 Task: Search one way flight ticket for 5 adults, 2 children, 1 infant in seat and 1 infant on lap in economy from Chattanooga: Lovell Field to Jackson: Jackson Hole Airport on 5-2-2023. Choice of flights is Emirates. Number of bags: 2 carry on bags. Price is upto 78000. Outbound departure time preference is 21:45.
Action: Mouse moved to (394, 147)
Screenshot: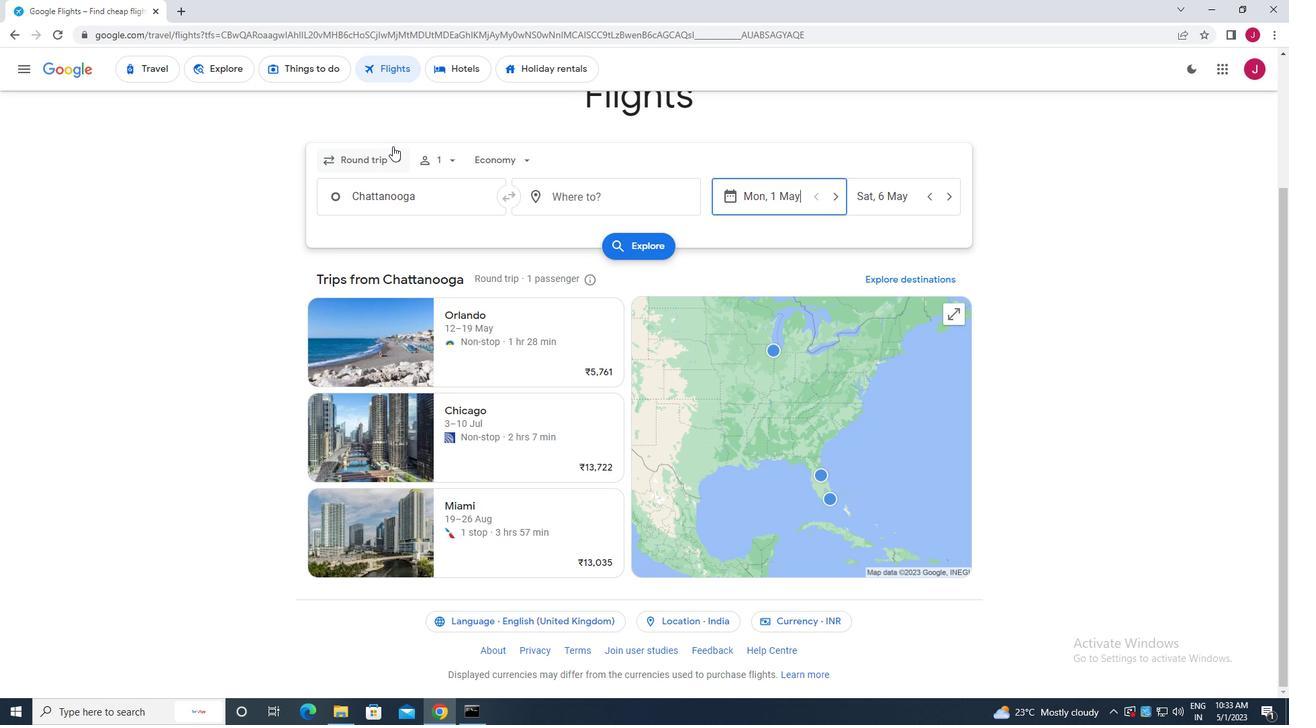 
Action: Mouse pressed left at (394, 147)
Screenshot: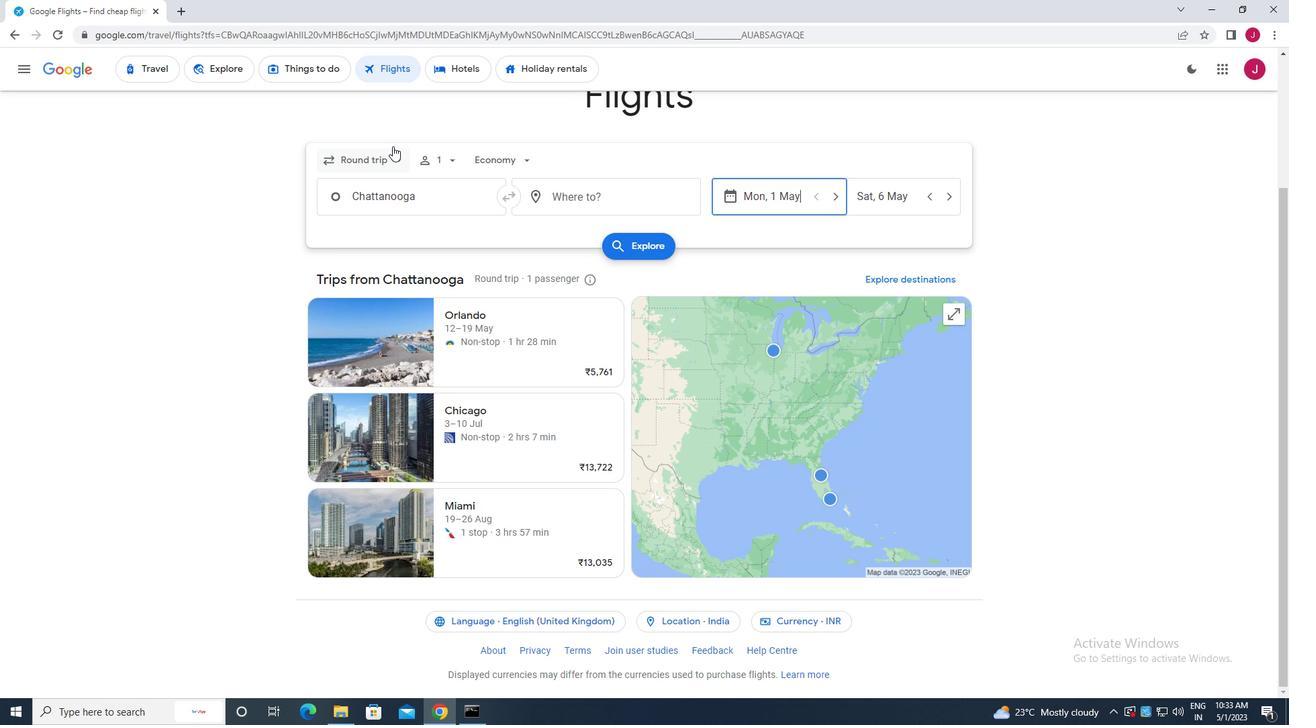
Action: Mouse moved to (384, 222)
Screenshot: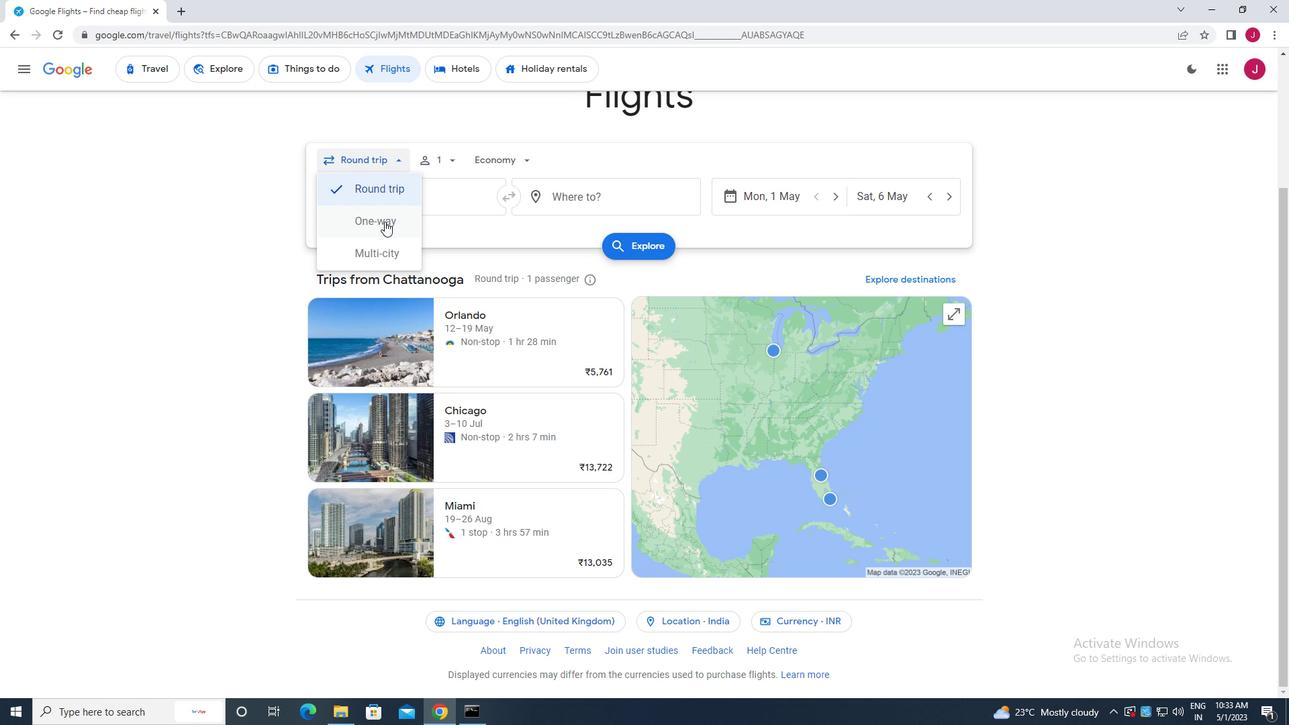 
Action: Mouse pressed left at (384, 222)
Screenshot: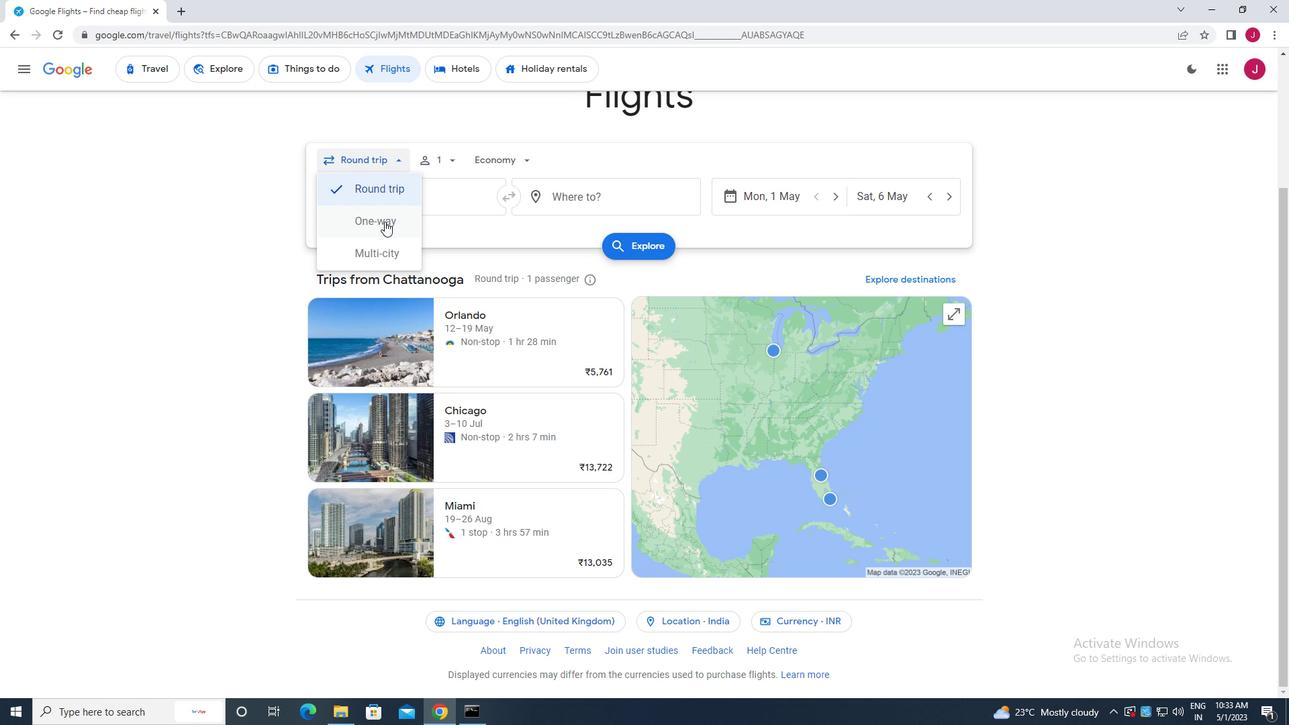 
Action: Mouse moved to (431, 157)
Screenshot: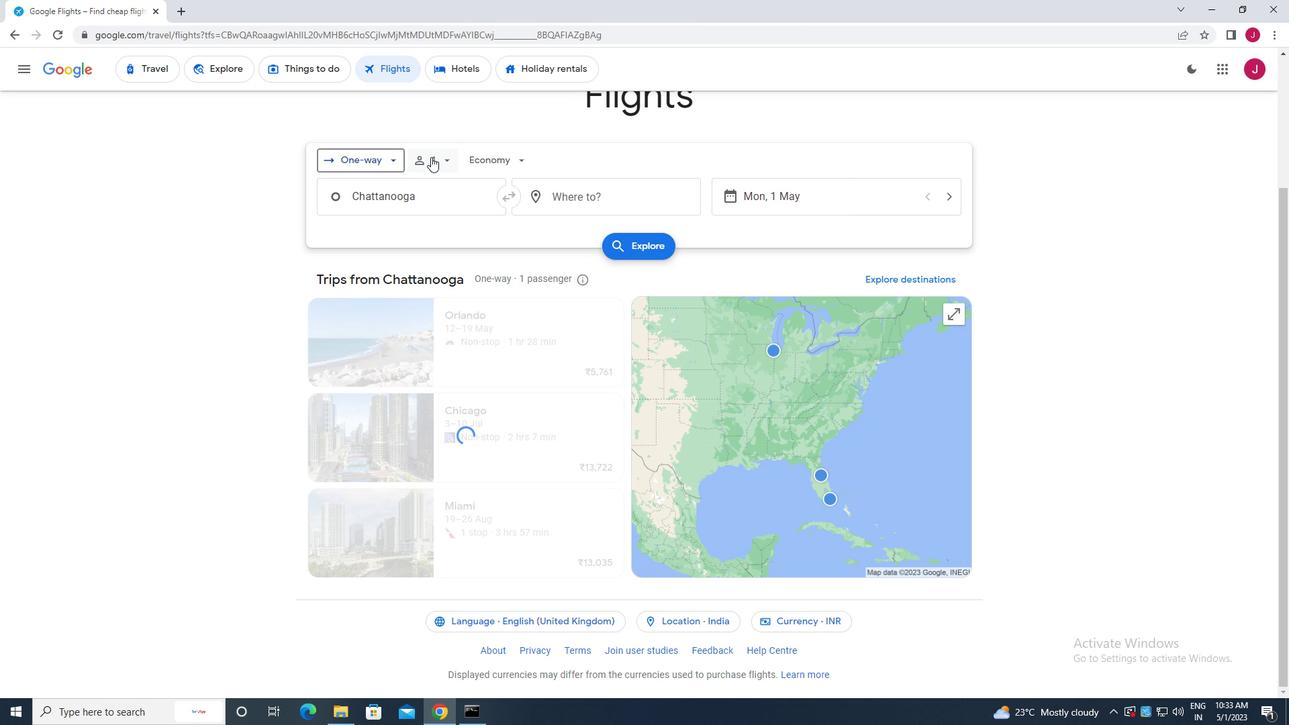 
Action: Mouse pressed left at (431, 157)
Screenshot: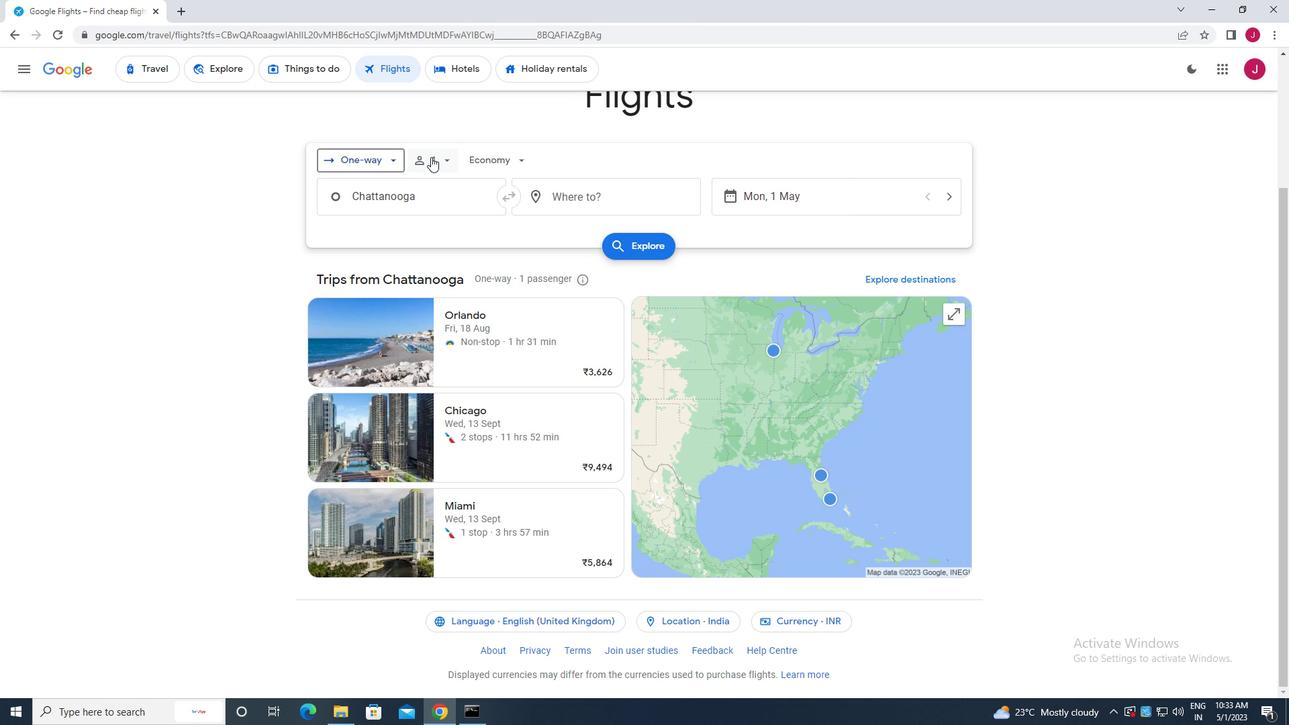 
Action: Mouse moved to (554, 194)
Screenshot: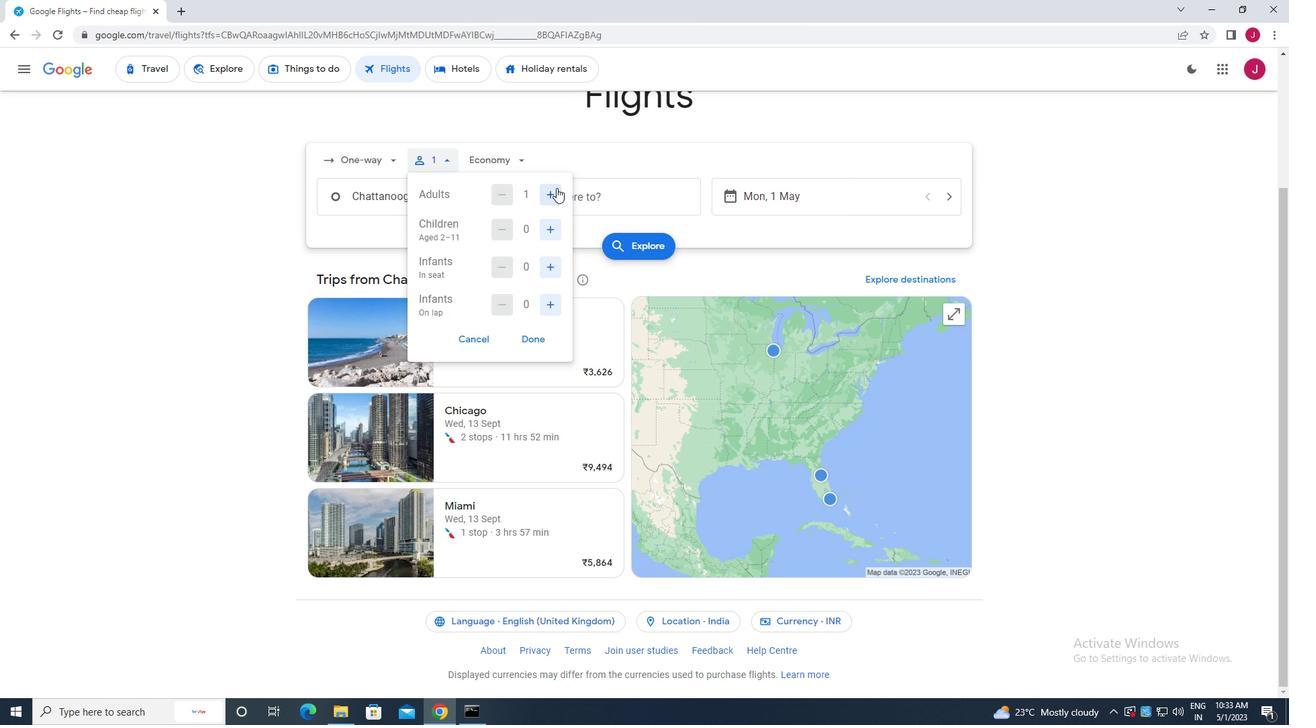 
Action: Mouse pressed left at (554, 194)
Screenshot: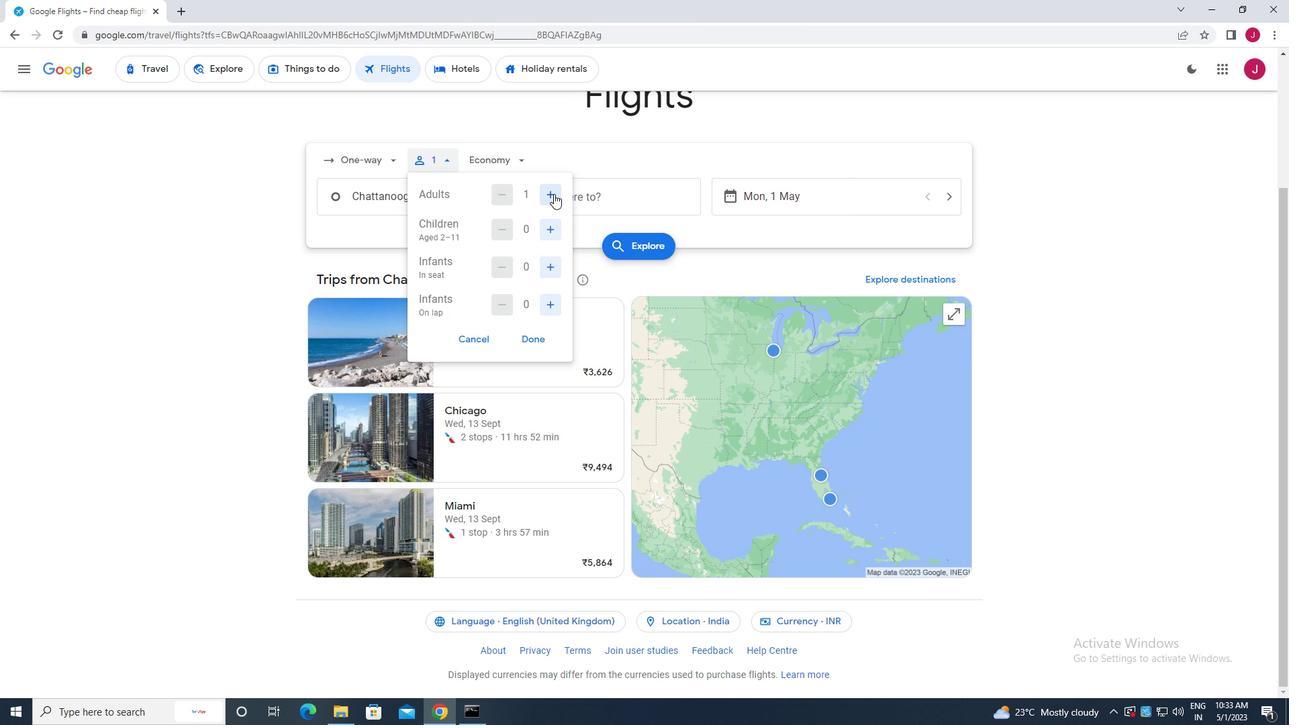 
Action: Mouse pressed left at (554, 194)
Screenshot: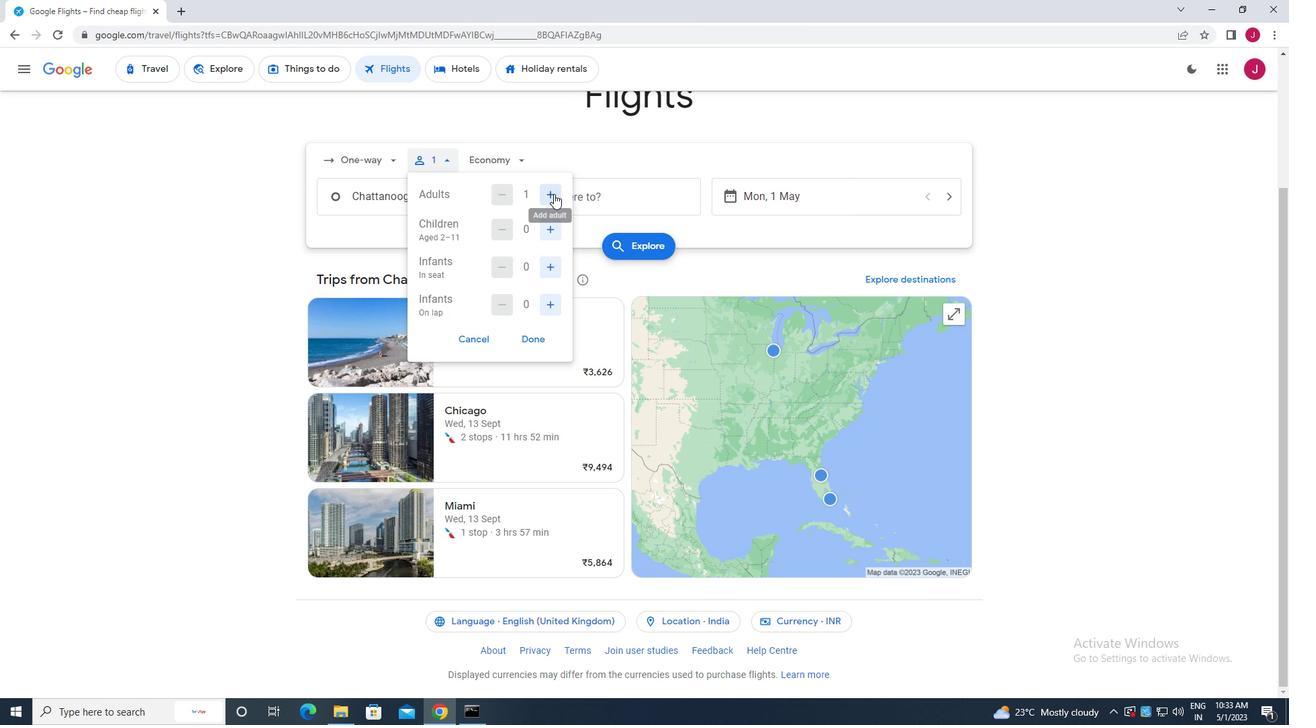 
Action: Mouse pressed left at (554, 194)
Screenshot: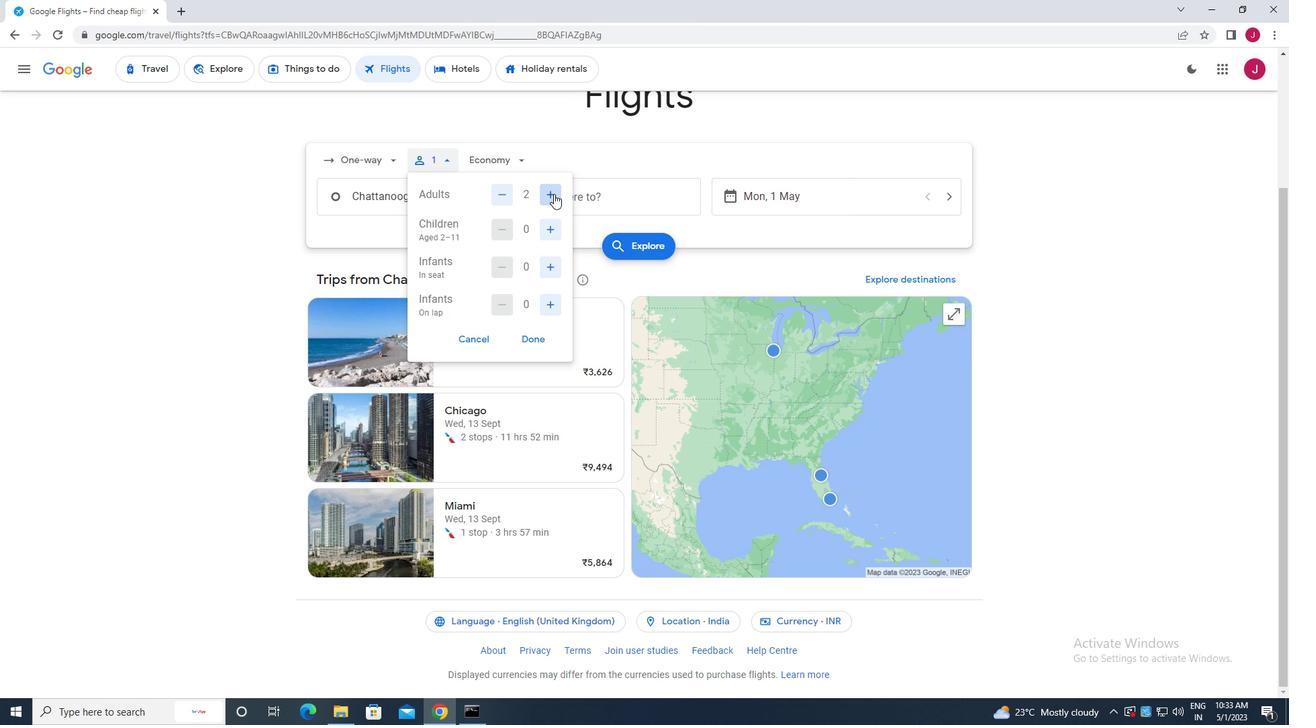 
Action: Mouse pressed left at (554, 194)
Screenshot: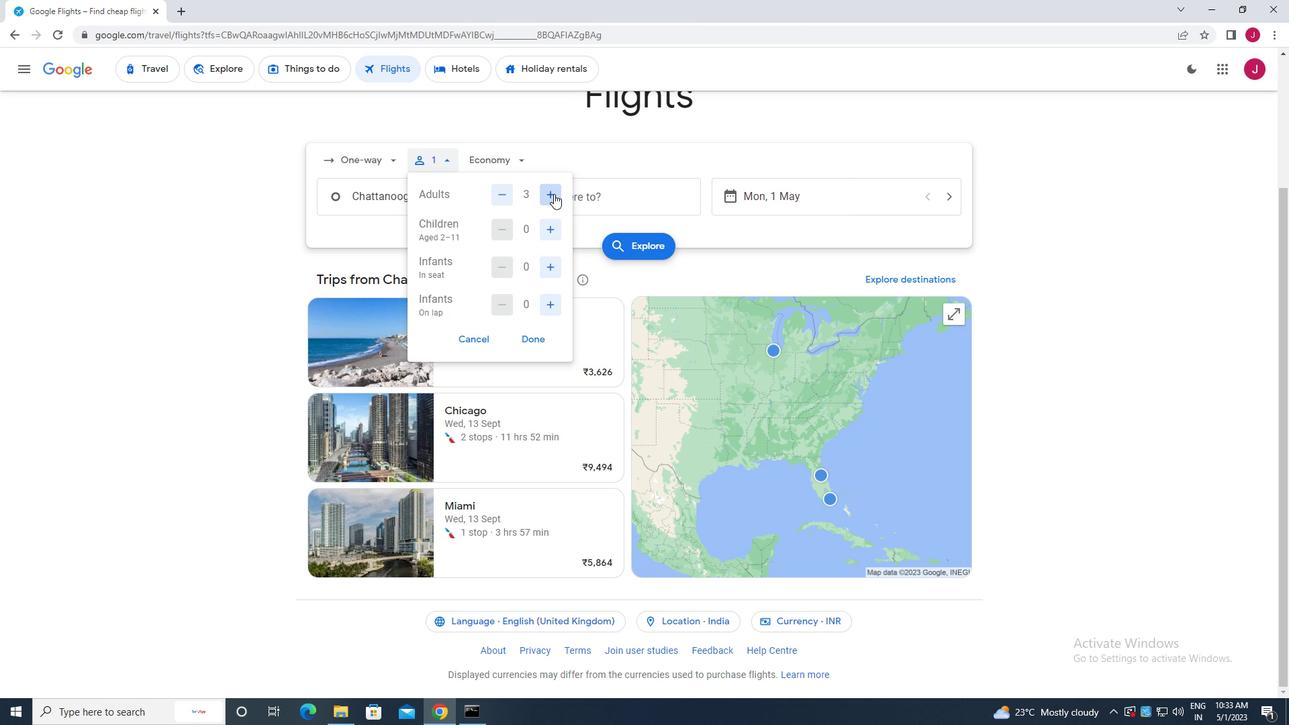 
Action: Mouse moved to (555, 231)
Screenshot: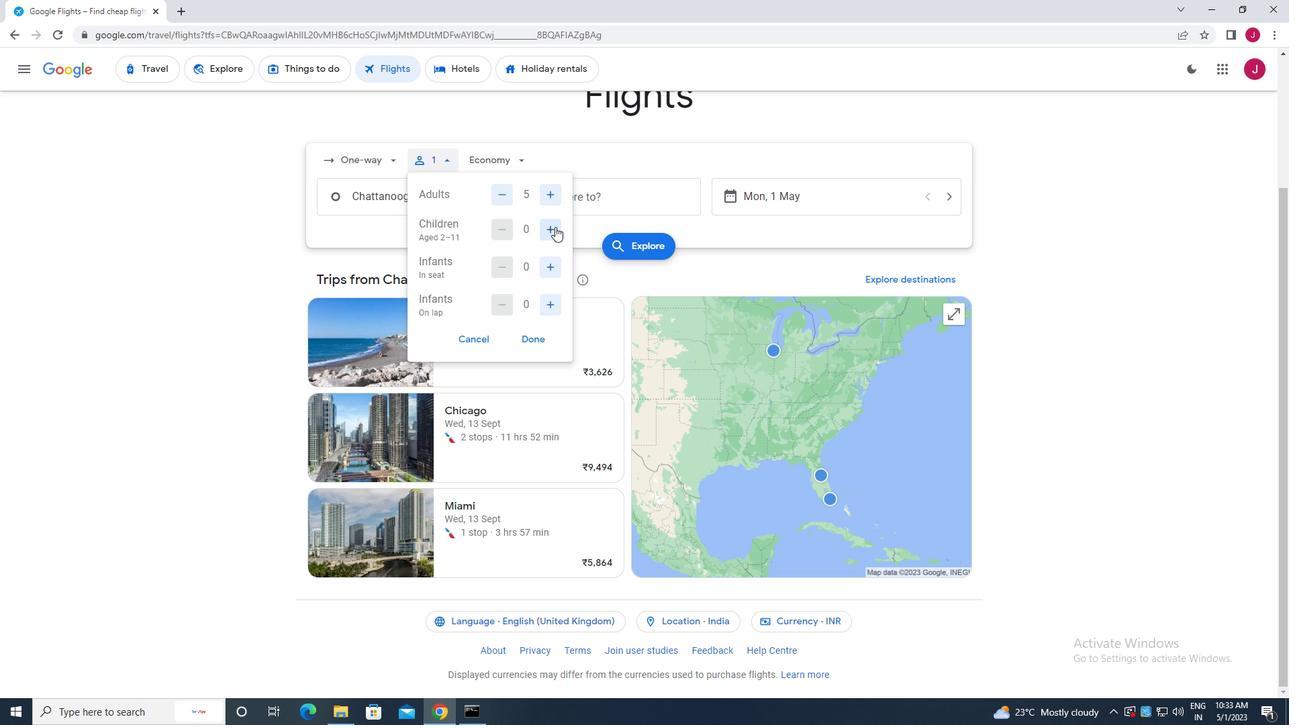 
Action: Mouse pressed left at (555, 231)
Screenshot: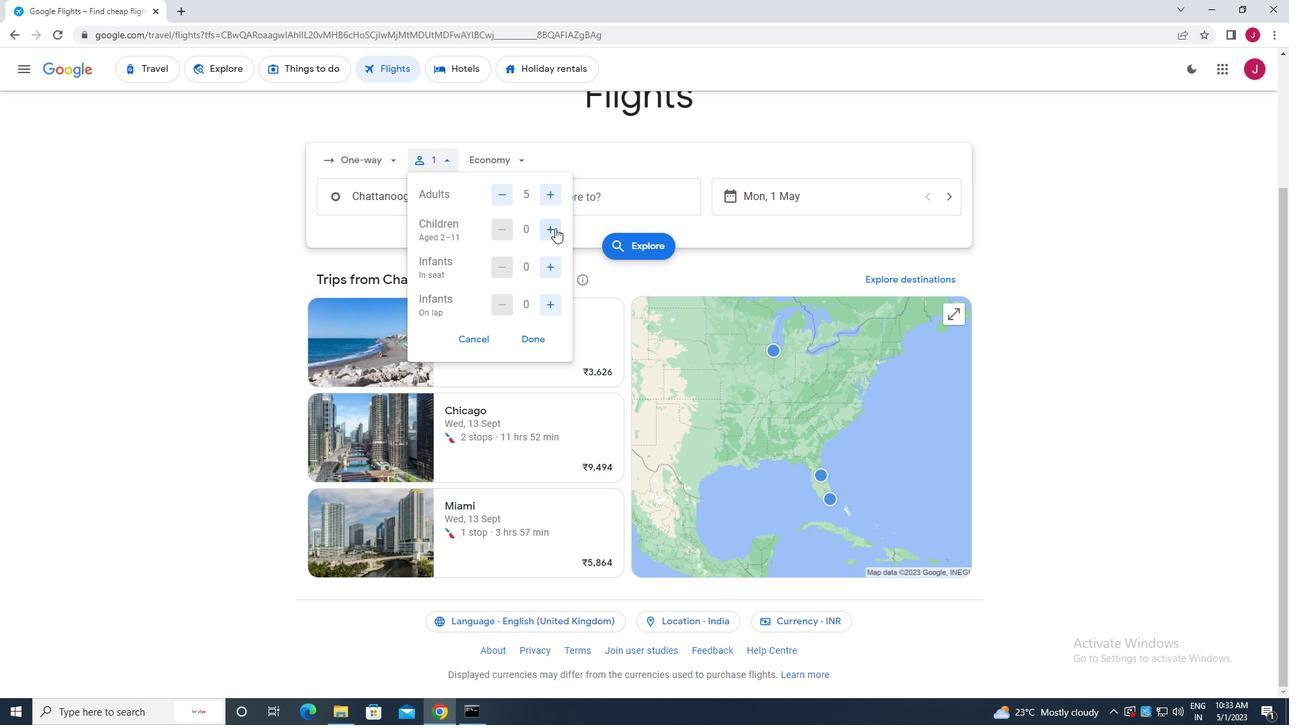 
Action: Mouse pressed left at (555, 231)
Screenshot: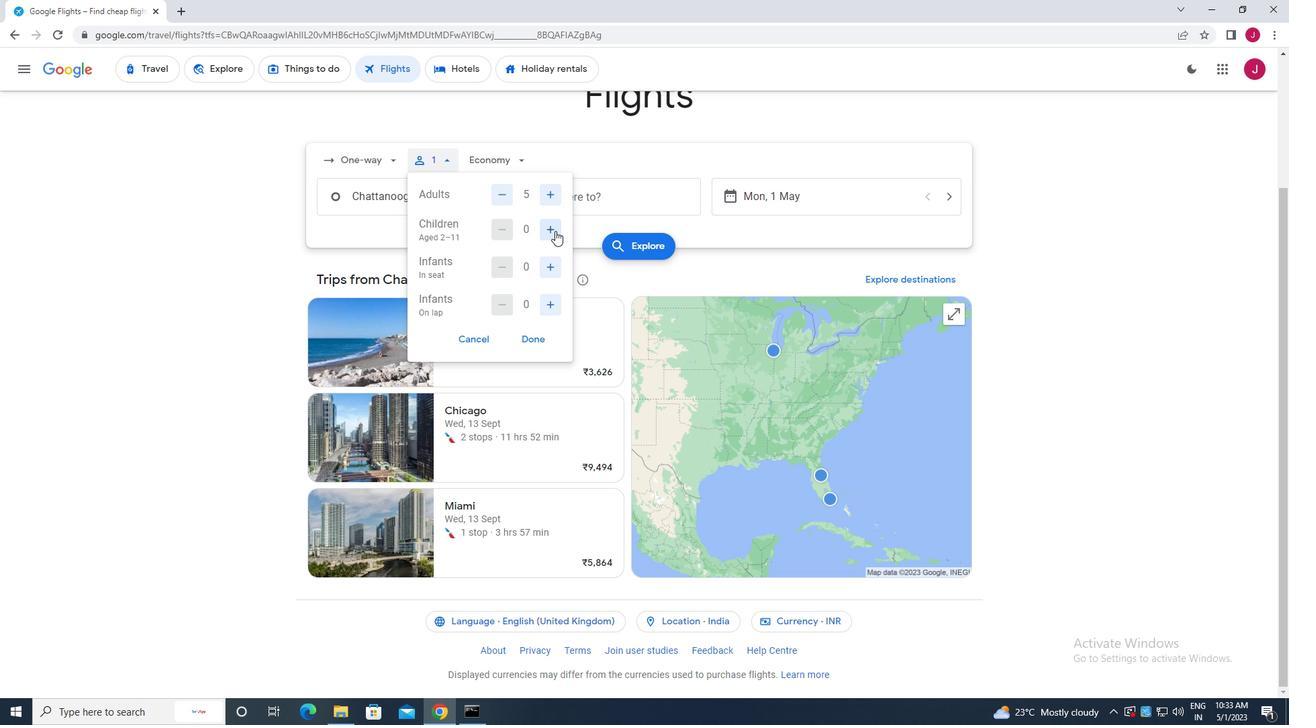 
Action: Mouse moved to (548, 271)
Screenshot: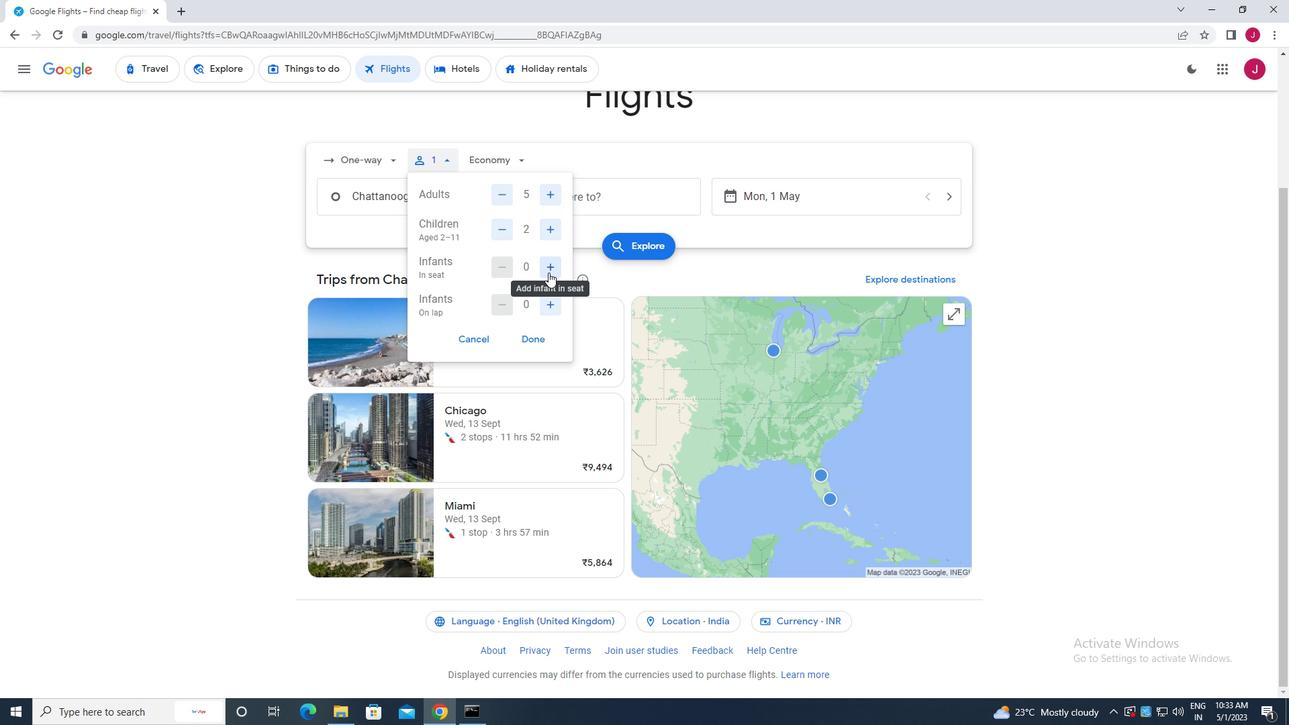 
Action: Mouse pressed left at (548, 271)
Screenshot: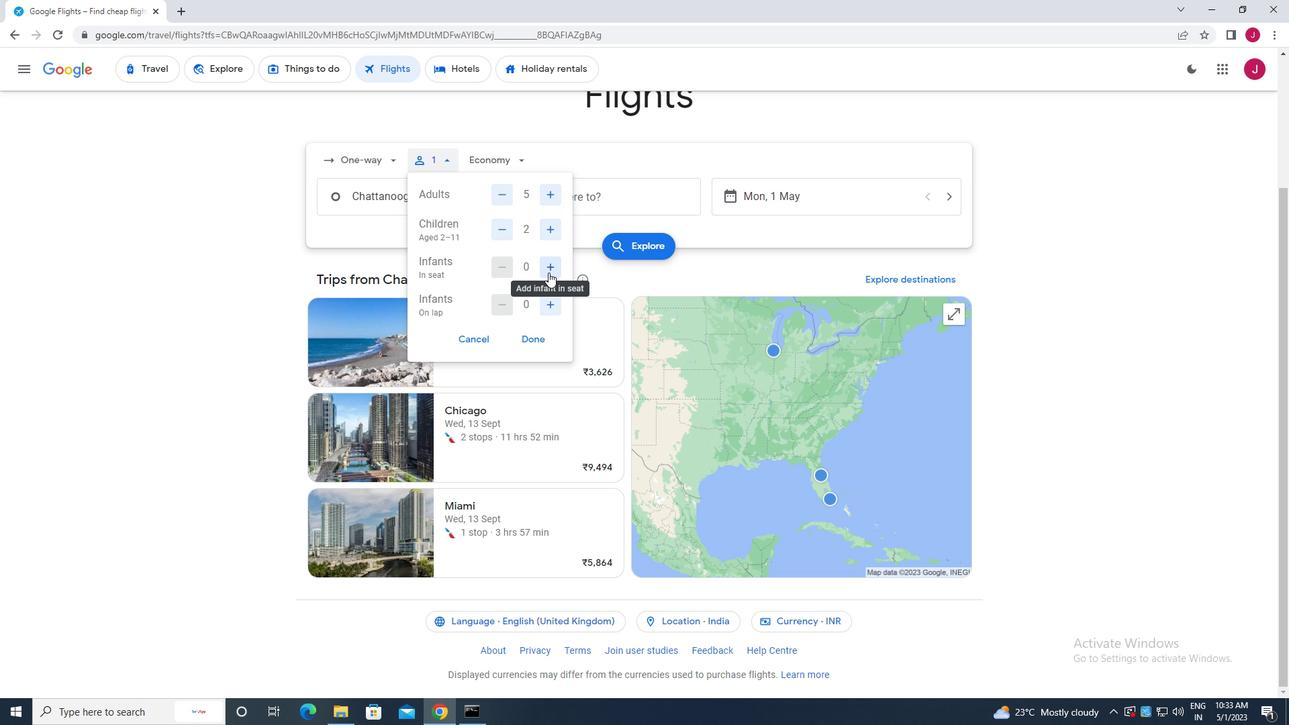 
Action: Mouse moved to (548, 306)
Screenshot: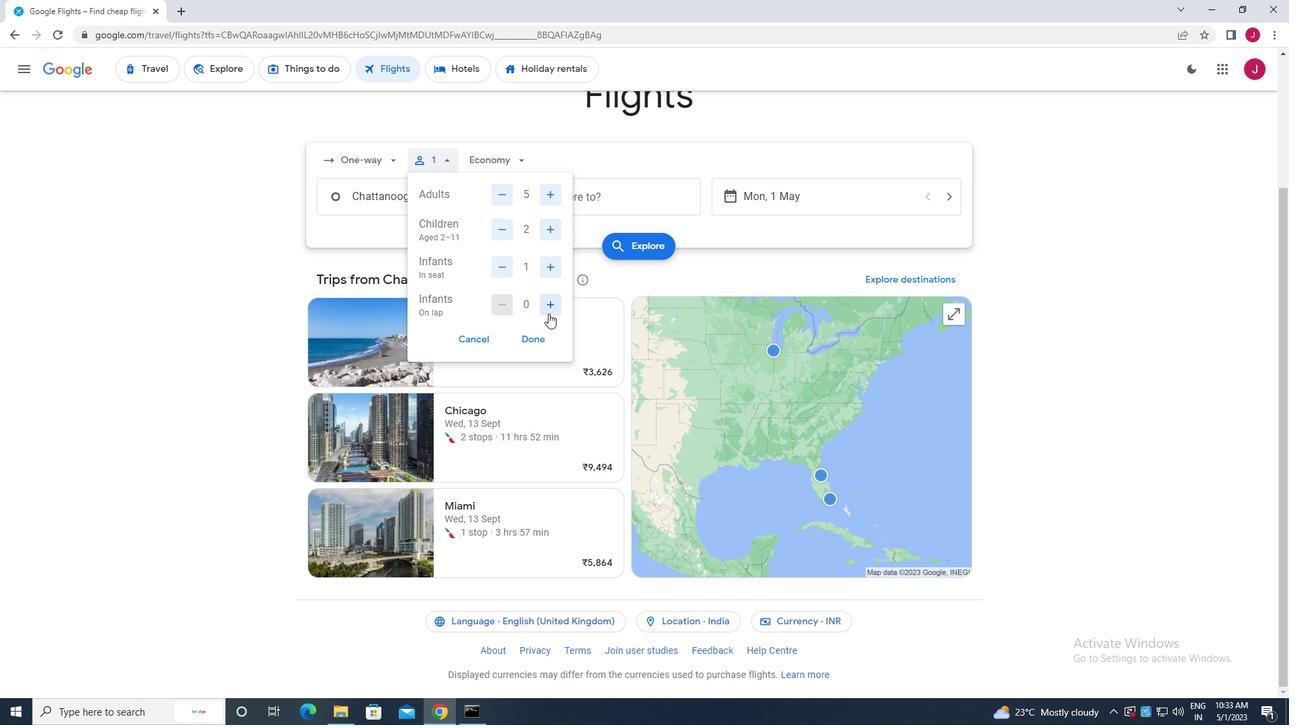
Action: Mouse pressed left at (548, 306)
Screenshot: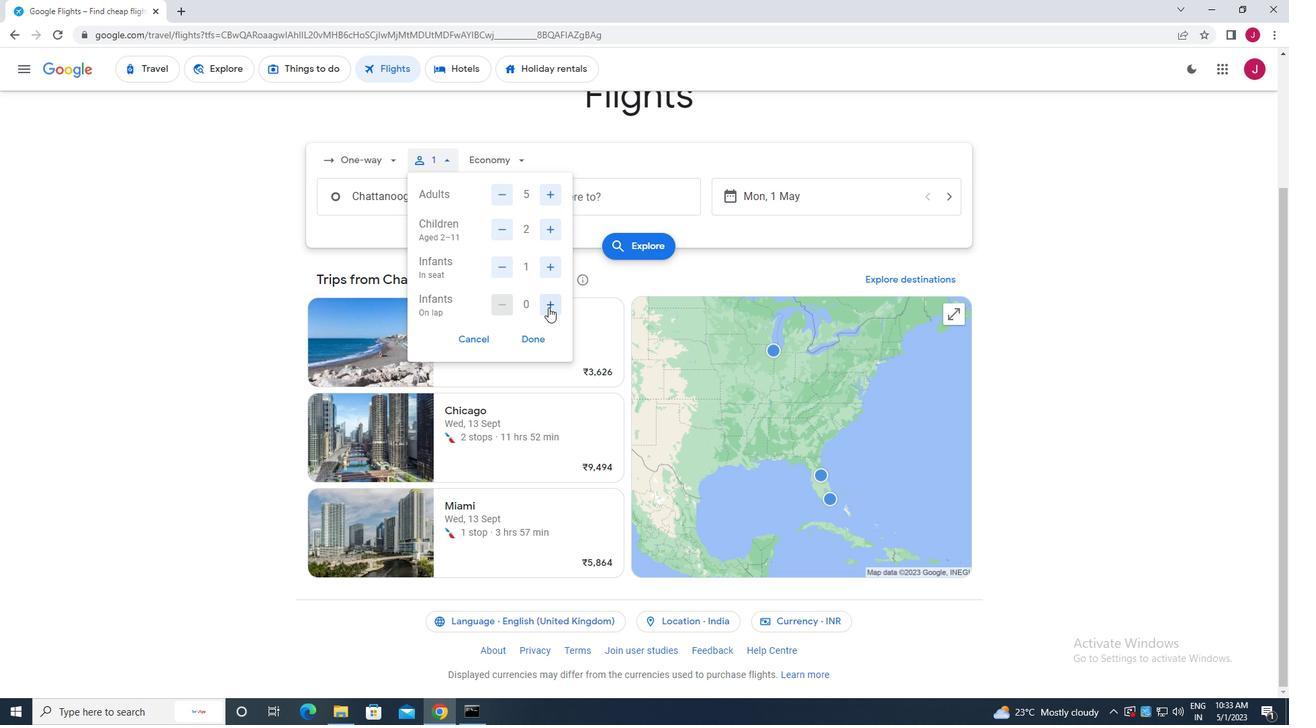 
Action: Mouse moved to (536, 337)
Screenshot: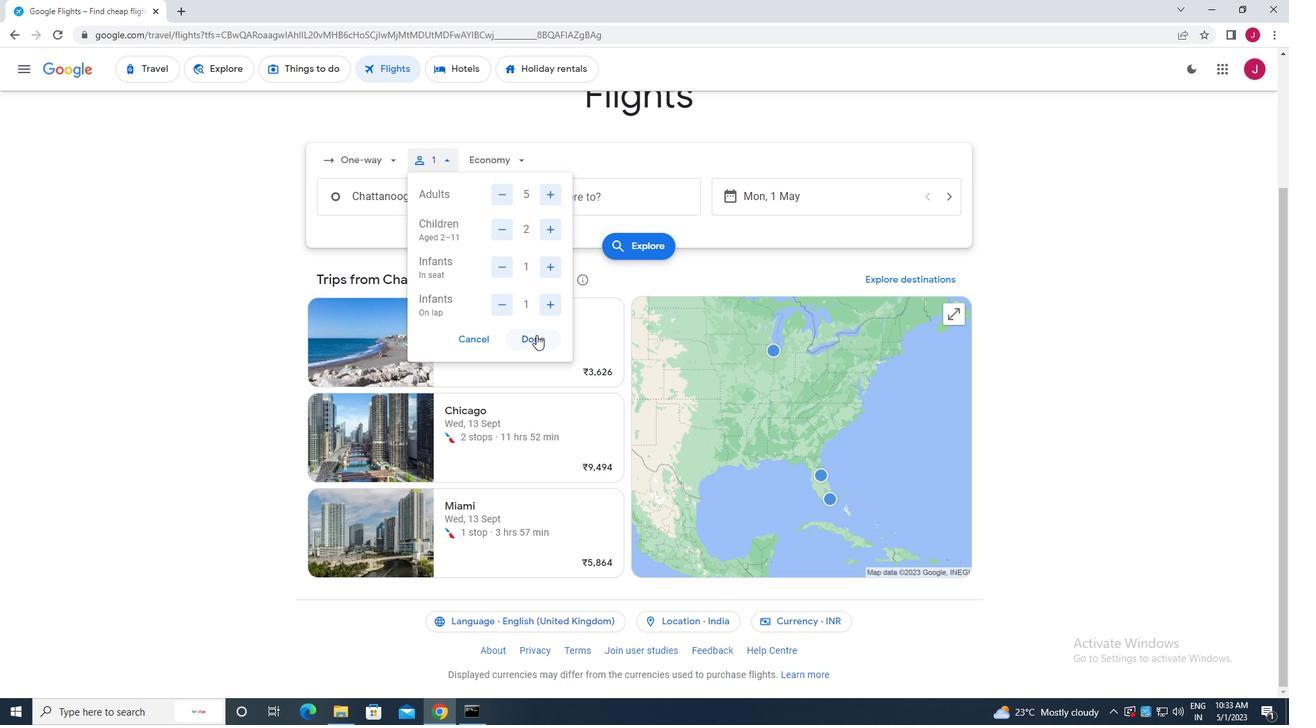 
Action: Mouse pressed left at (536, 337)
Screenshot: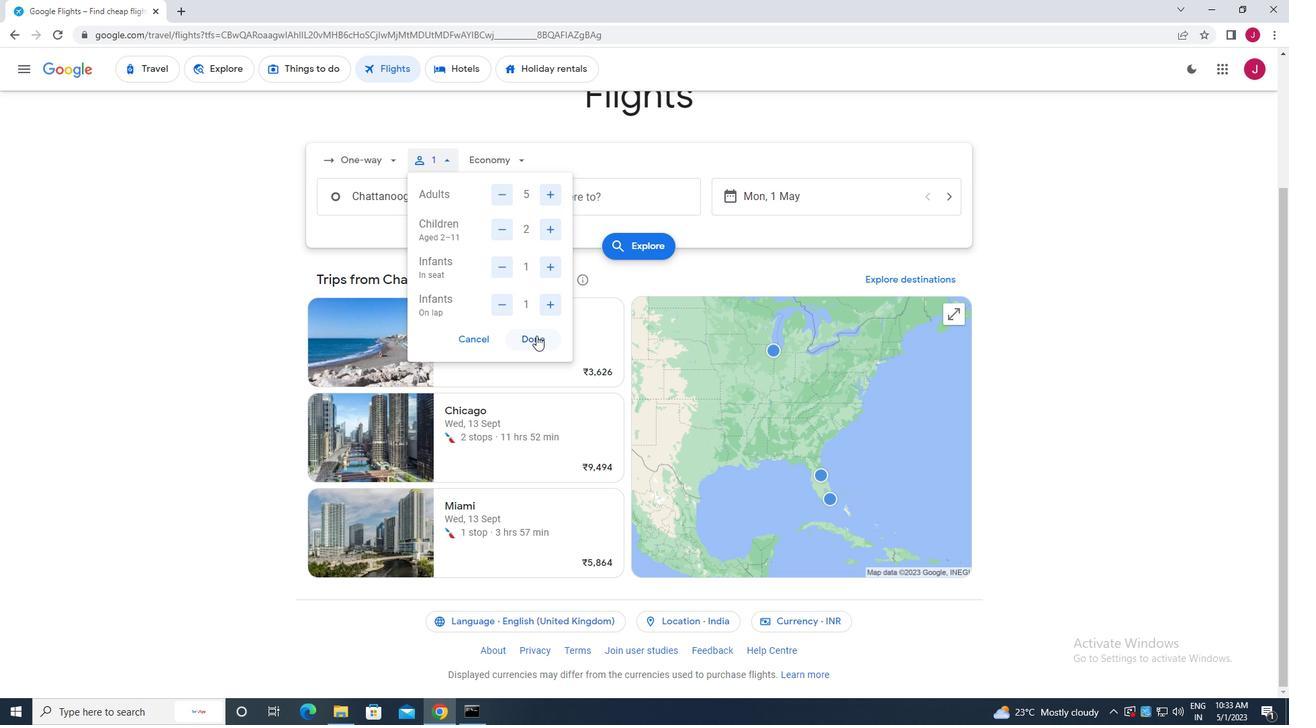 
Action: Mouse moved to (515, 160)
Screenshot: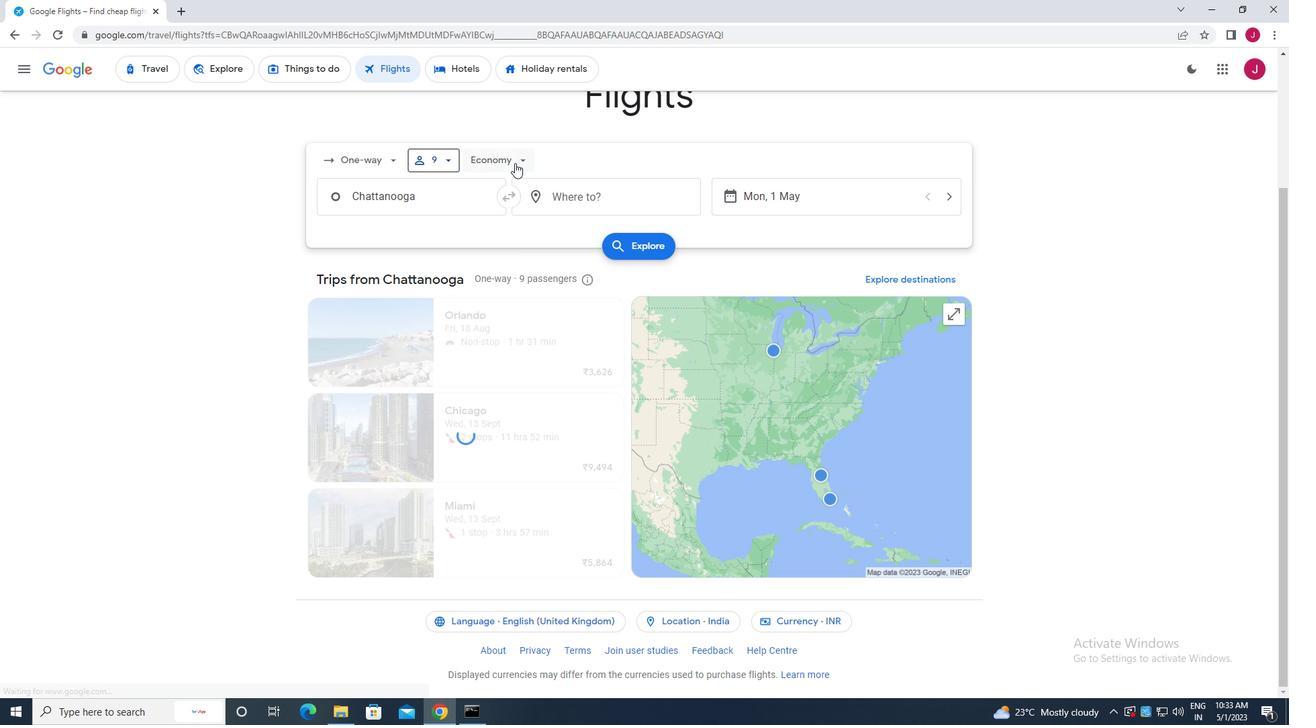 
Action: Mouse pressed left at (515, 160)
Screenshot: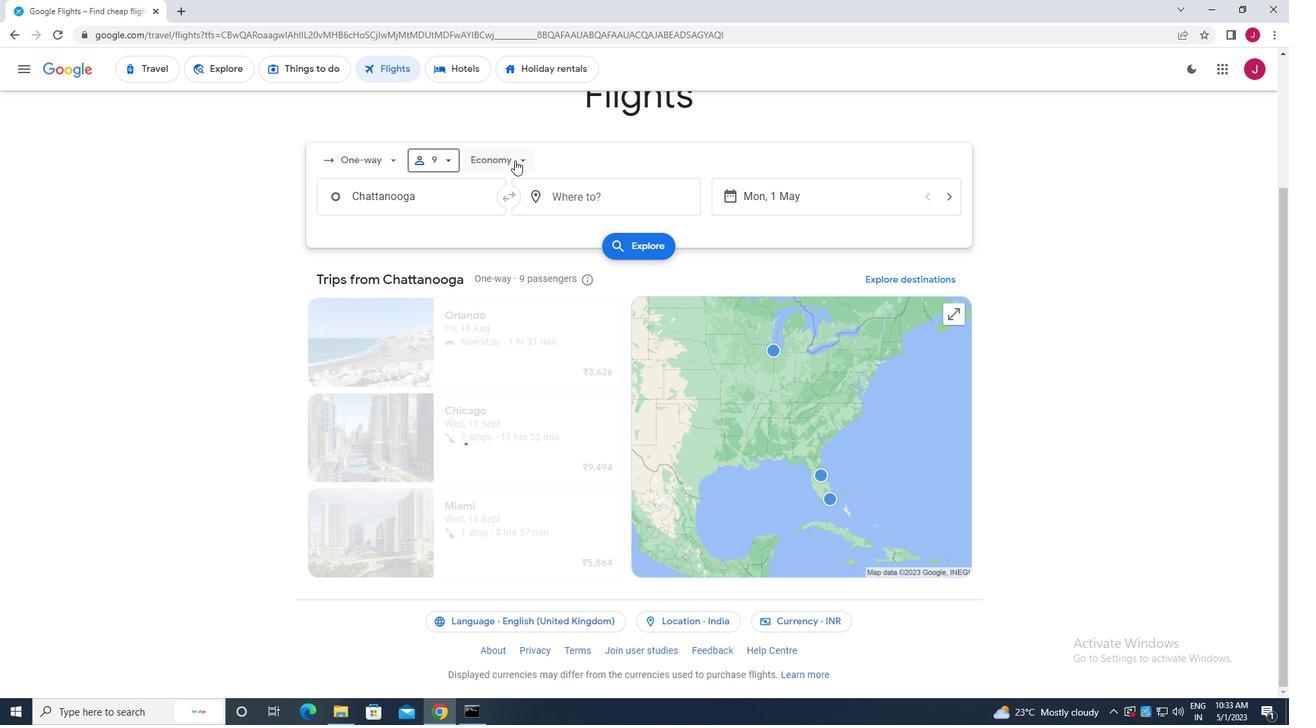 
Action: Mouse moved to (521, 188)
Screenshot: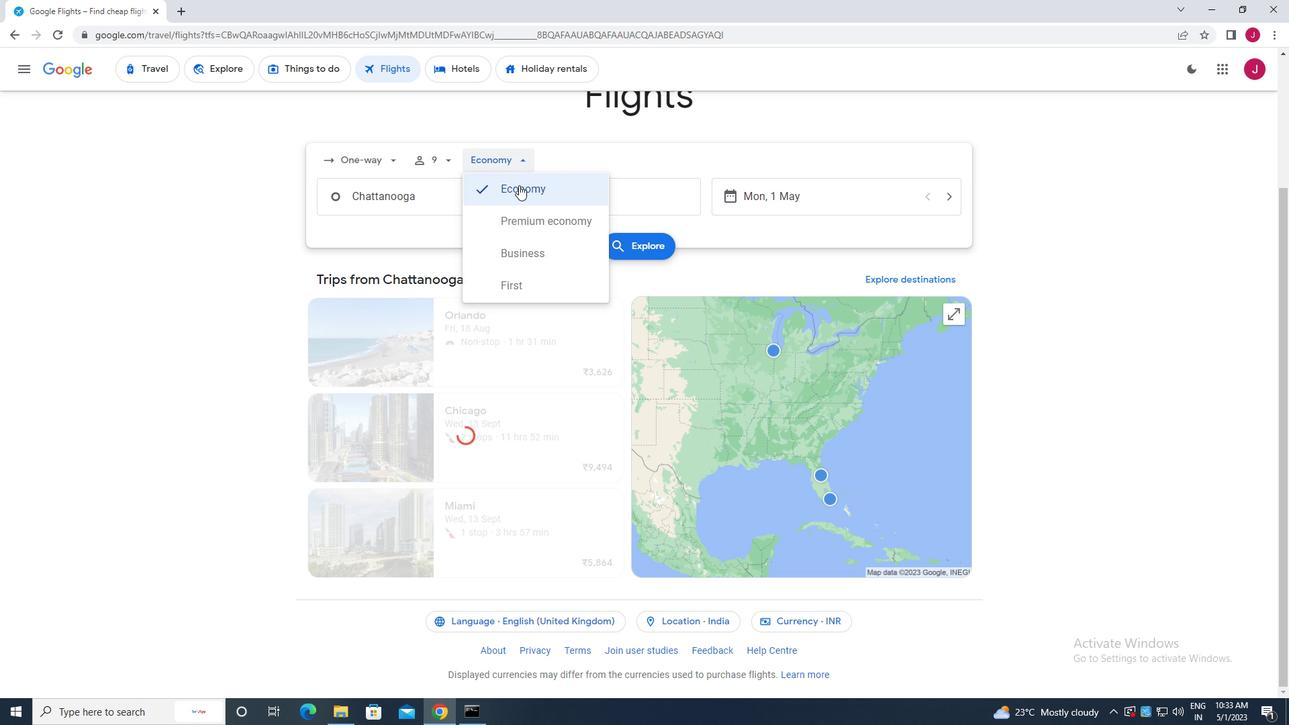 
Action: Mouse pressed left at (521, 188)
Screenshot: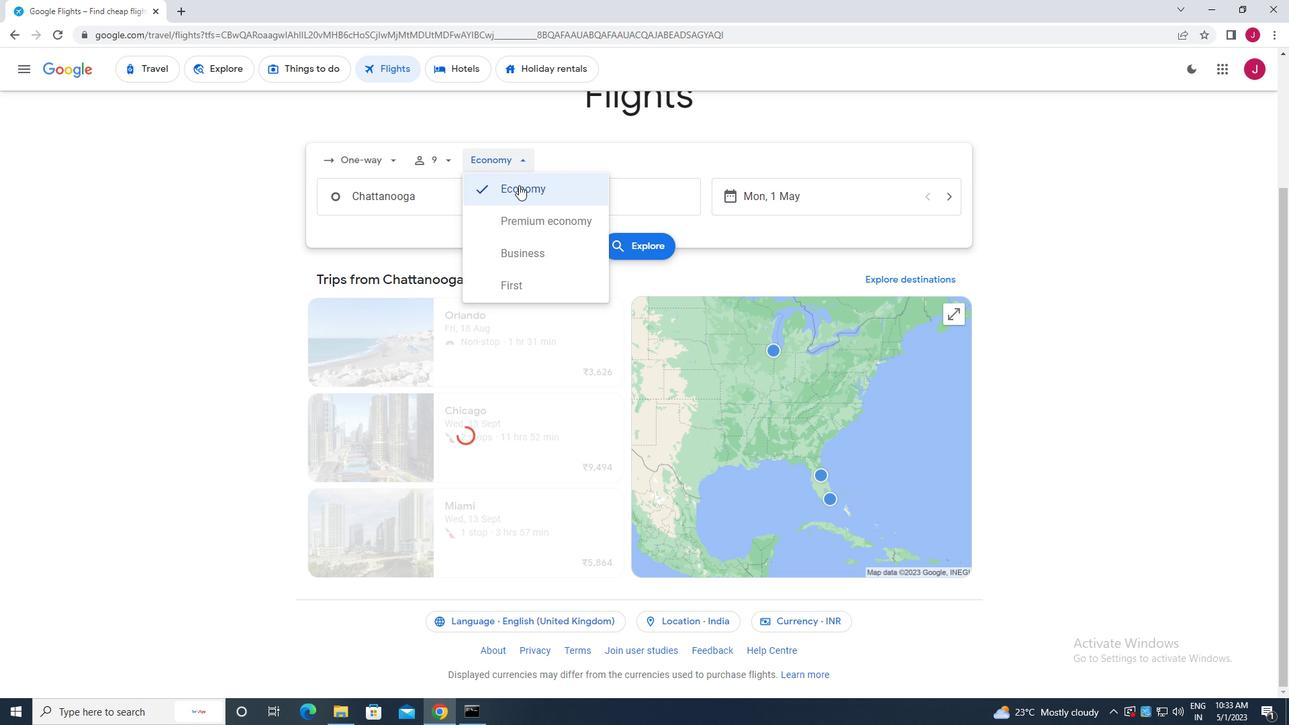 
Action: Mouse moved to (446, 194)
Screenshot: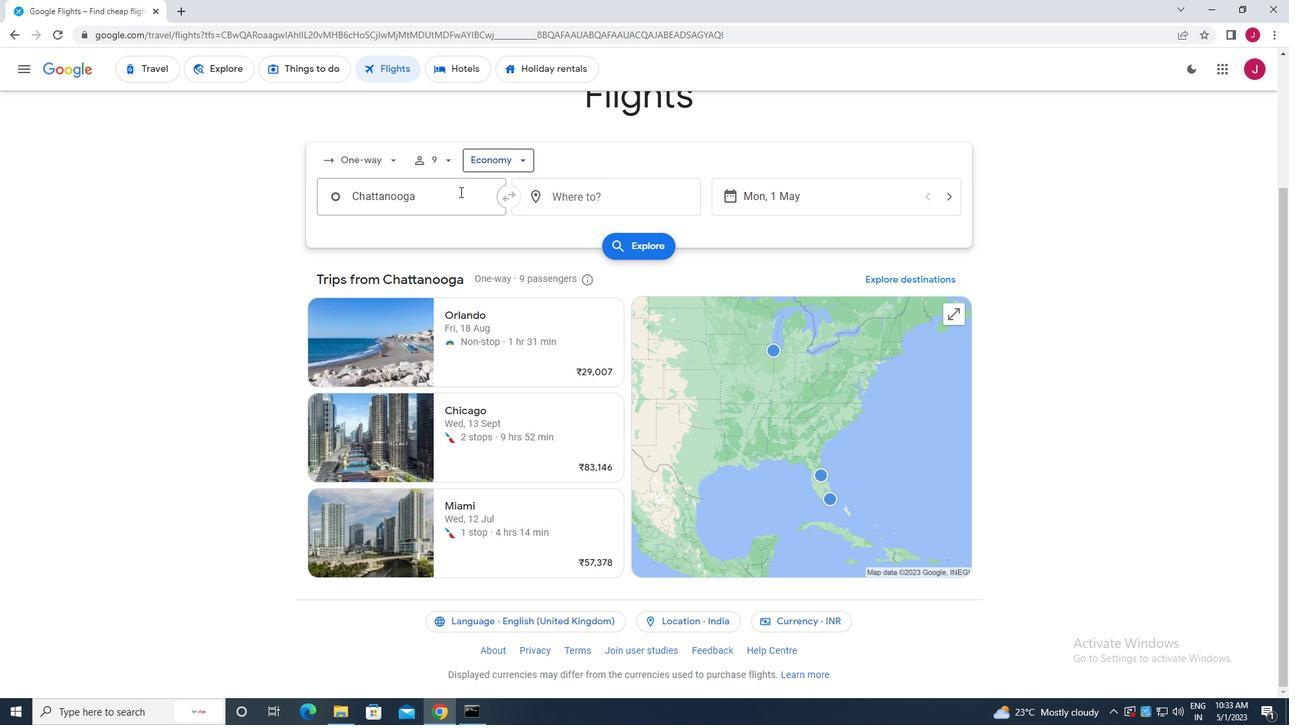 
Action: Mouse pressed left at (446, 194)
Screenshot: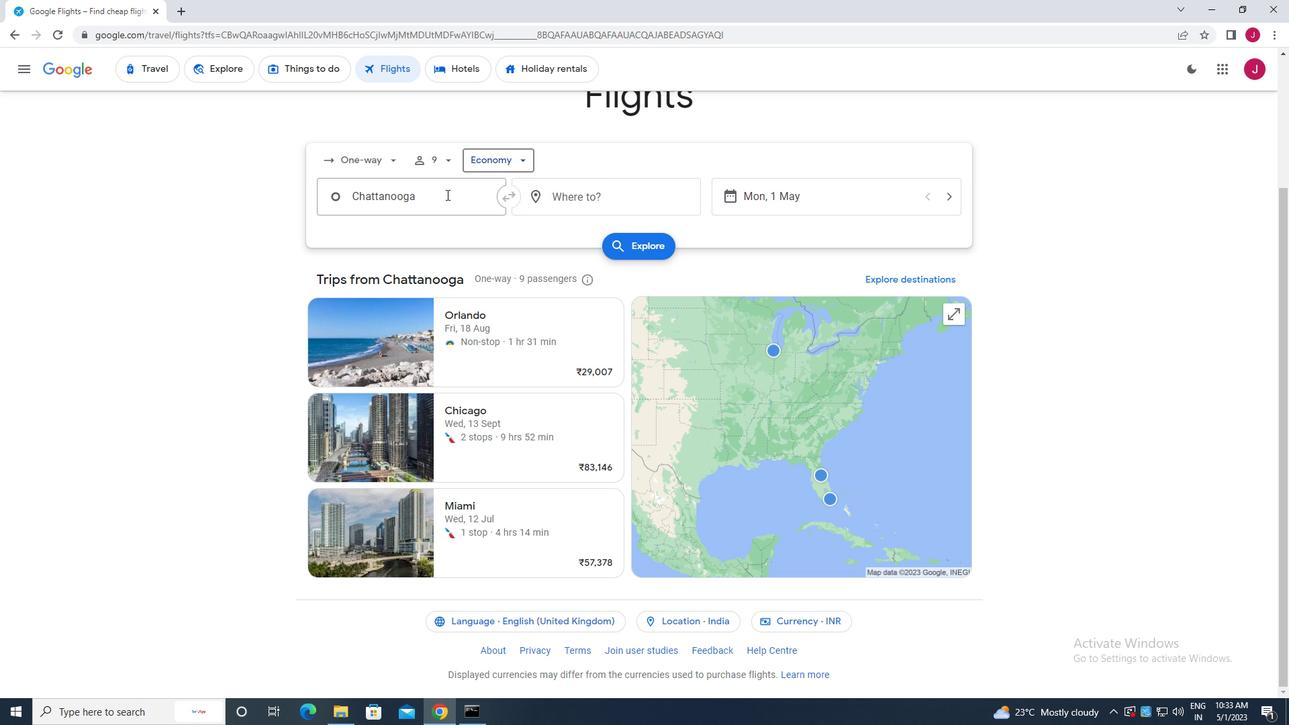 
Action: Mouse moved to (444, 194)
Screenshot: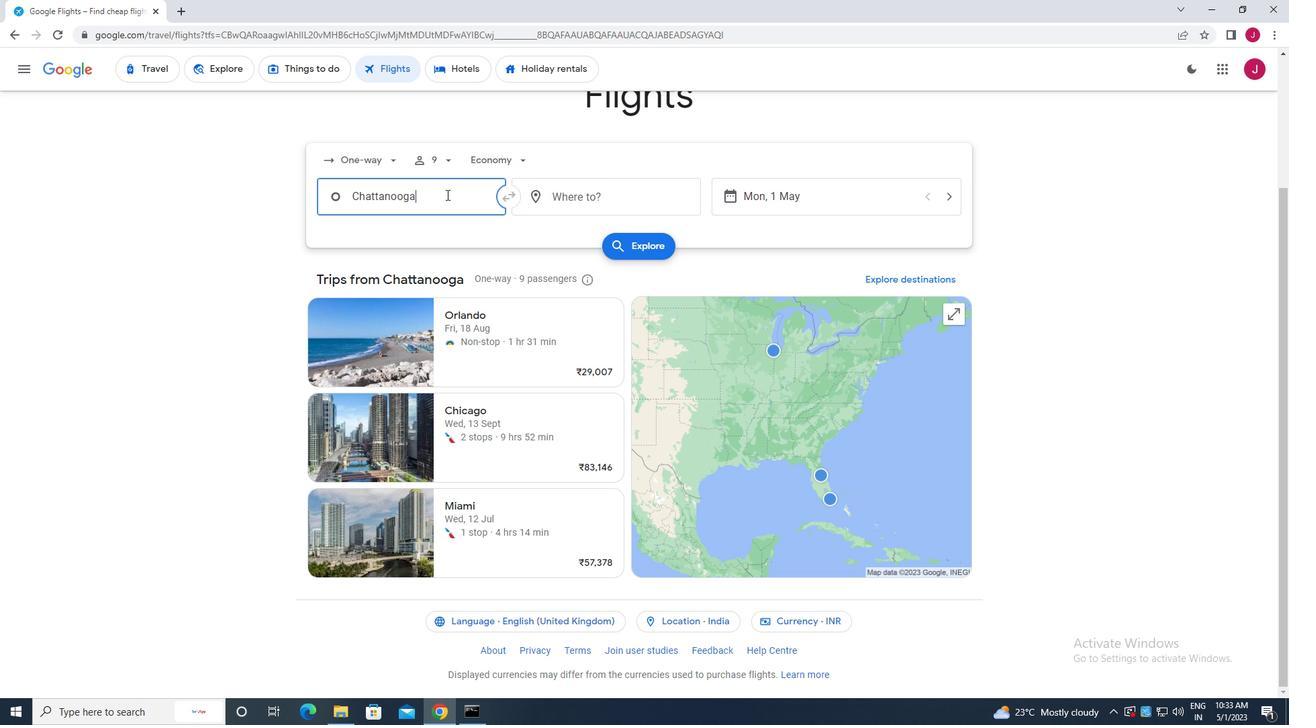 
Action: Key pressed chattanoogo<Key.enter>
Screenshot: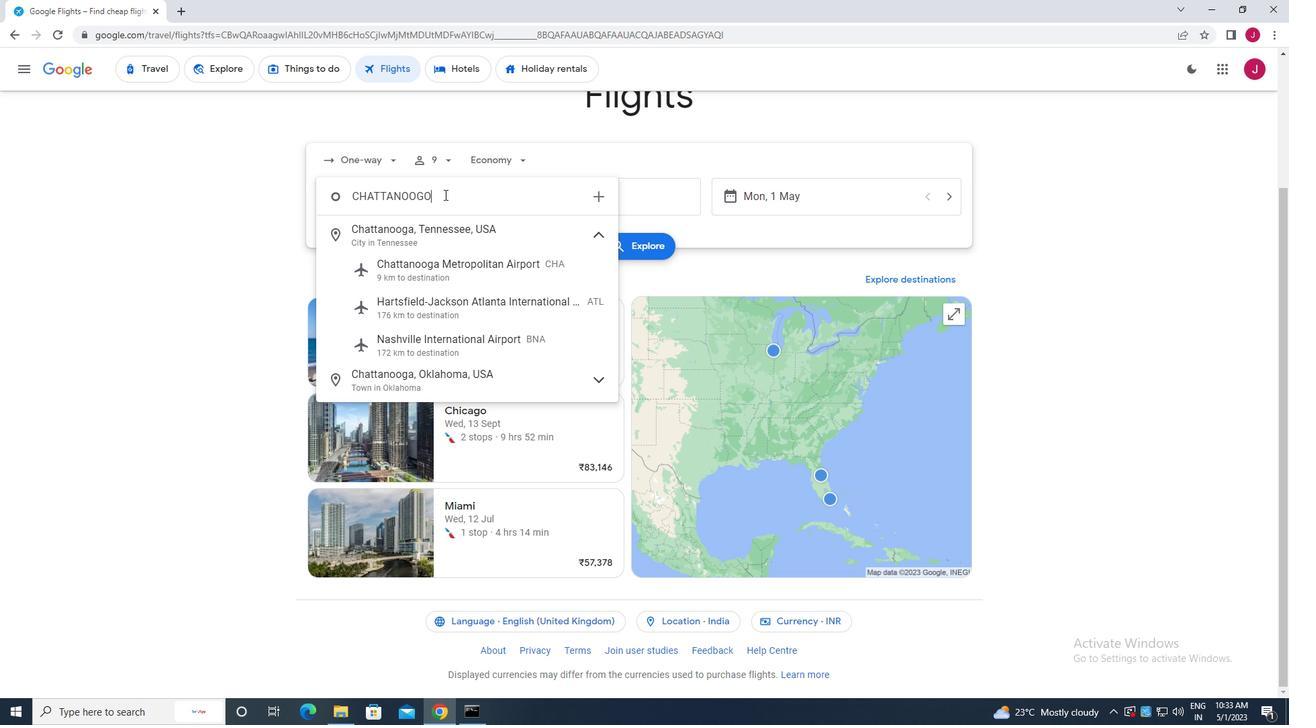 
Action: Mouse moved to (572, 196)
Screenshot: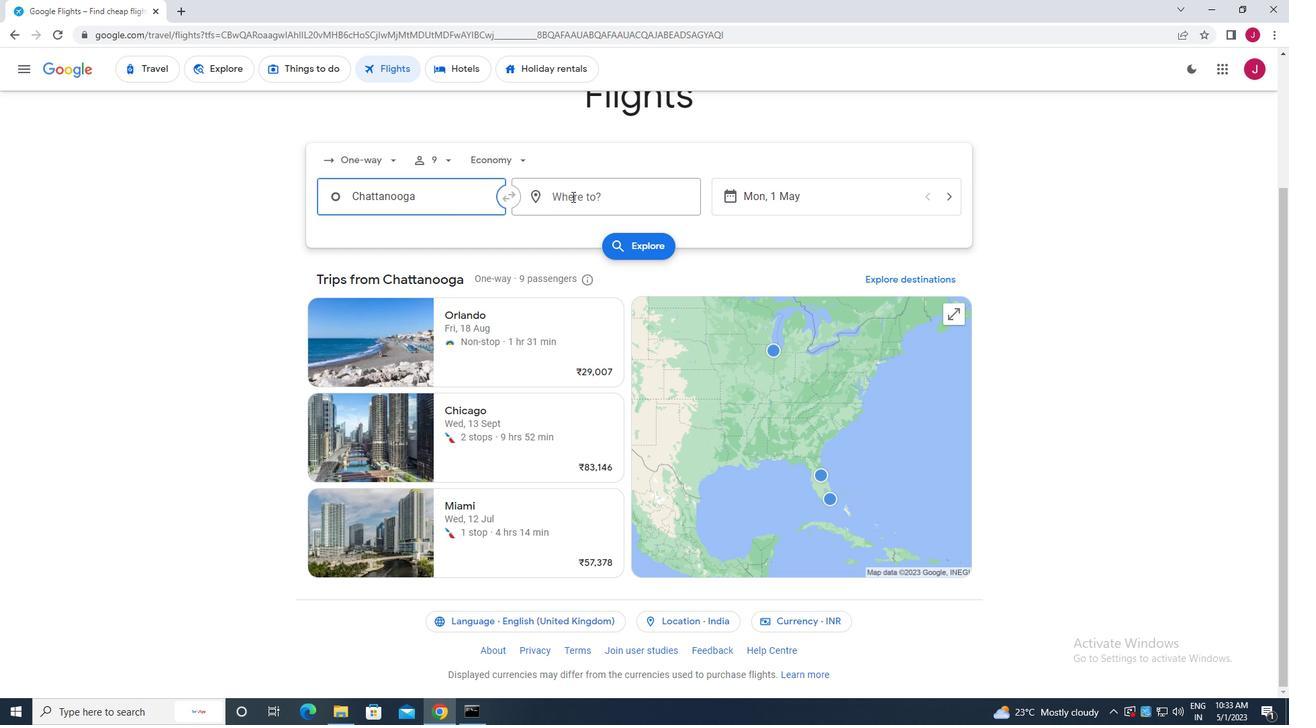 
Action: Mouse pressed left at (572, 196)
Screenshot: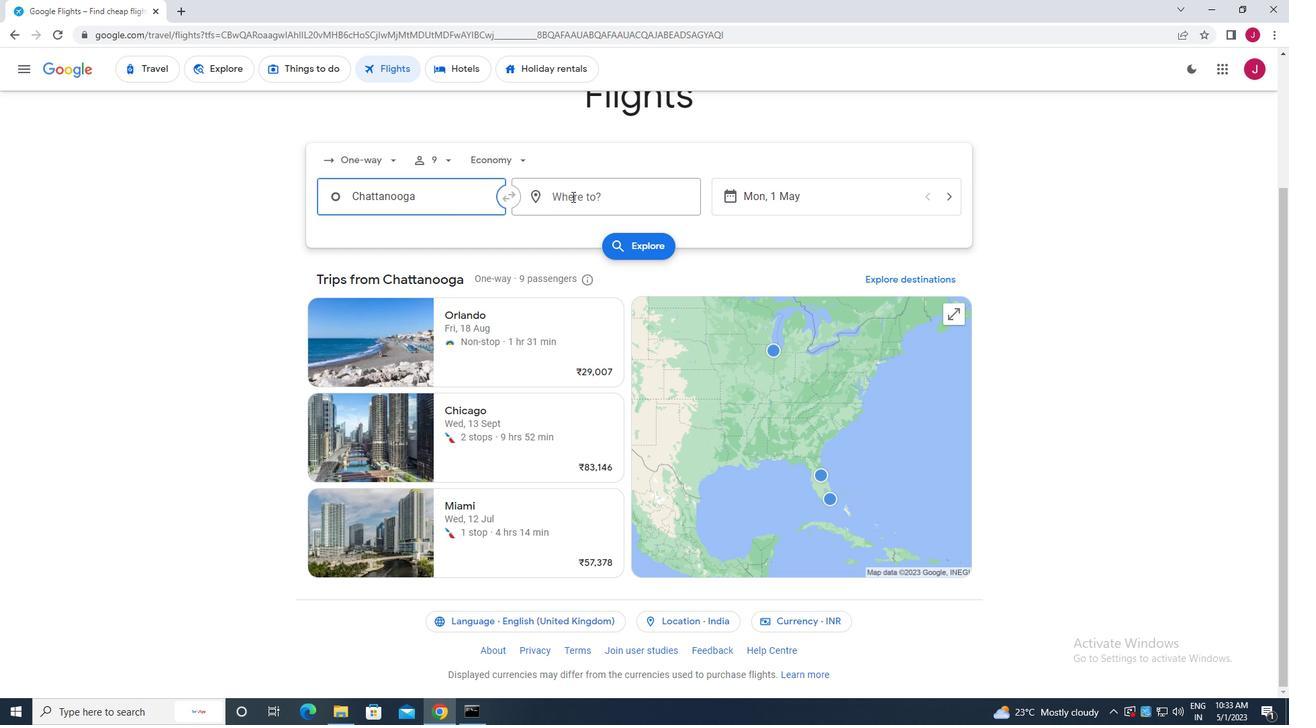 
Action: Mouse moved to (573, 196)
Screenshot: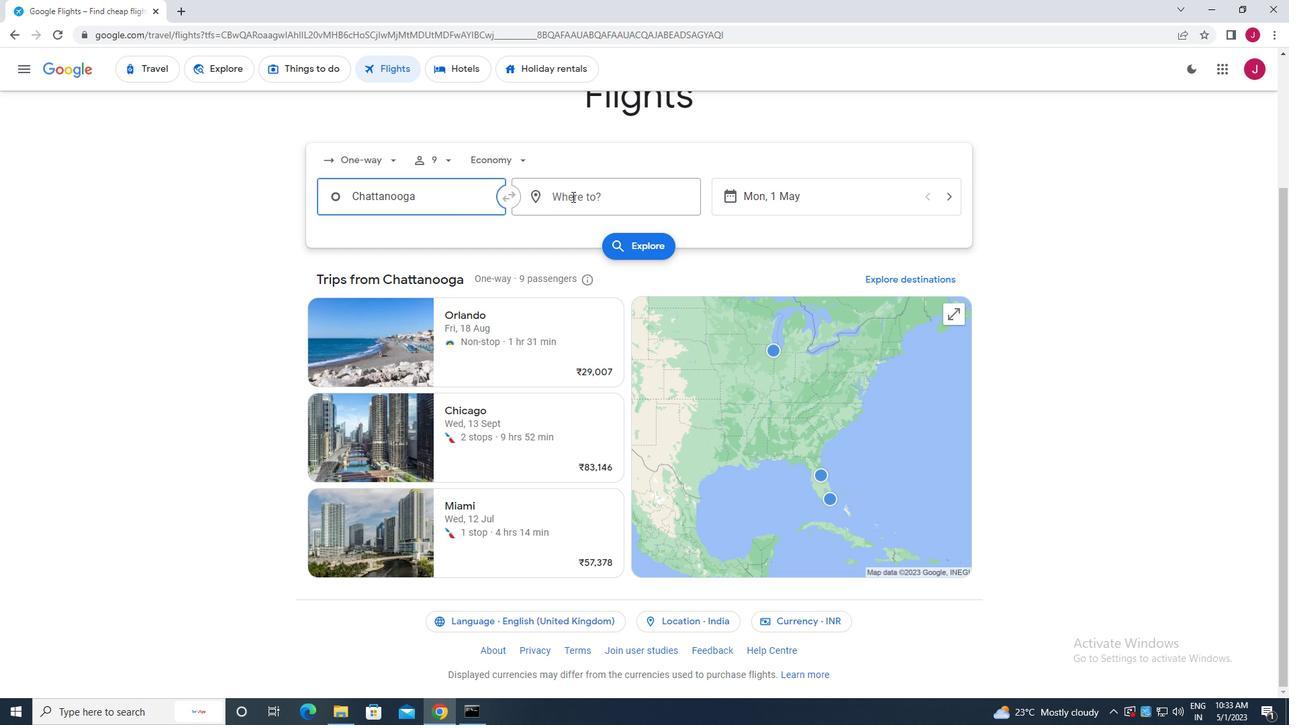 
Action: Key pressed jackson<Key.space>h
Screenshot: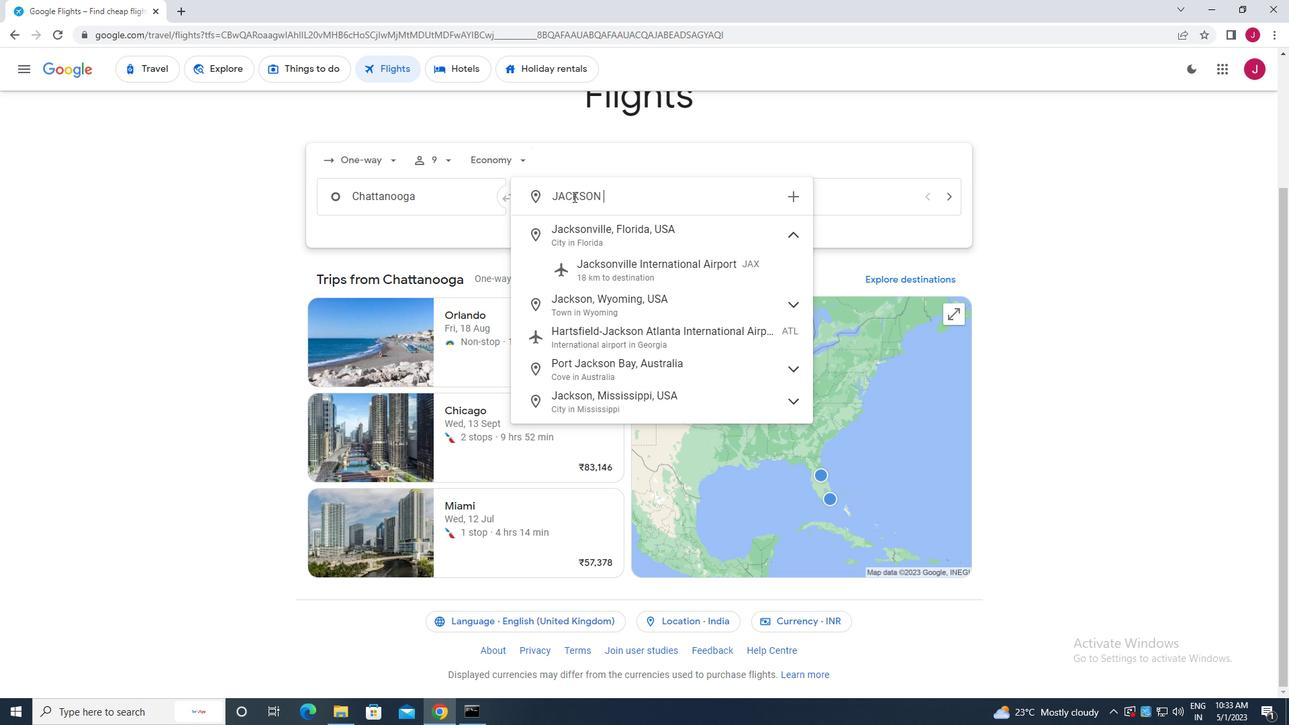 
Action: Mouse moved to (603, 266)
Screenshot: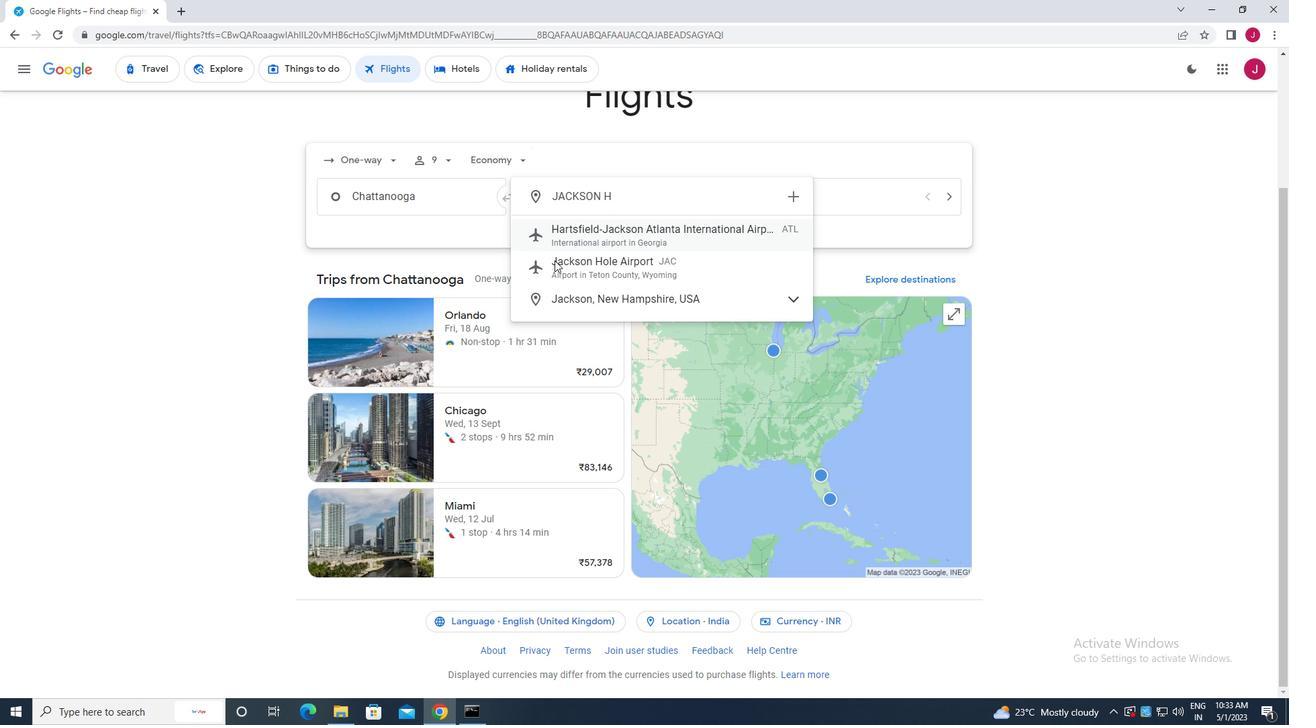 
Action: Mouse pressed left at (603, 266)
Screenshot: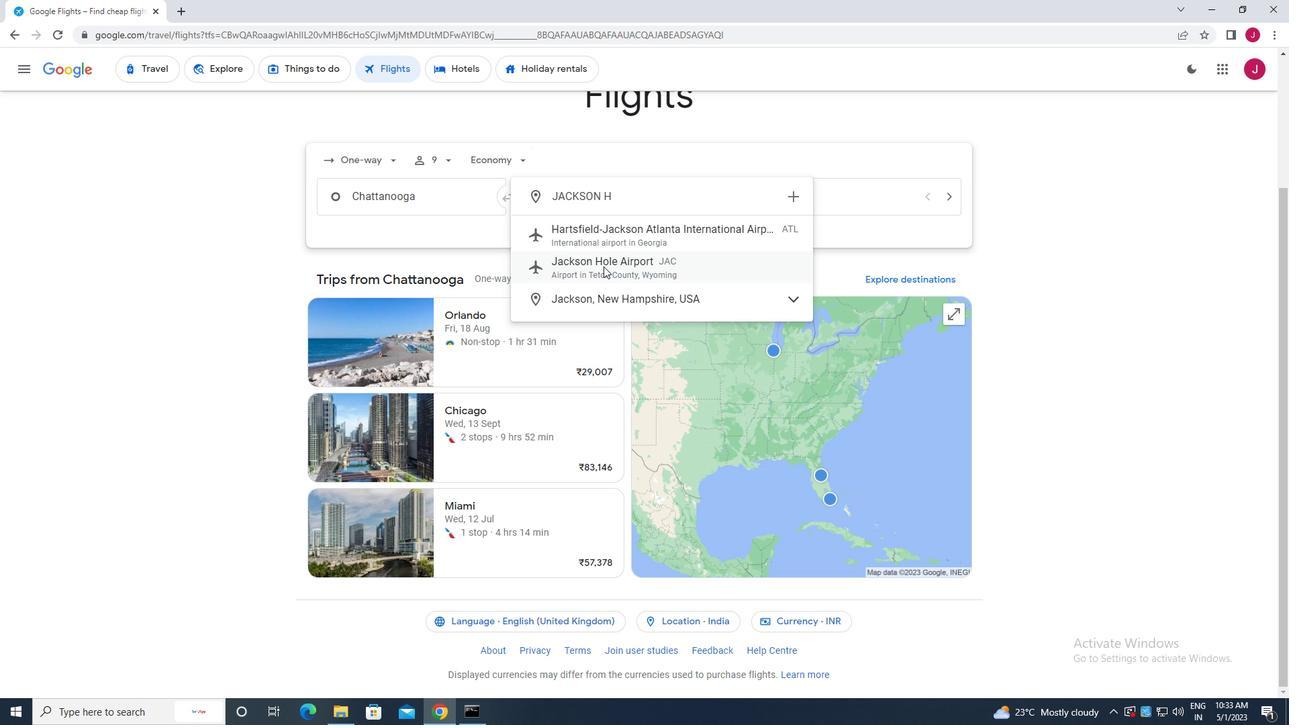 
Action: Mouse moved to (785, 197)
Screenshot: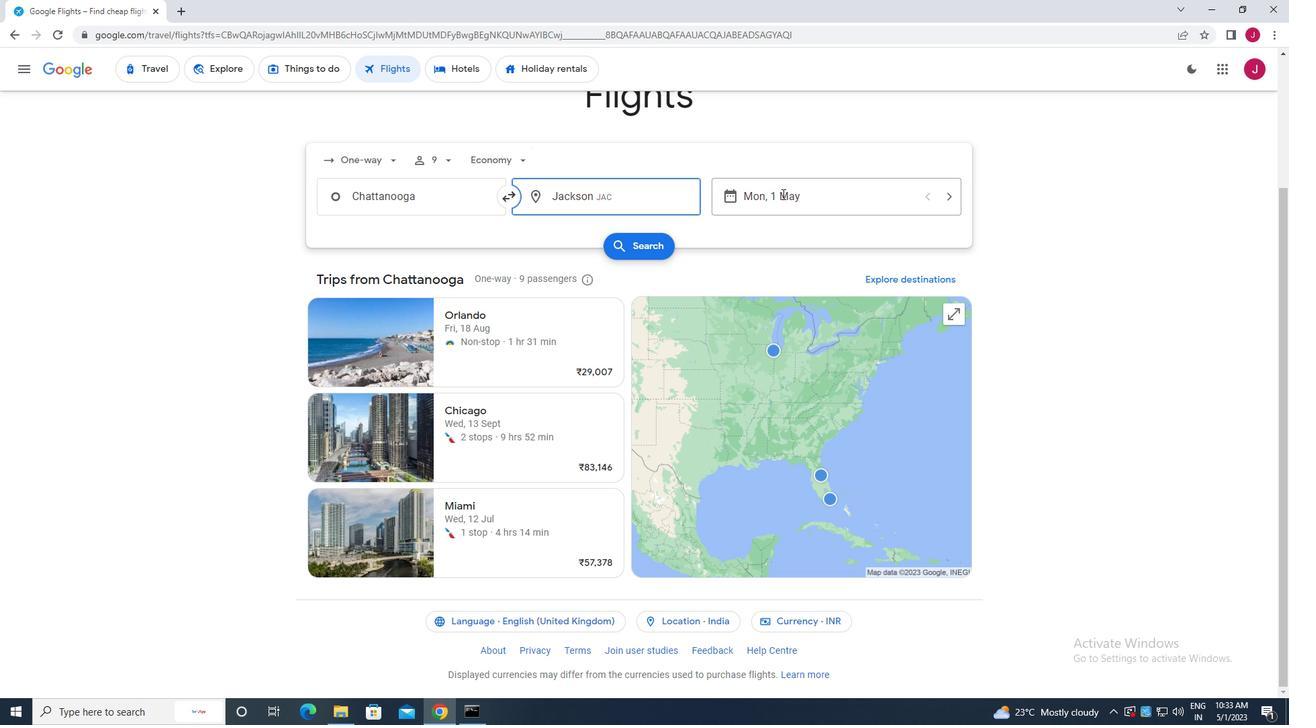 
Action: Mouse pressed left at (785, 197)
Screenshot: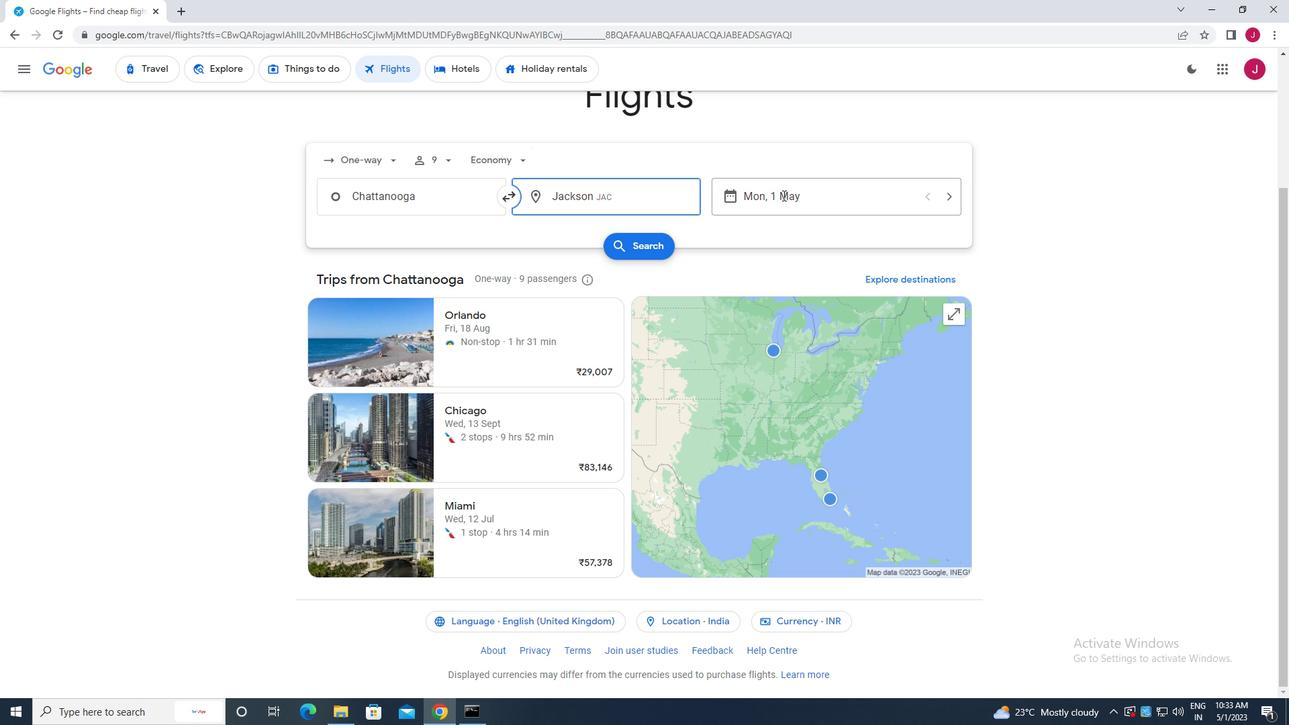 
Action: Mouse moved to (551, 299)
Screenshot: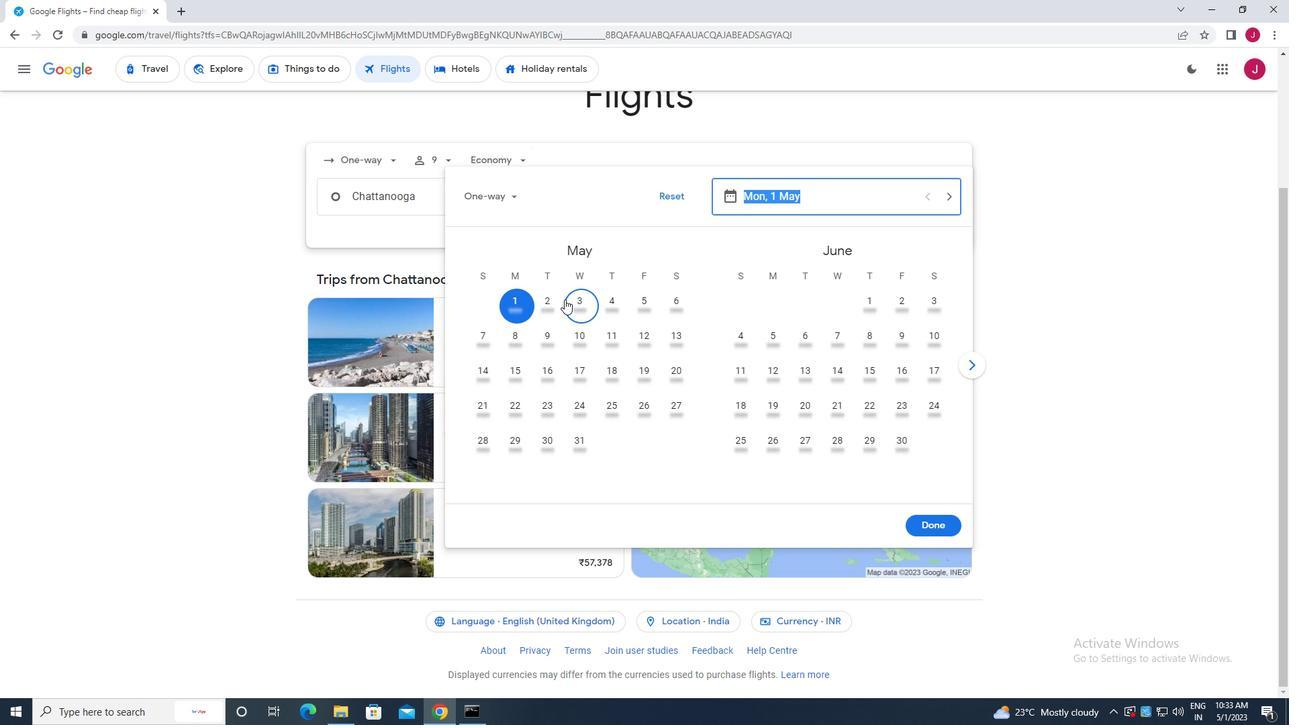 
Action: Mouse pressed left at (551, 299)
Screenshot: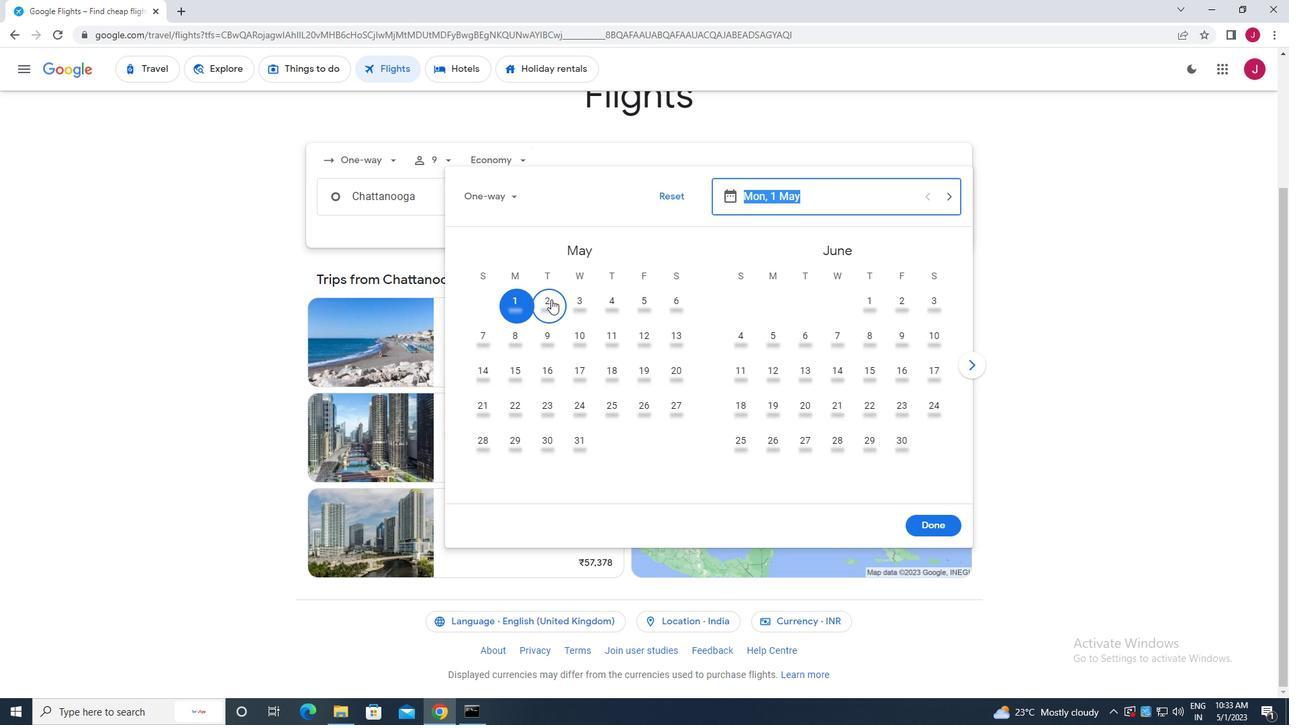 
Action: Mouse moved to (942, 519)
Screenshot: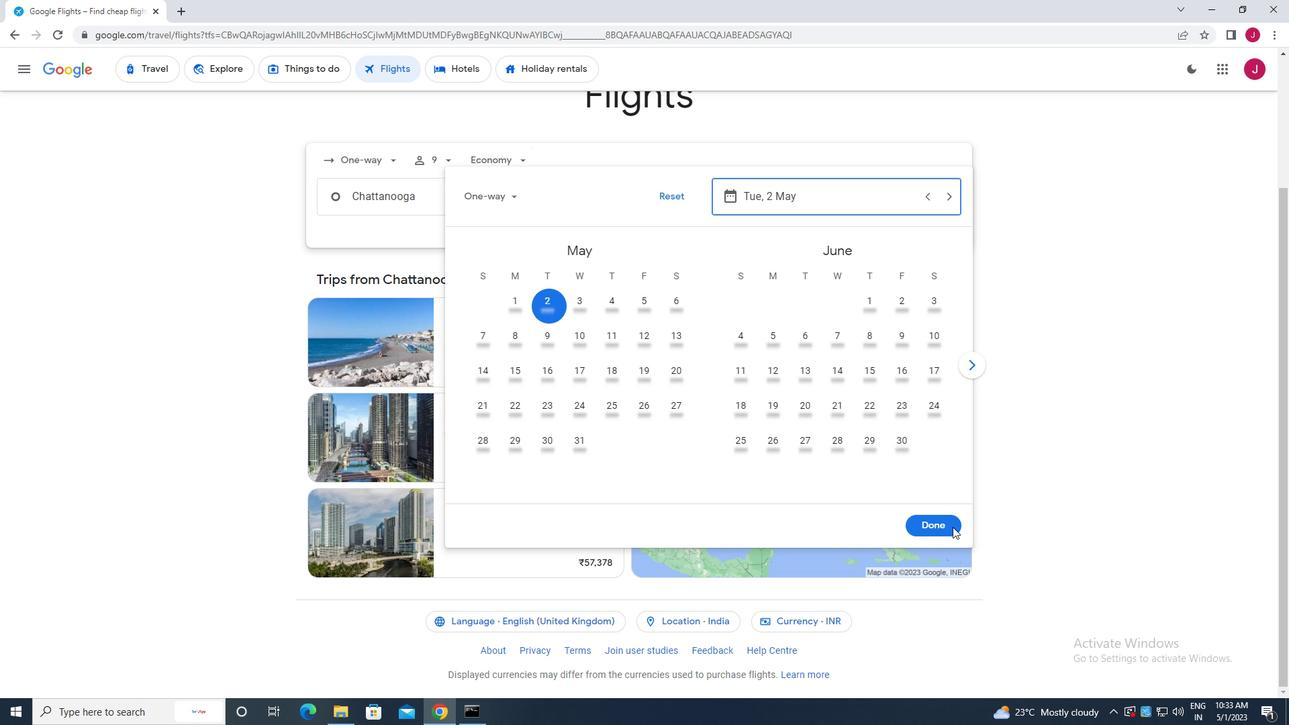 
Action: Mouse pressed left at (942, 519)
Screenshot: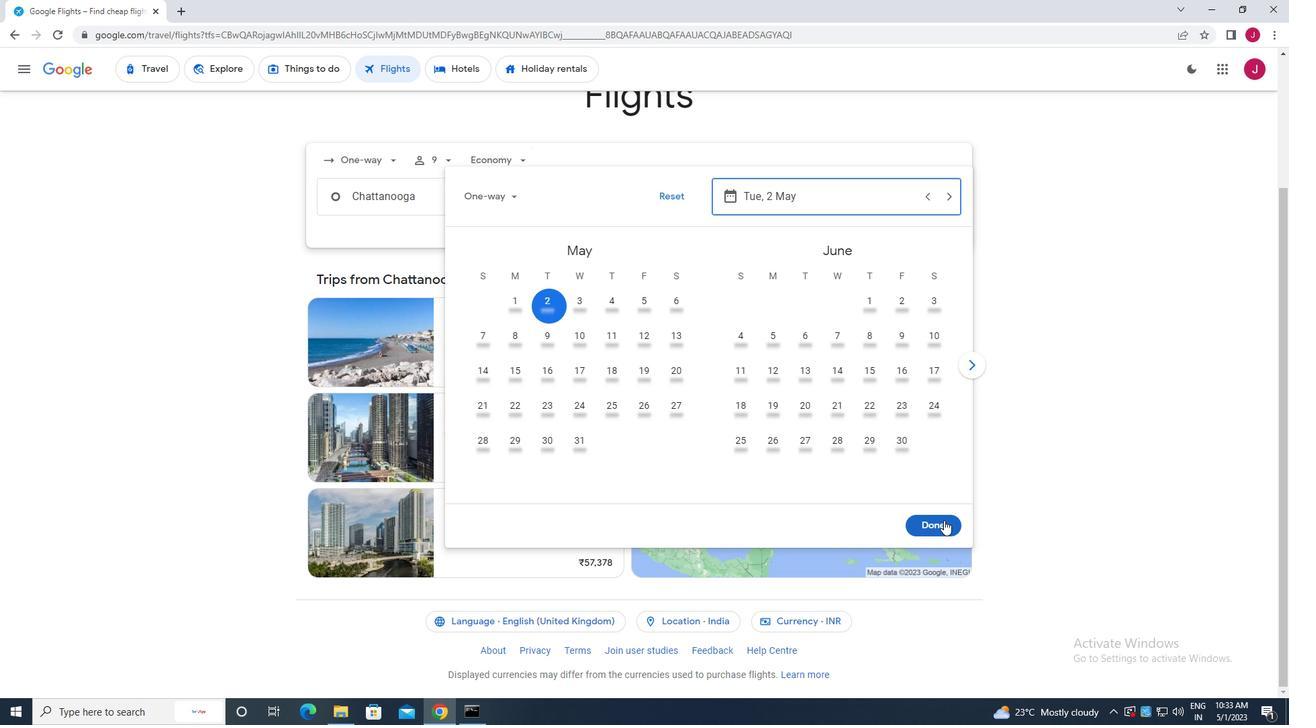 
Action: Mouse moved to (641, 250)
Screenshot: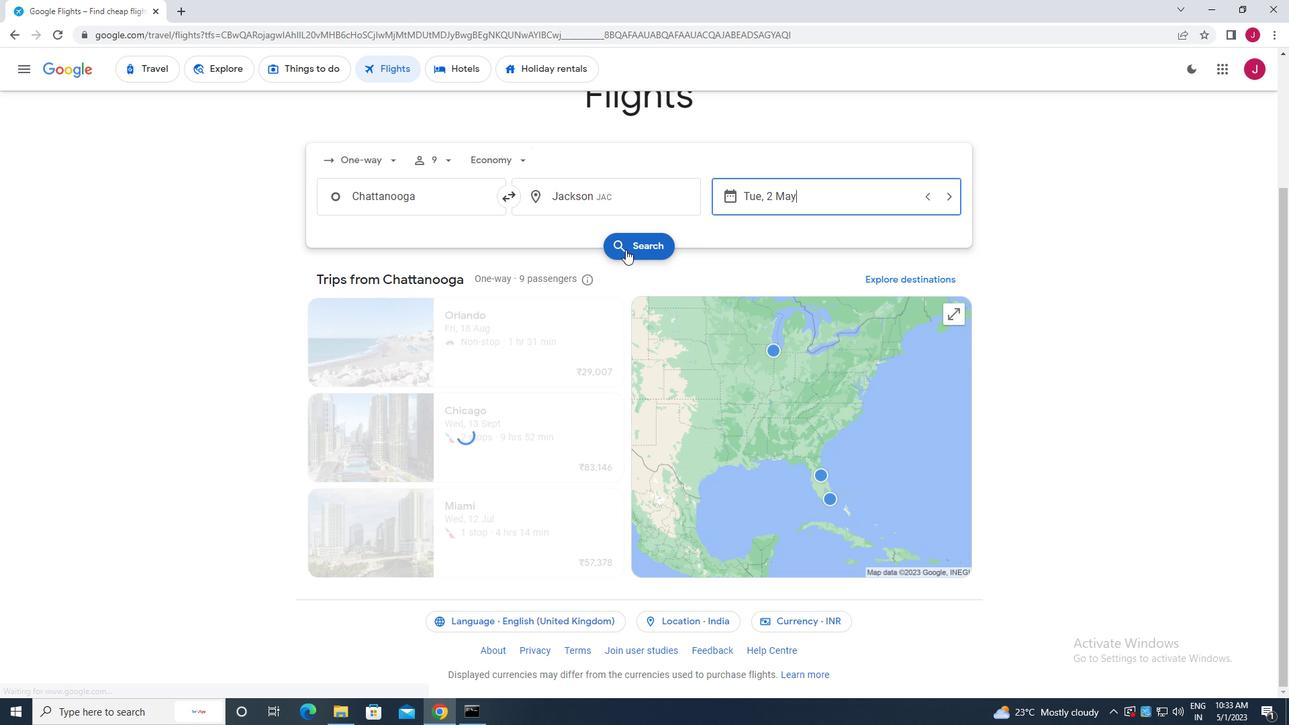 
Action: Mouse pressed left at (641, 250)
Screenshot: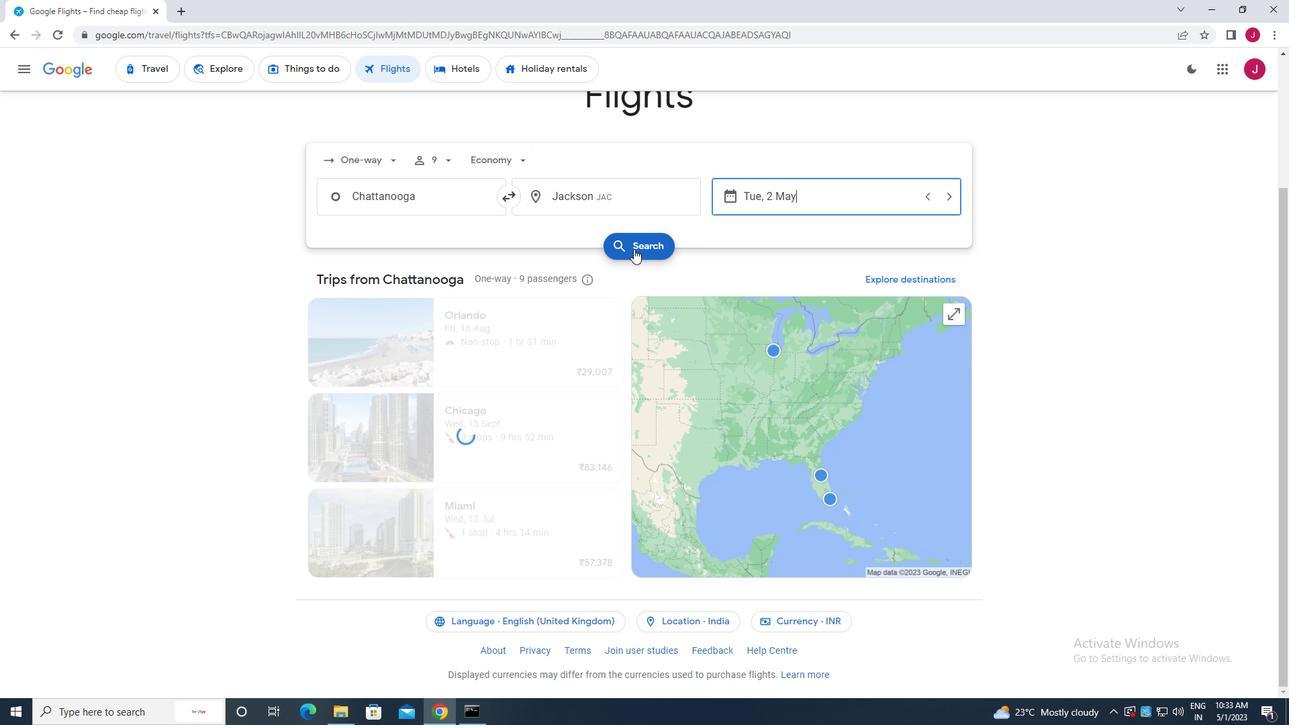 
Action: Mouse moved to (351, 188)
Screenshot: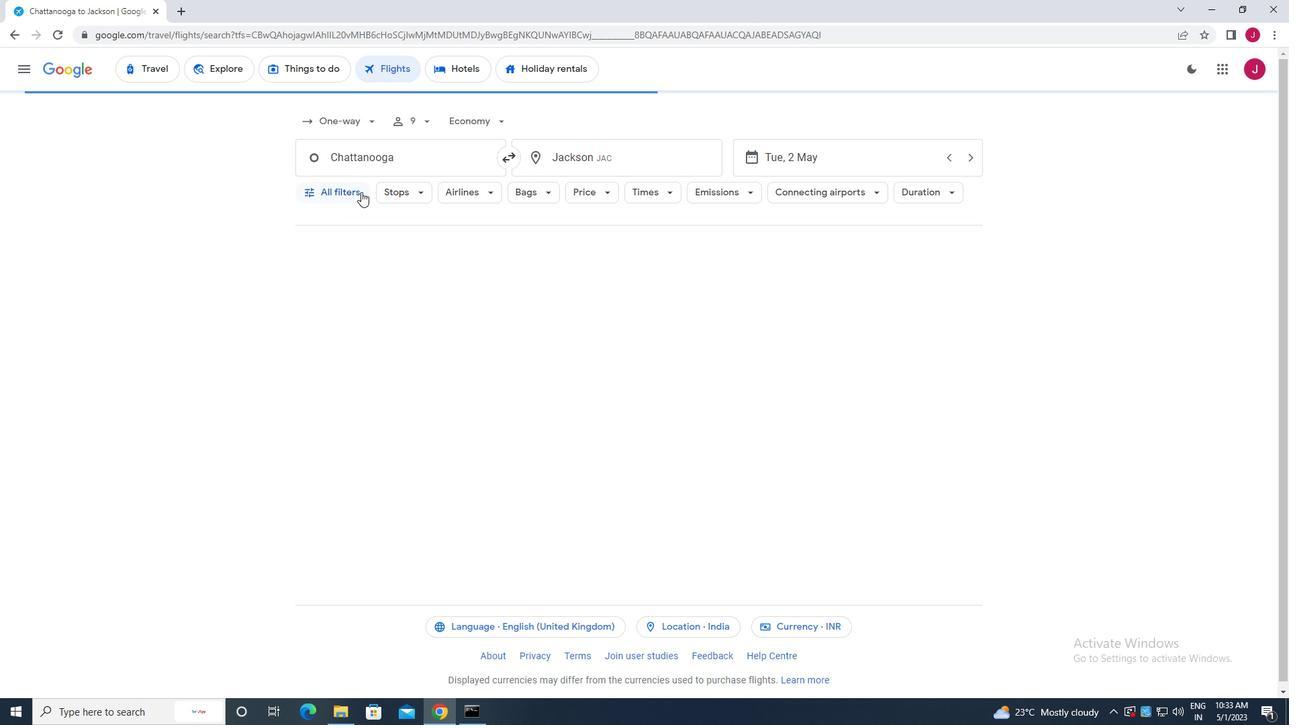 
Action: Mouse pressed left at (351, 188)
Screenshot: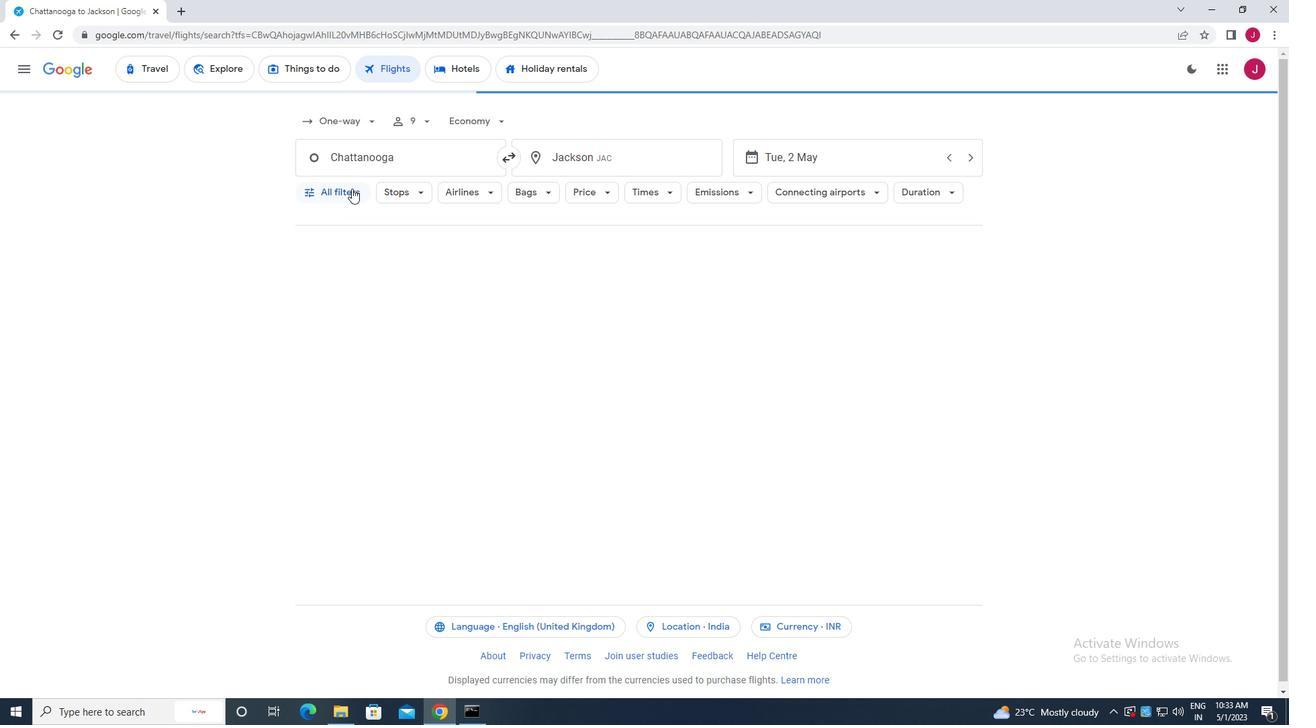 
Action: Mouse moved to (407, 308)
Screenshot: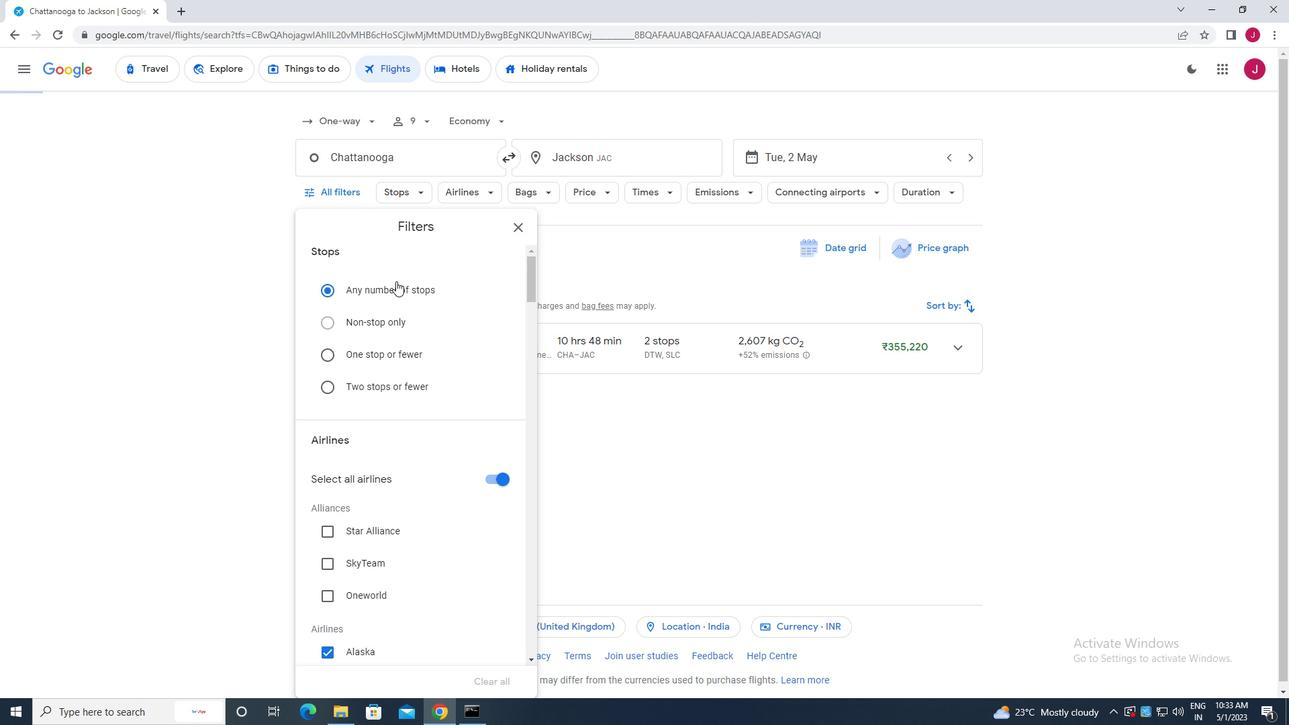 
Action: Mouse scrolled (407, 307) with delta (0, 0)
Screenshot: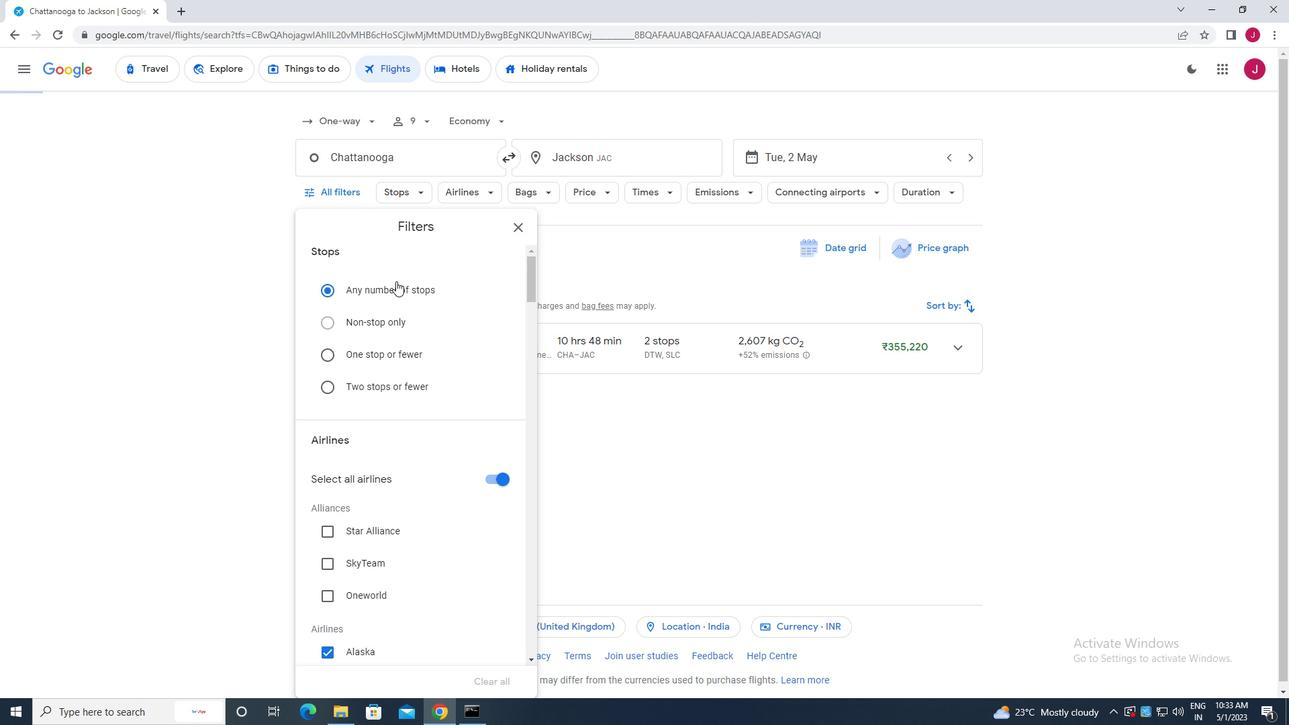 
Action: Mouse scrolled (407, 307) with delta (0, 0)
Screenshot: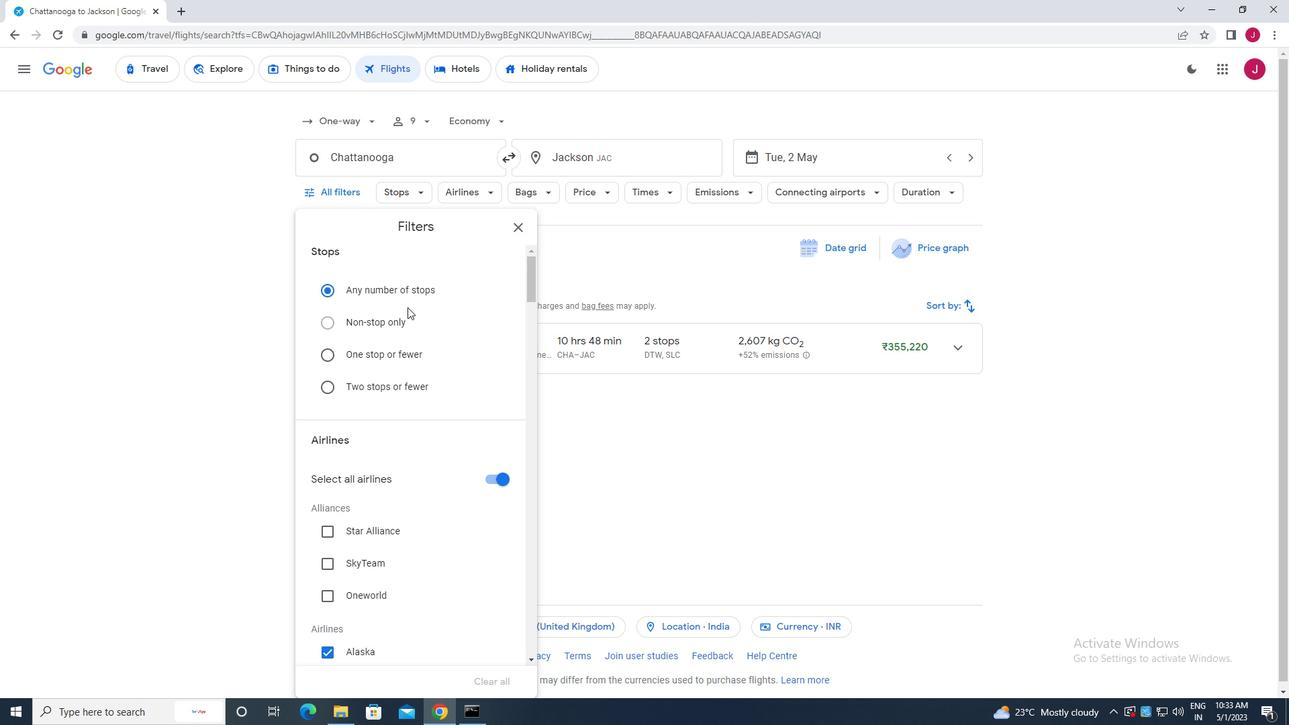
Action: Mouse scrolled (407, 307) with delta (0, 0)
Screenshot: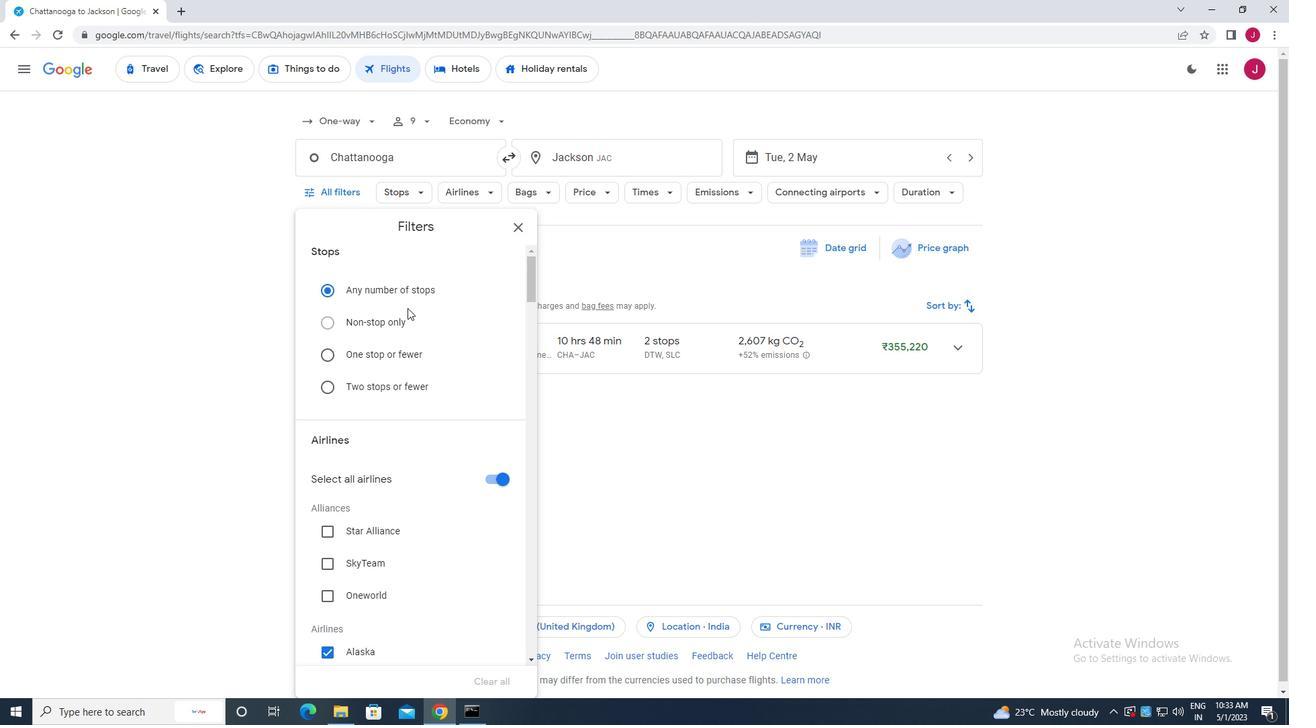 
Action: Mouse moved to (495, 278)
Screenshot: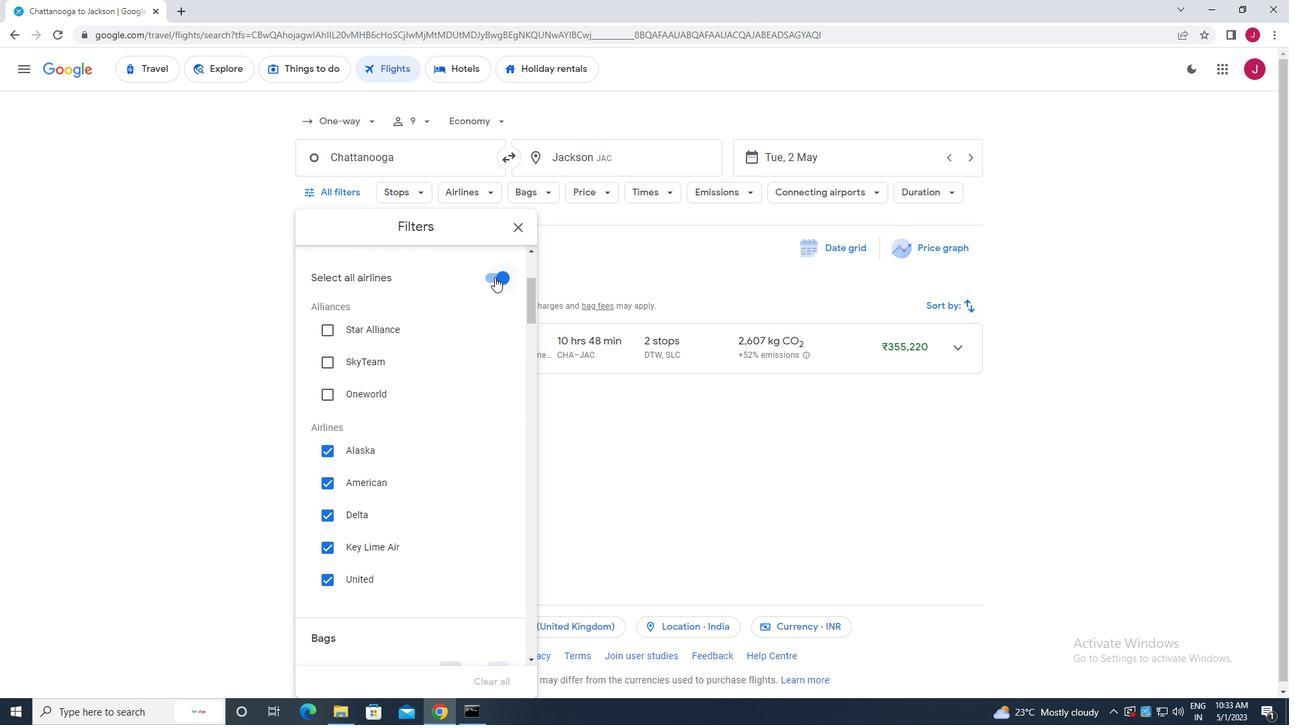 
Action: Mouse pressed left at (495, 278)
Screenshot: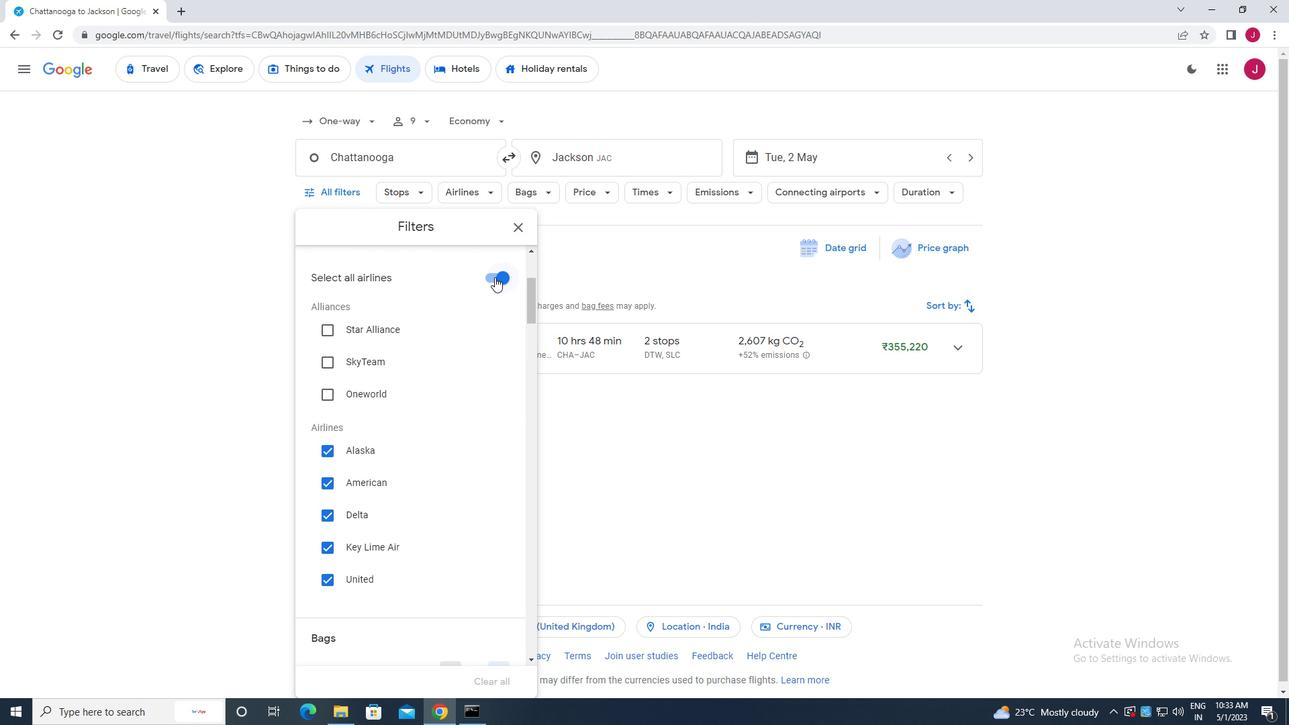 
Action: Mouse moved to (345, 455)
Screenshot: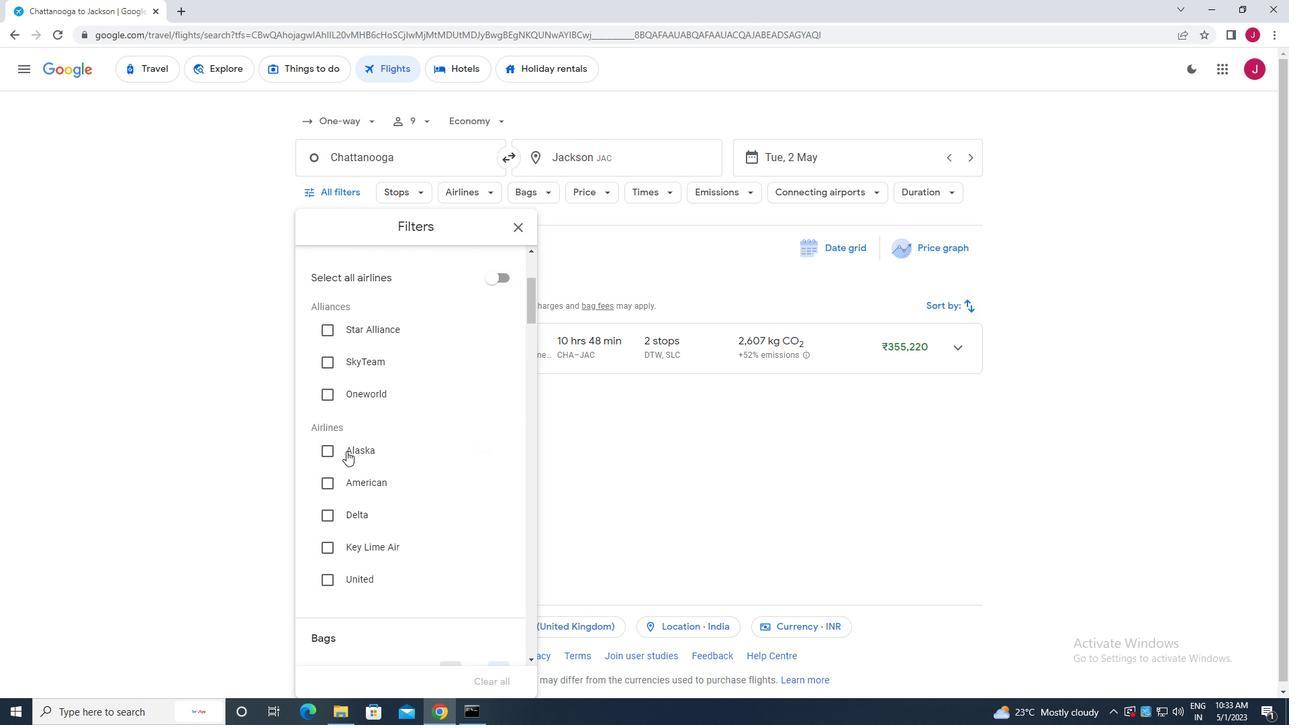 
Action: Mouse scrolled (345, 454) with delta (0, 0)
Screenshot: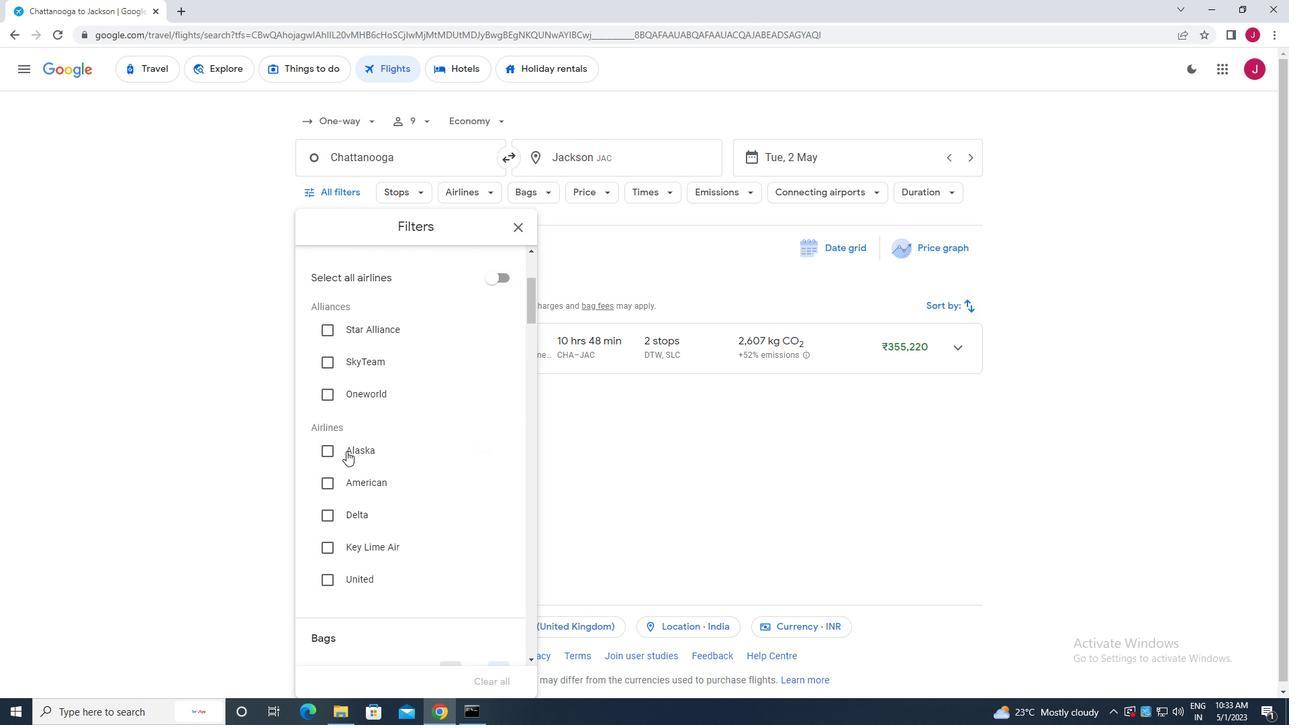 
Action: Mouse moved to (345, 455)
Screenshot: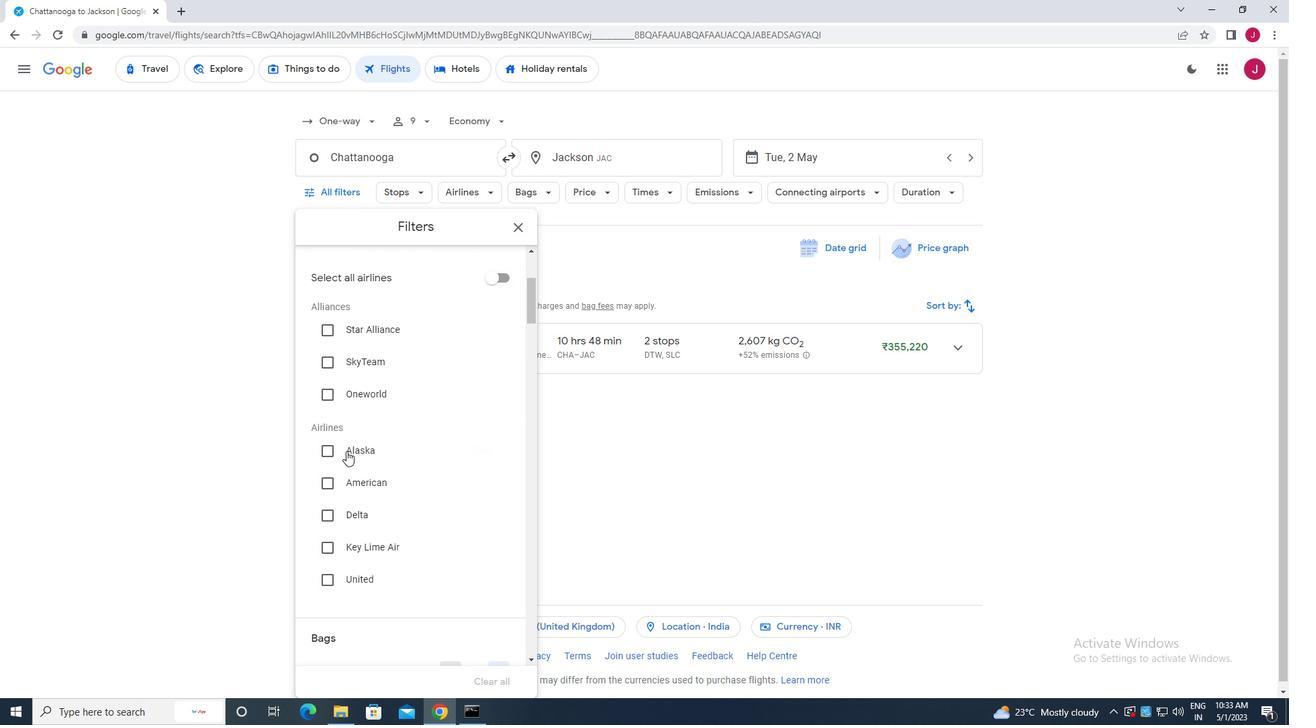 
Action: Mouse scrolled (345, 454) with delta (0, 0)
Screenshot: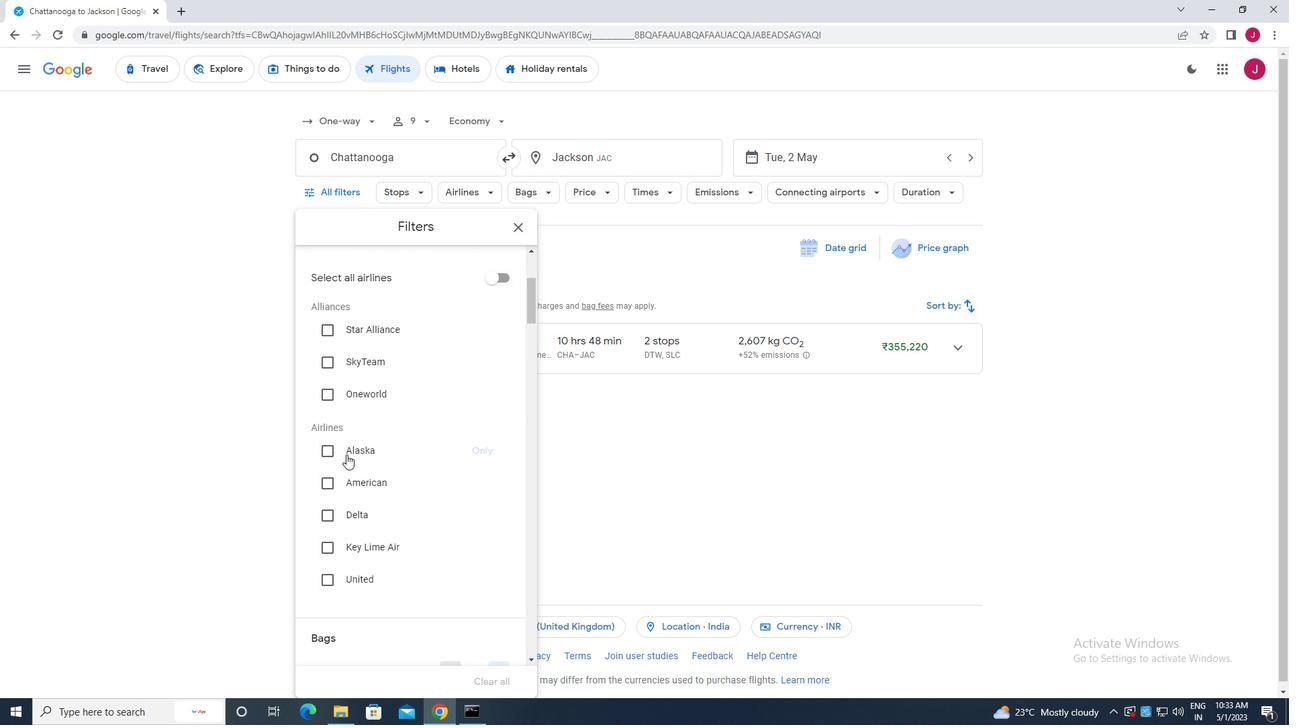 
Action: Mouse moved to (367, 439)
Screenshot: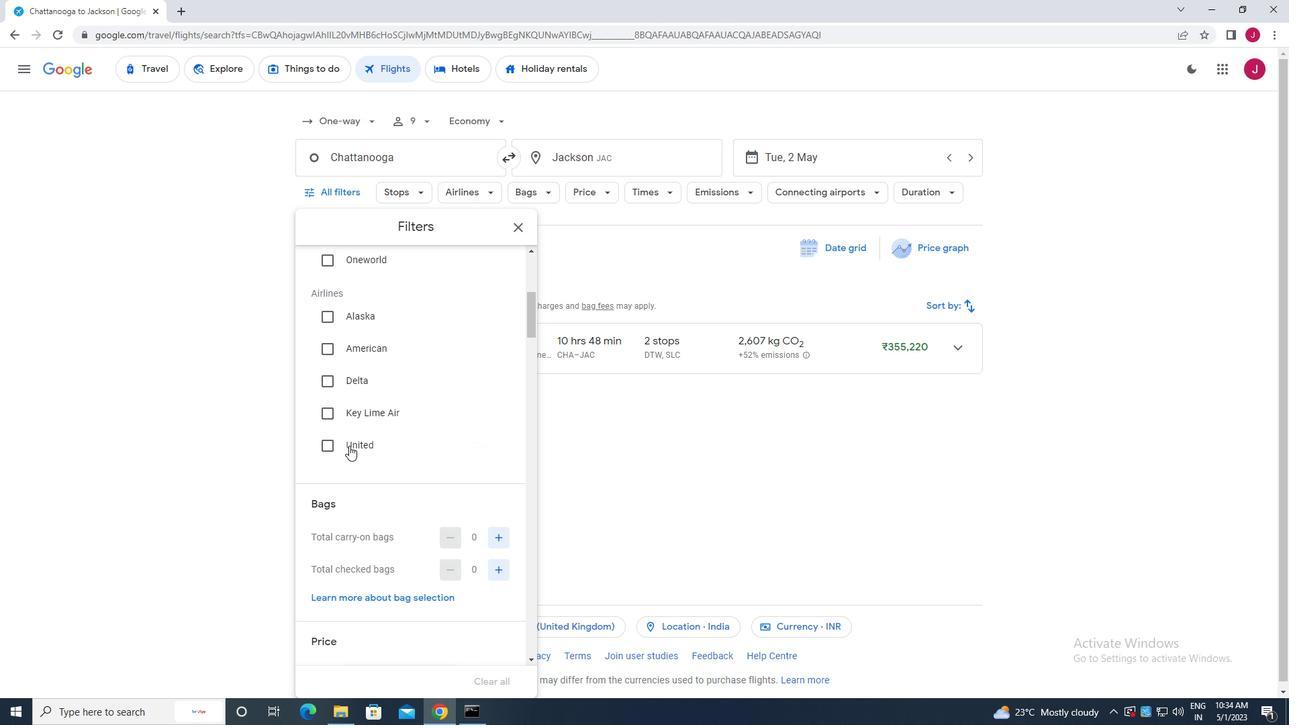 
Action: Mouse scrolled (367, 439) with delta (0, 0)
Screenshot: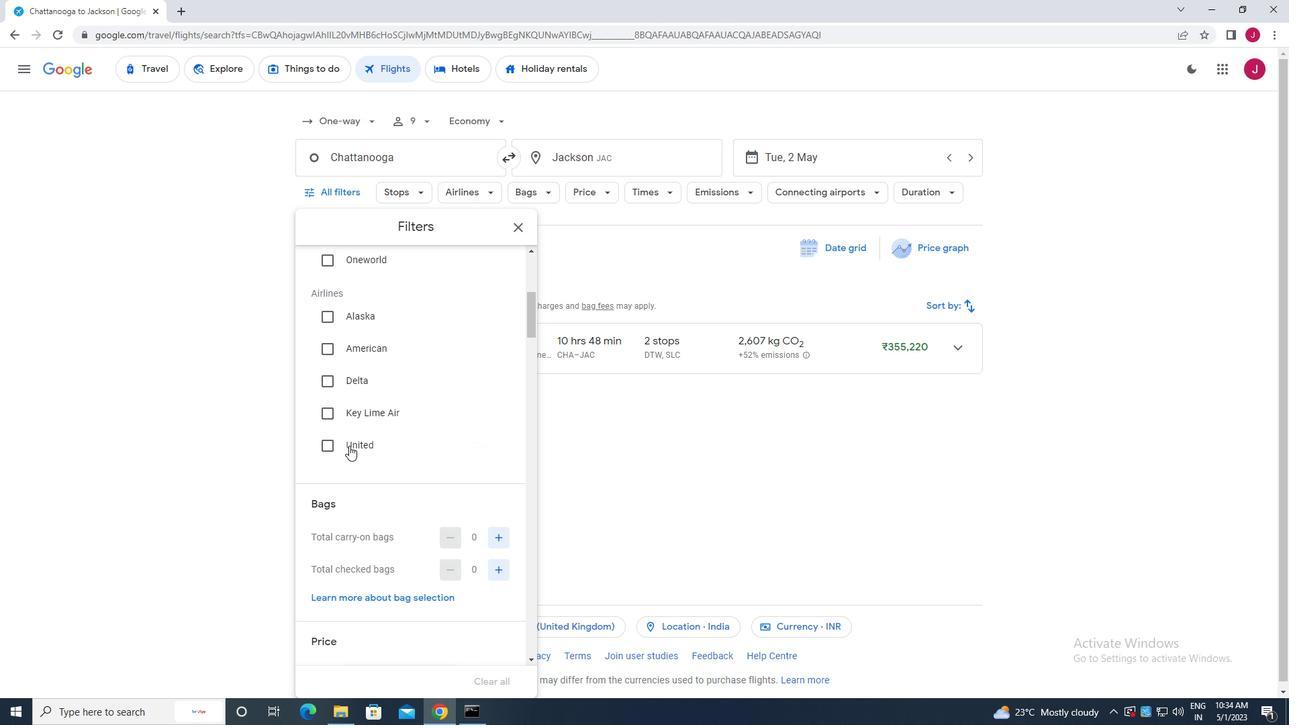 
Action: Mouse moved to (369, 433)
Screenshot: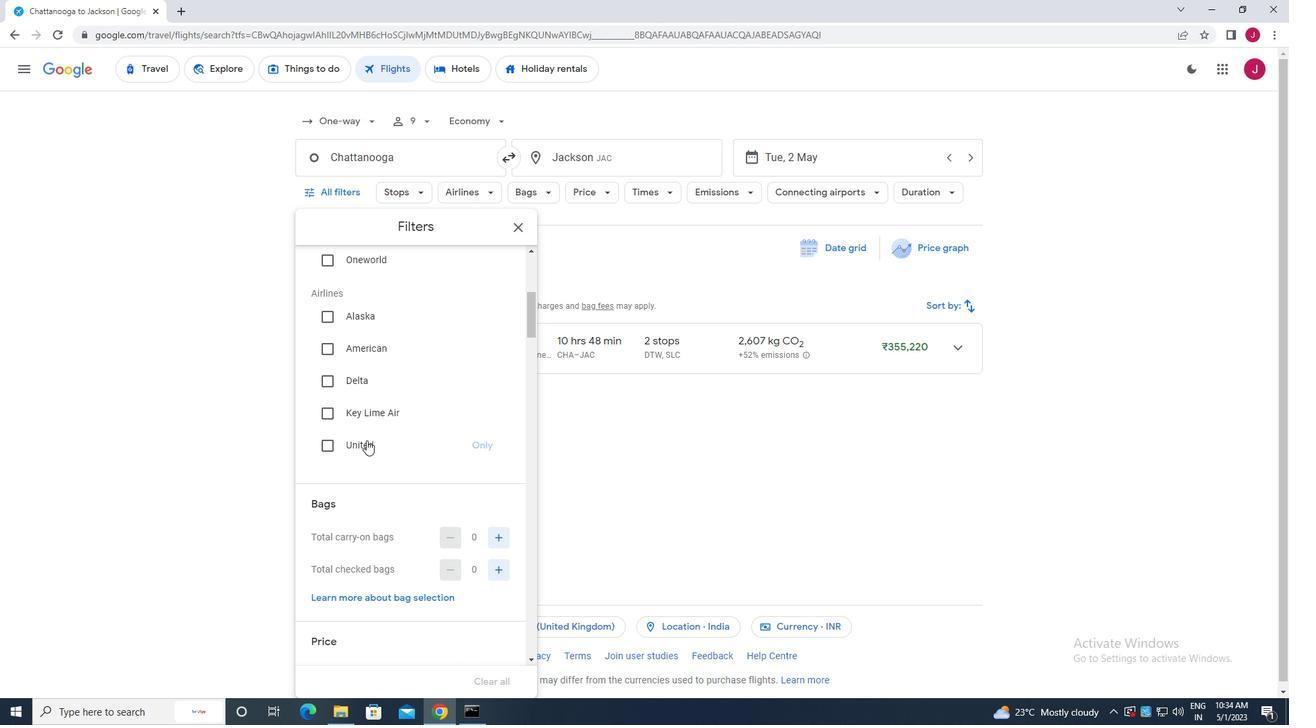 
Action: Mouse scrolled (369, 433) with delta (0, 0)
Screenshot: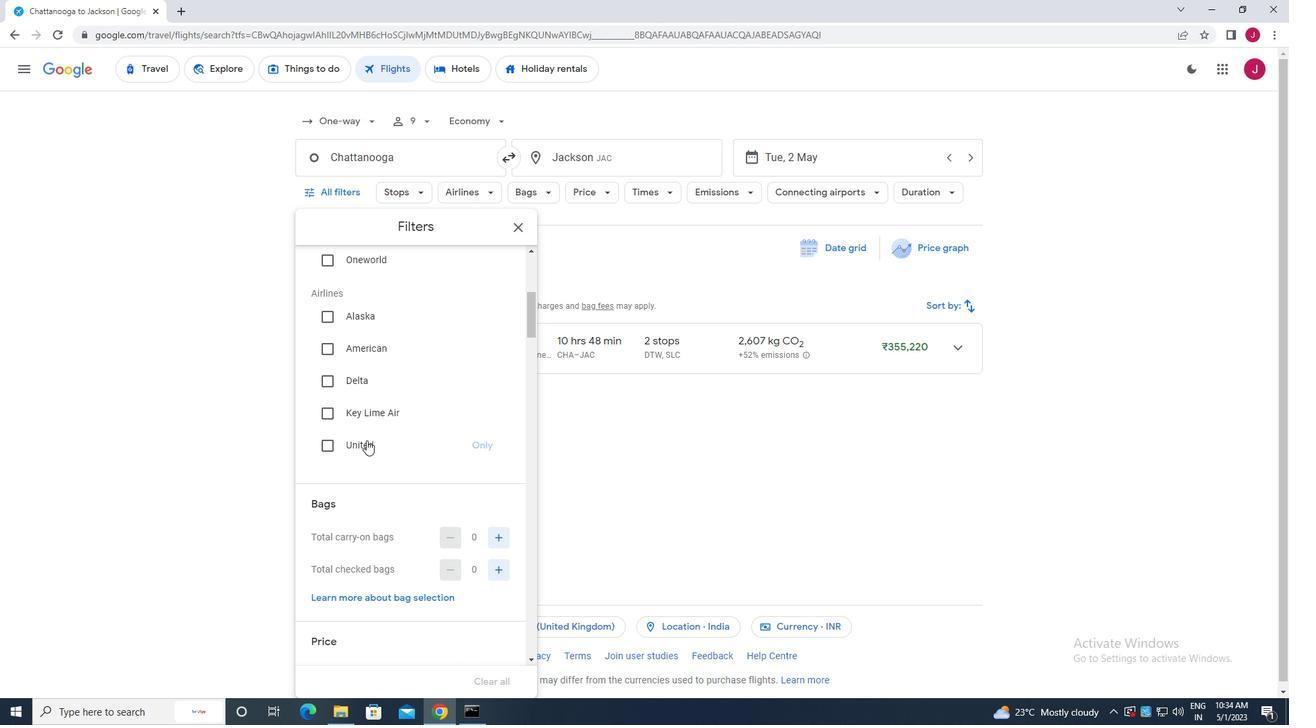 
Action: Mouse moved to (437, 412)
Screenshot: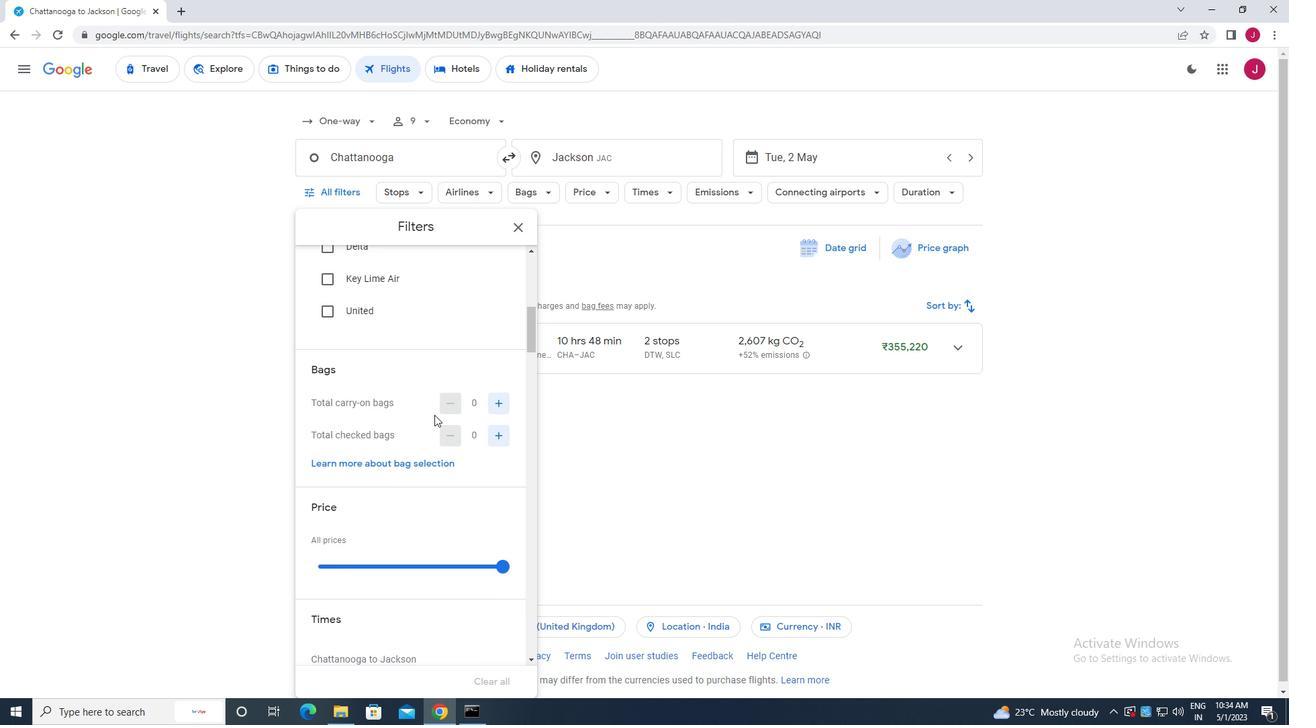 
Action: Mouse scrolled (437, 411) with delta (0, 0)
Screenshot: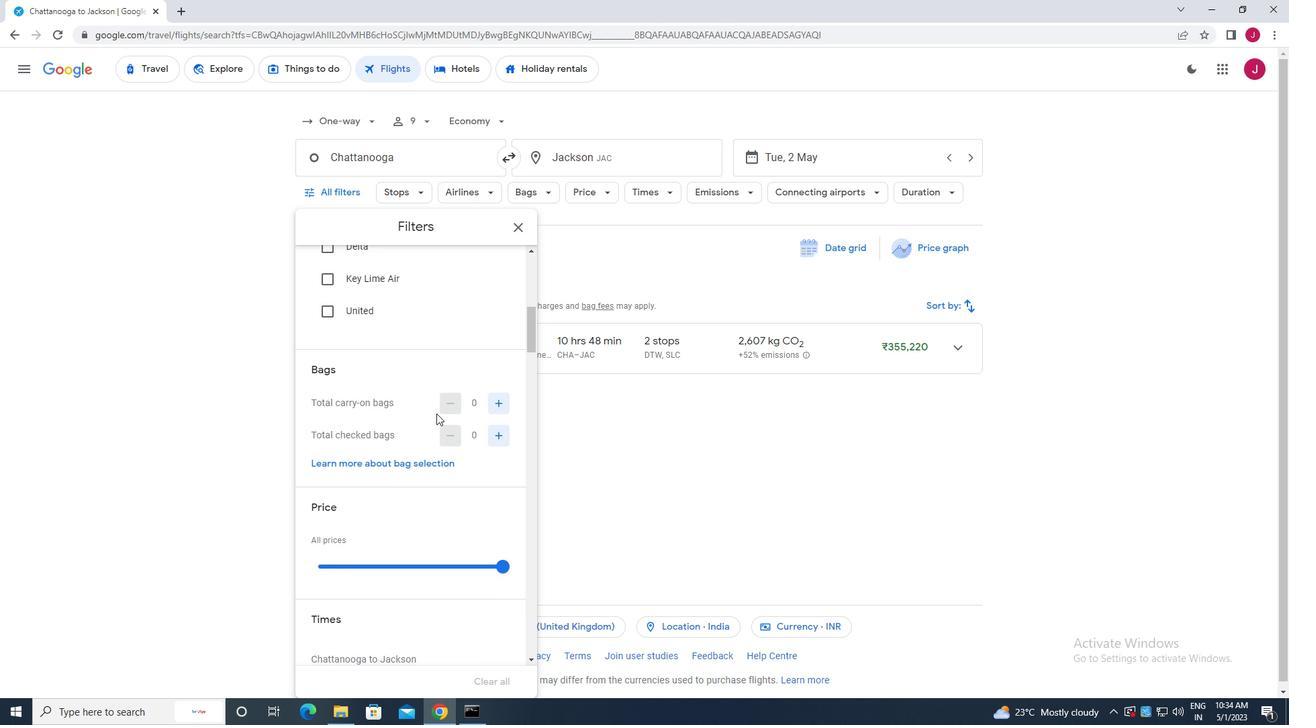 
Action: Mouse moved to (497, 336)
Screenshot: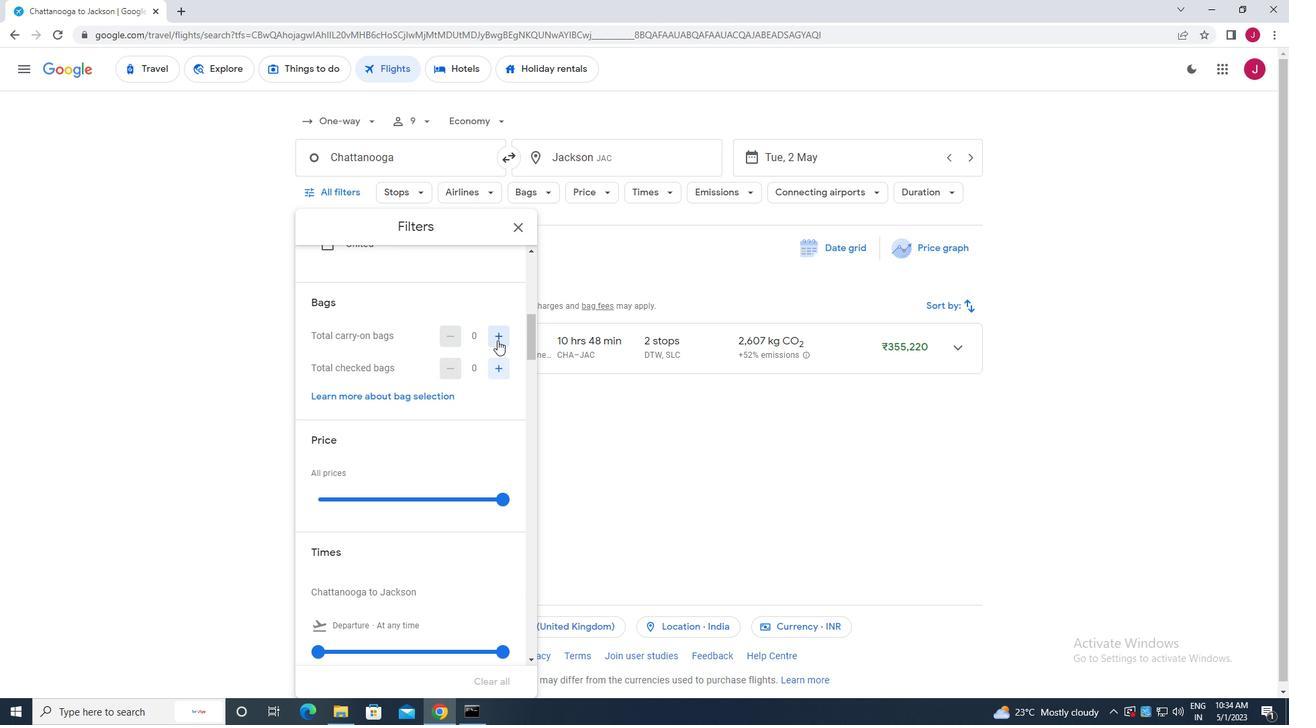 
Action: Mouse pressed left at (497, 336)
Screenshot: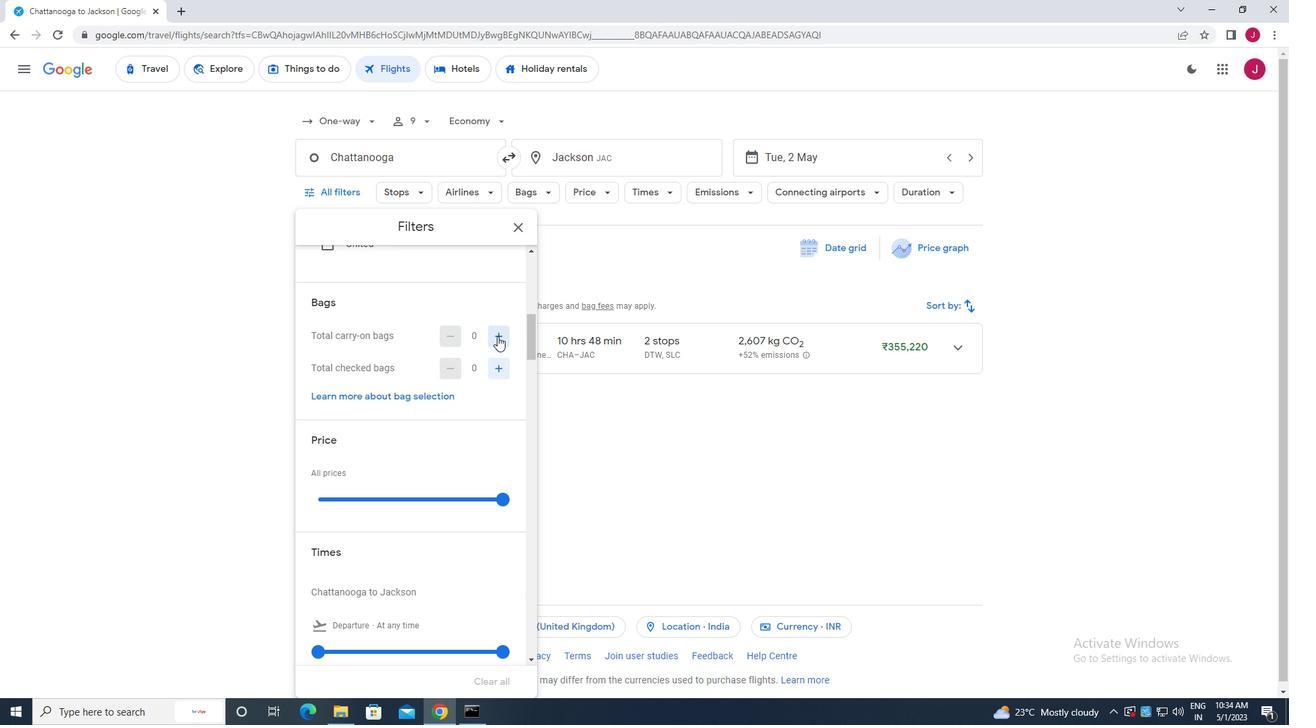 
Action: Mouse pressed left at (497, 336)
Screenshot: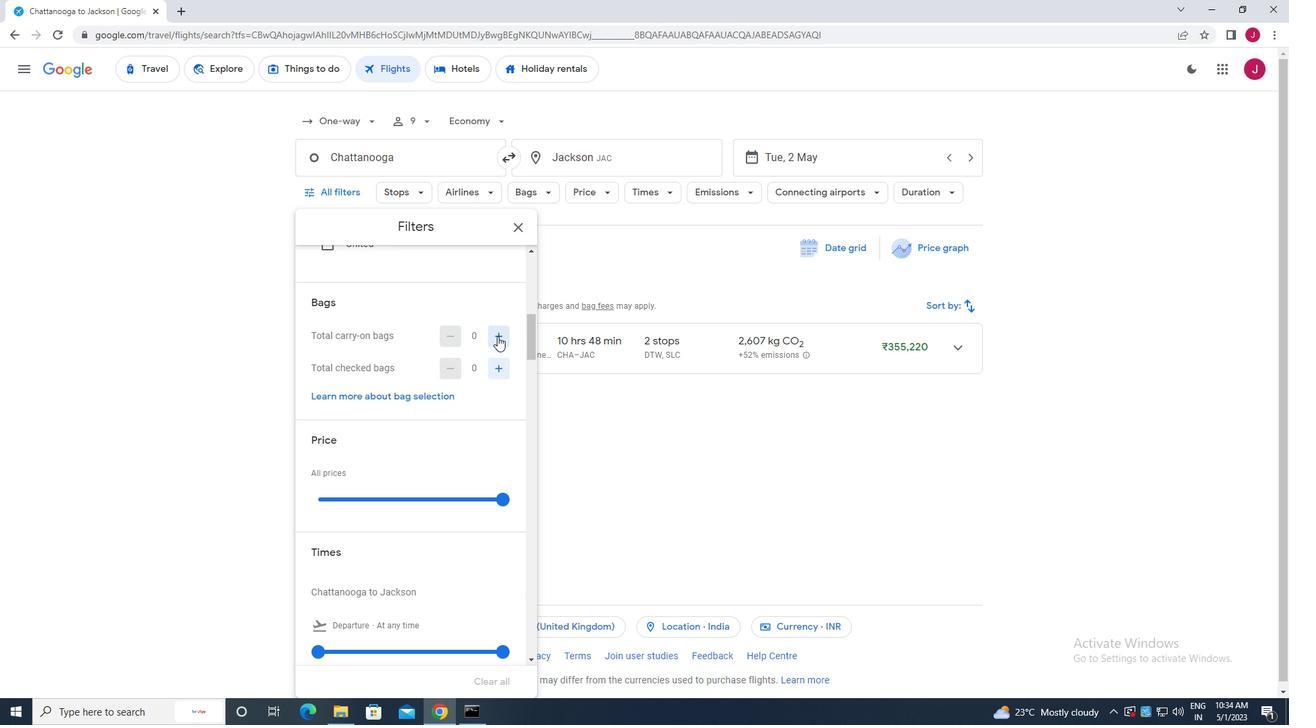 
Action: Mouse moved to (495, 427)
Screenshot: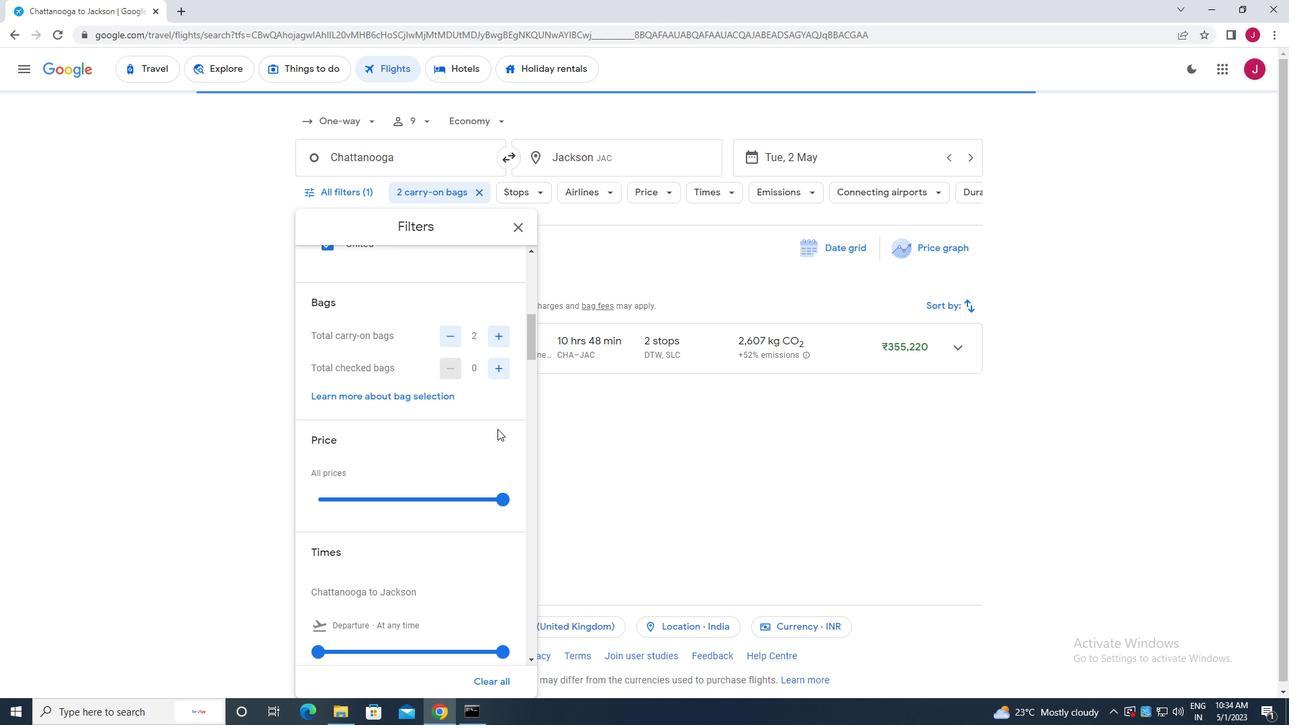 
Action: Mouse scrolled (495, 426) with delta (0, 0)
Screenshot: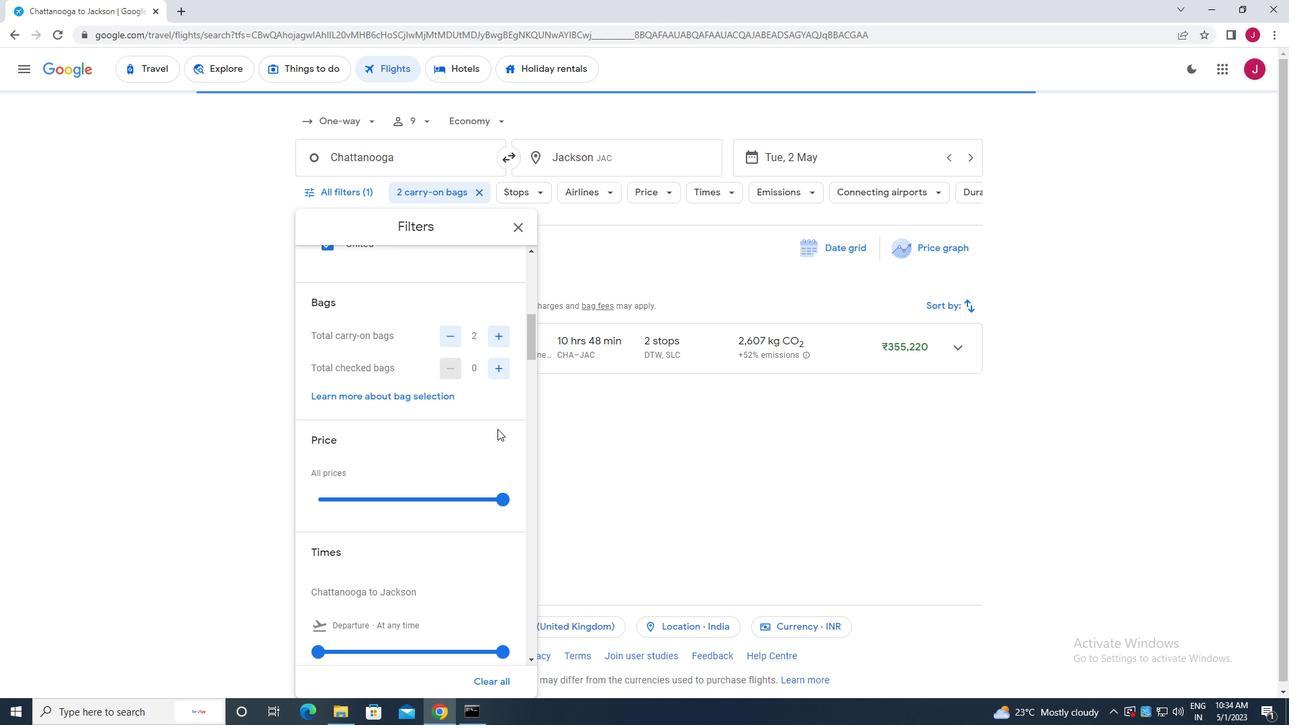 
Action: Mouse moved to (492, 418)
Screenshot: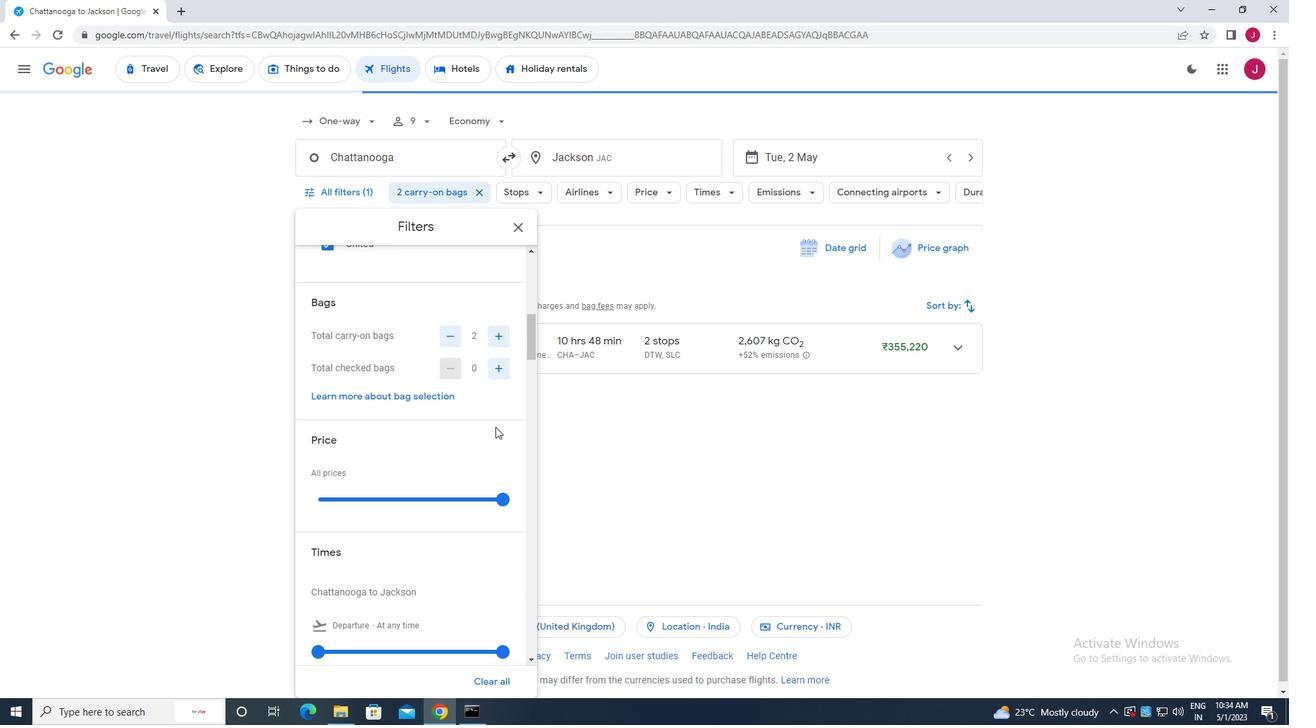 
Action: Mouse scrolled (492, 417) with delta (0, 0)
Screenshot: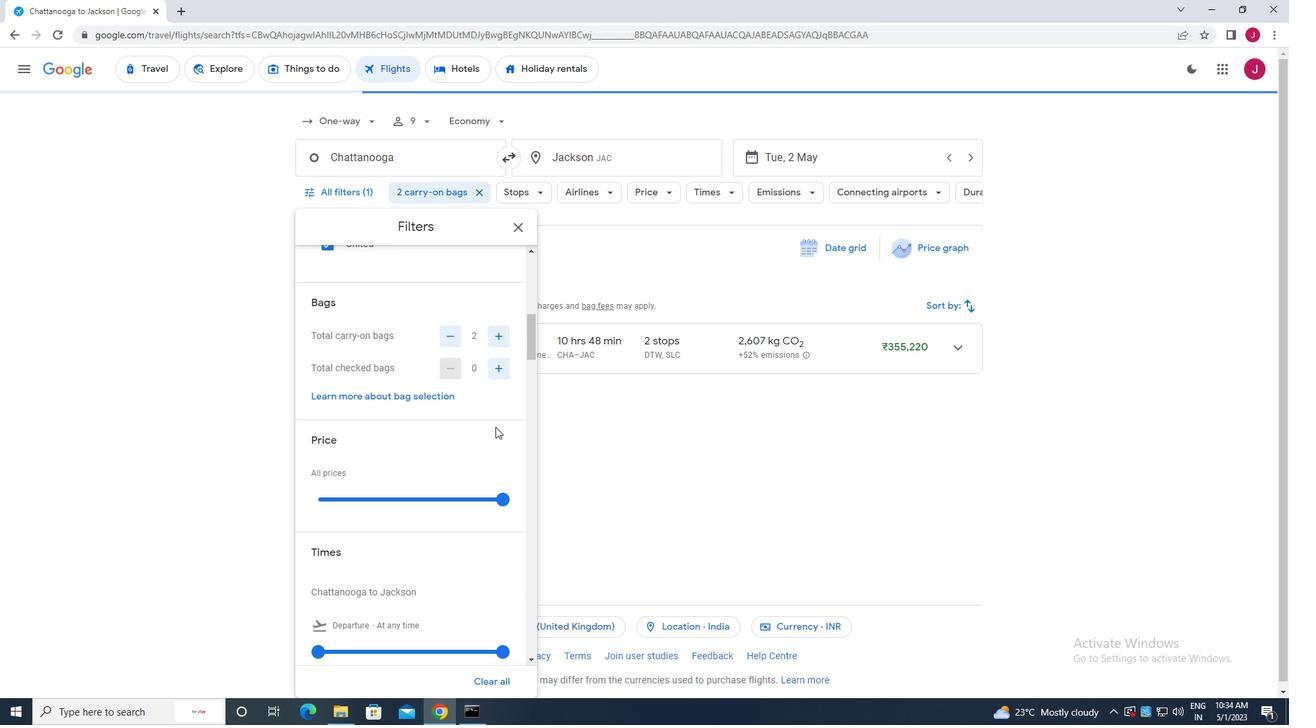 
Action: Mouse moved to (504, 370)
Screenshot: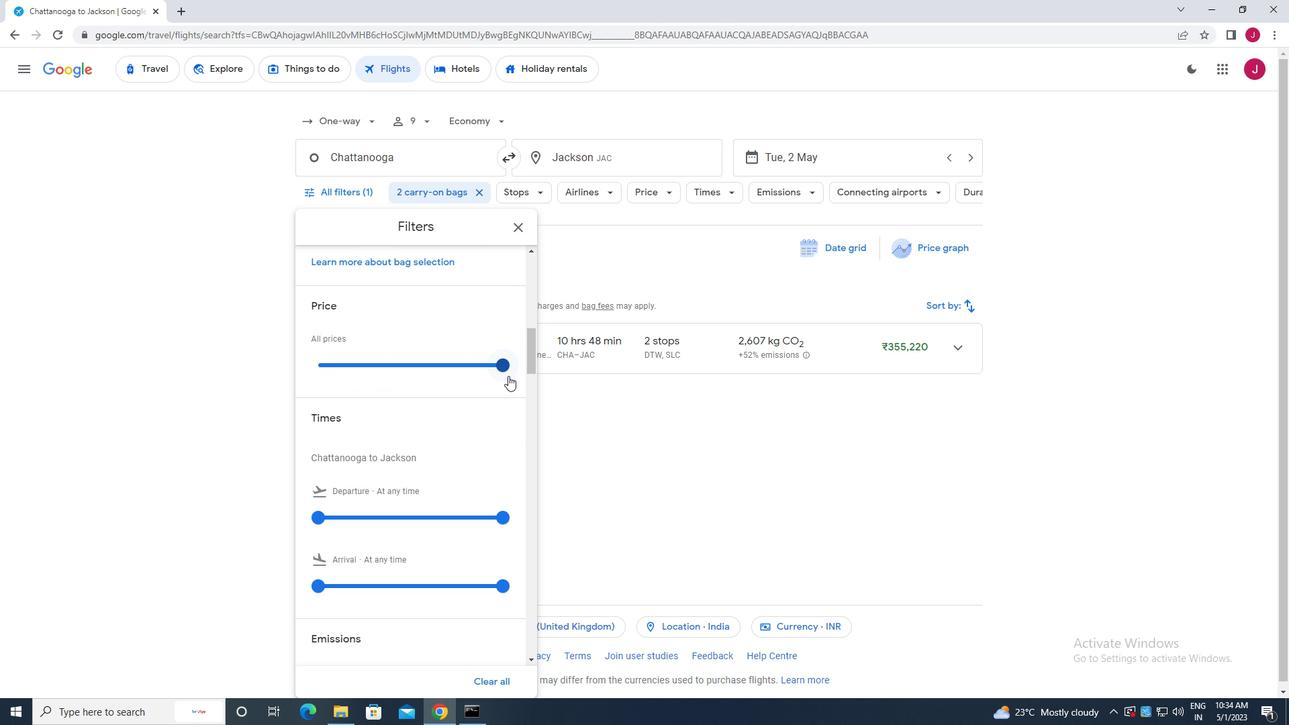 
Action: Mouse pressed left at (504, 370)
Screenshot: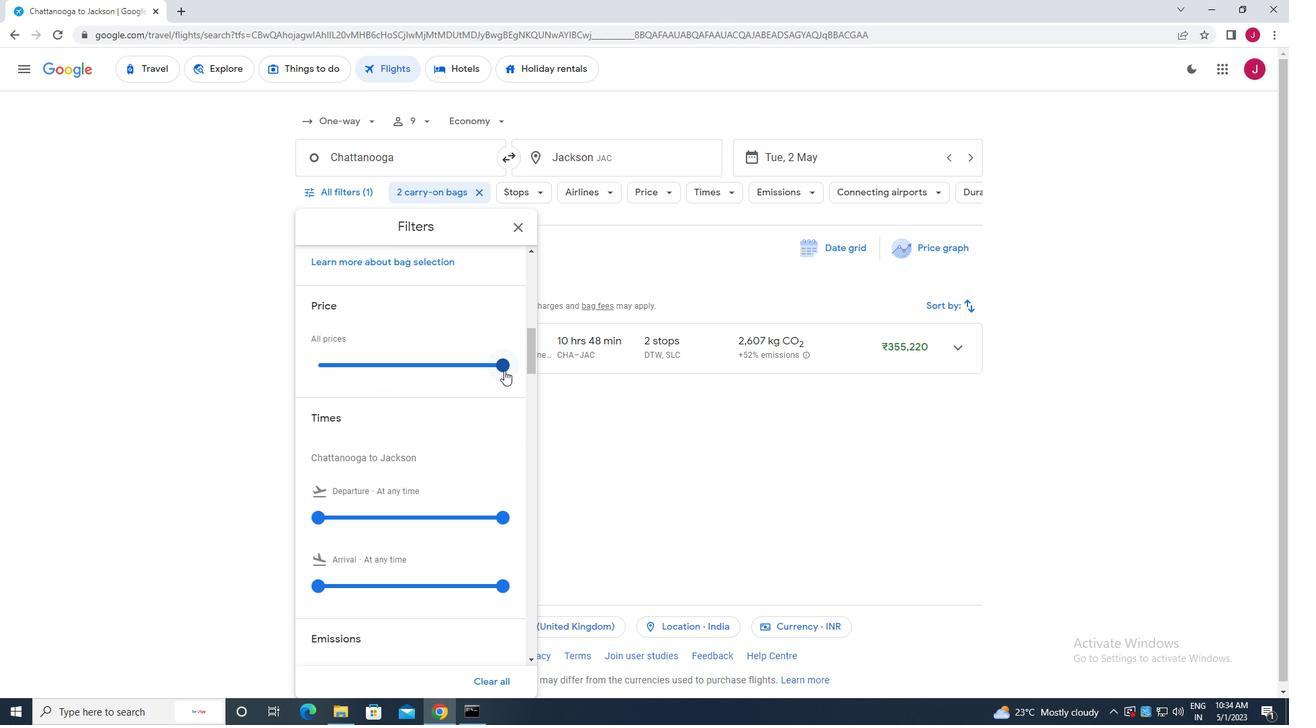 
Action: Mouse moved to (370, 427)
Screenshot: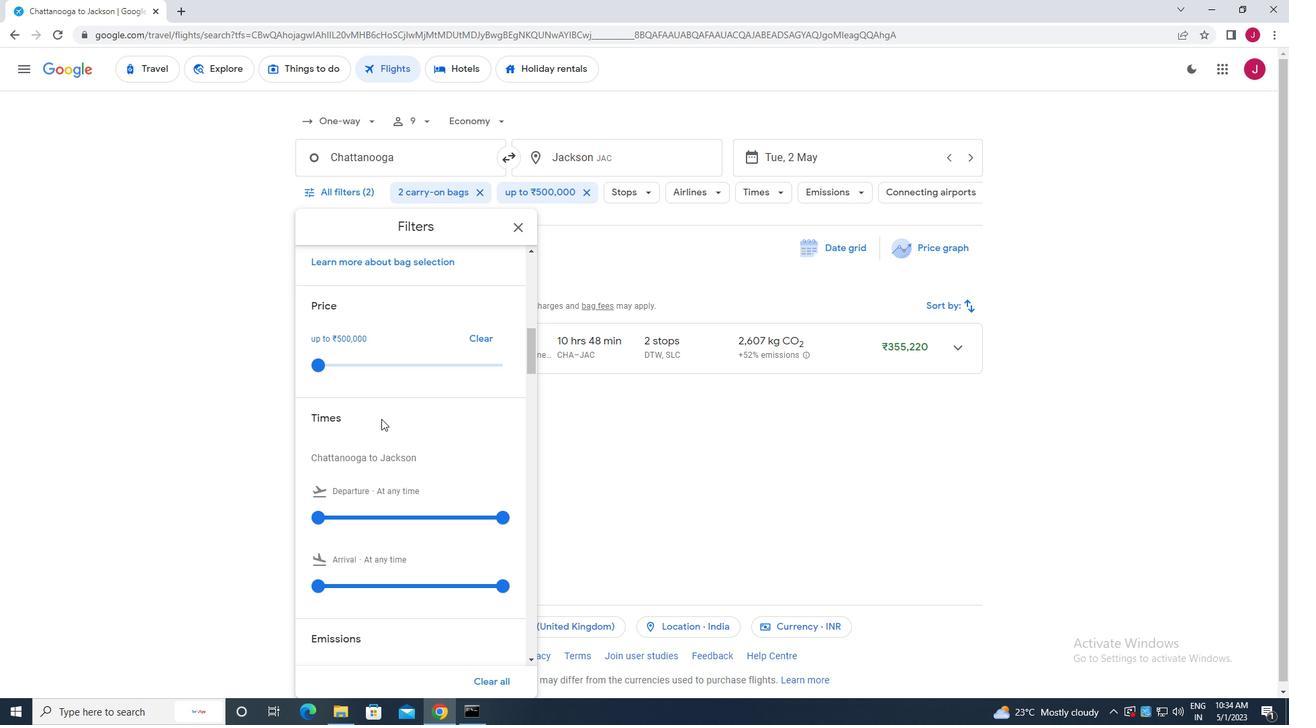 
Action: Mouse scrolled (370, 427) with delta (0, 0)
Screenshot: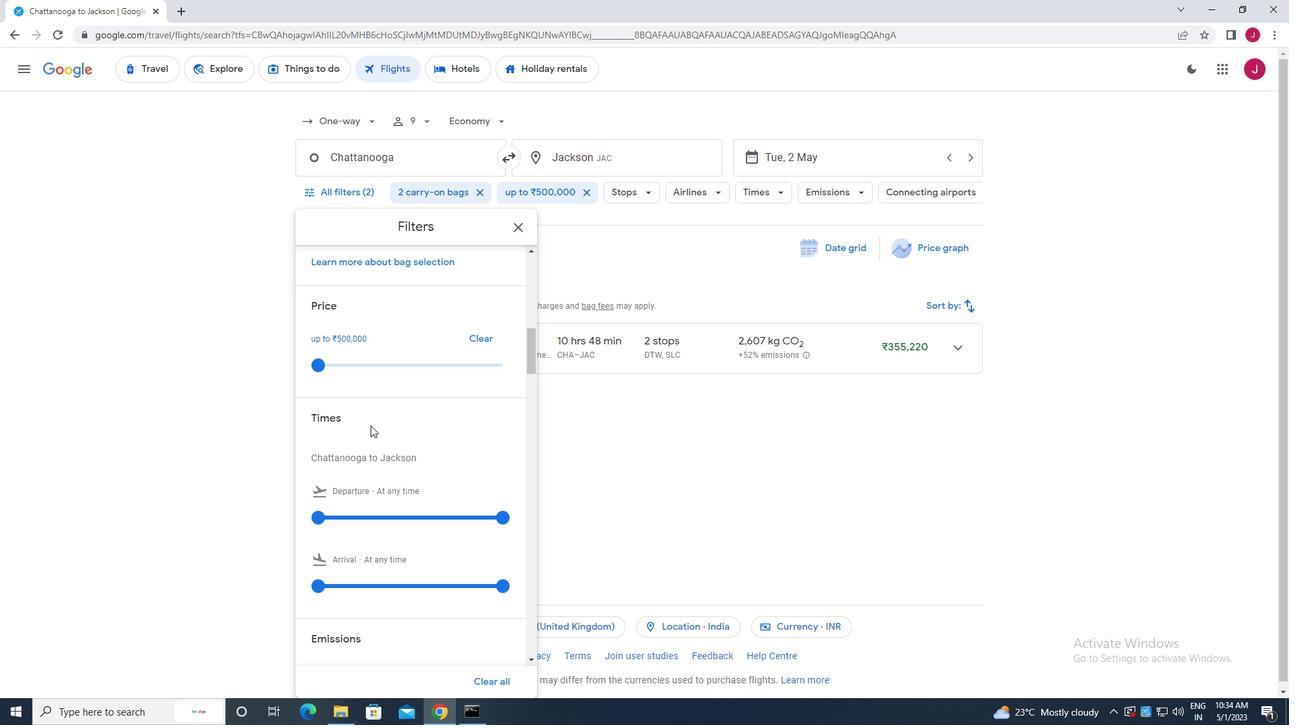 
Action: Mouse moved to (370, 428)
Screenshot: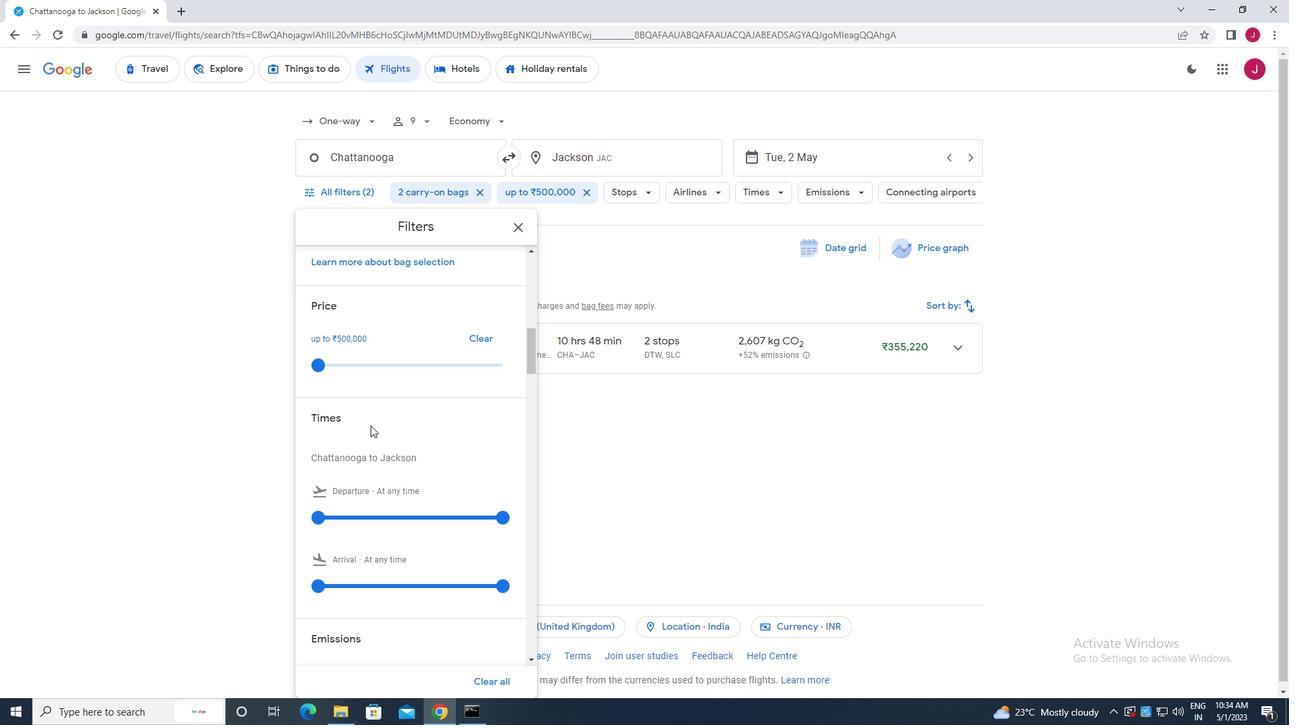 
Action: Mouse scrolled (370, 427) with delta (0, 0)
Screenshot: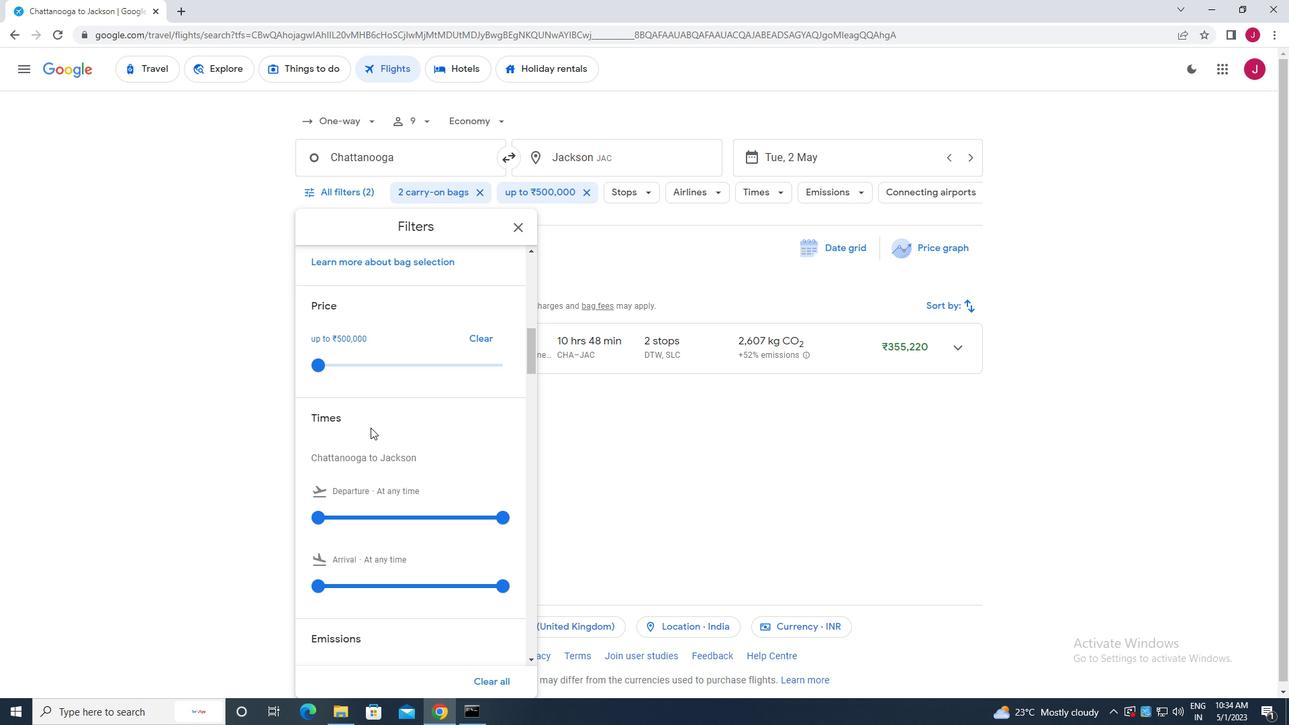 
Action: Mouse moved to (323, 388)
Screenshot: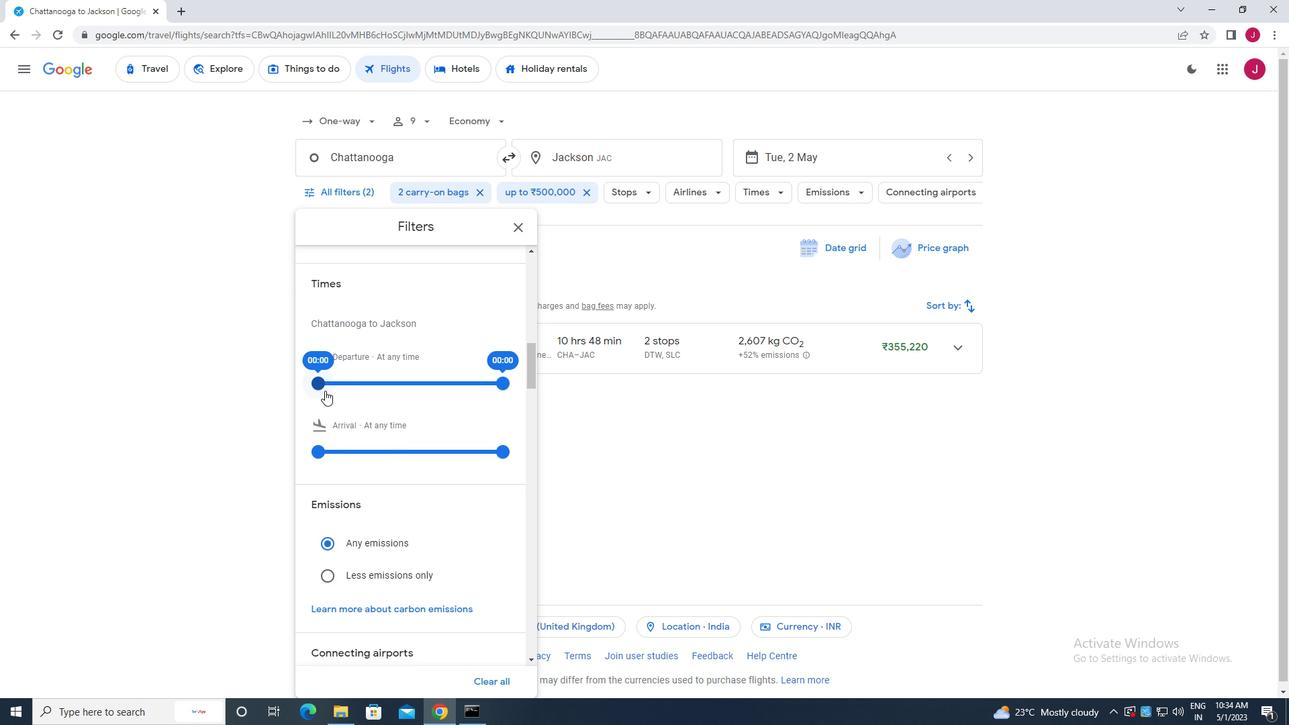 
Action: Mouse pressed left at (323, 388)
Screenshot: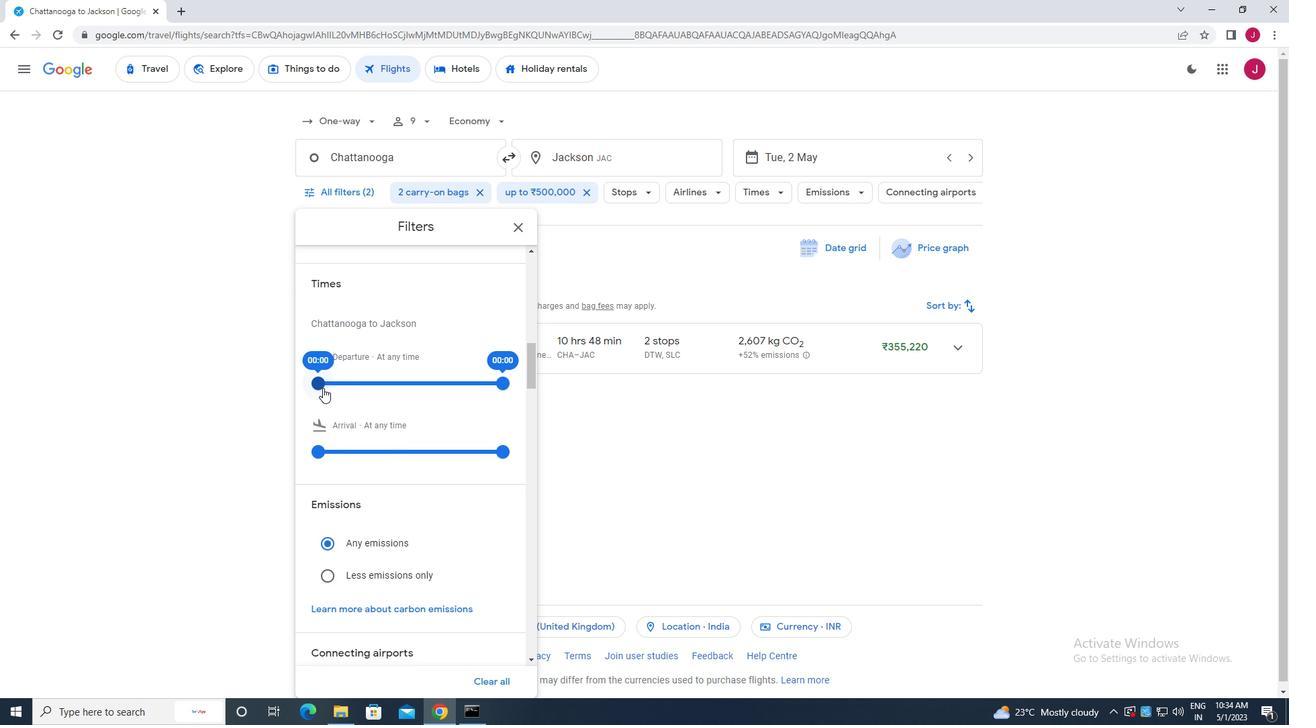 
Action: Mouse moved to (501, 385)
Screenshot: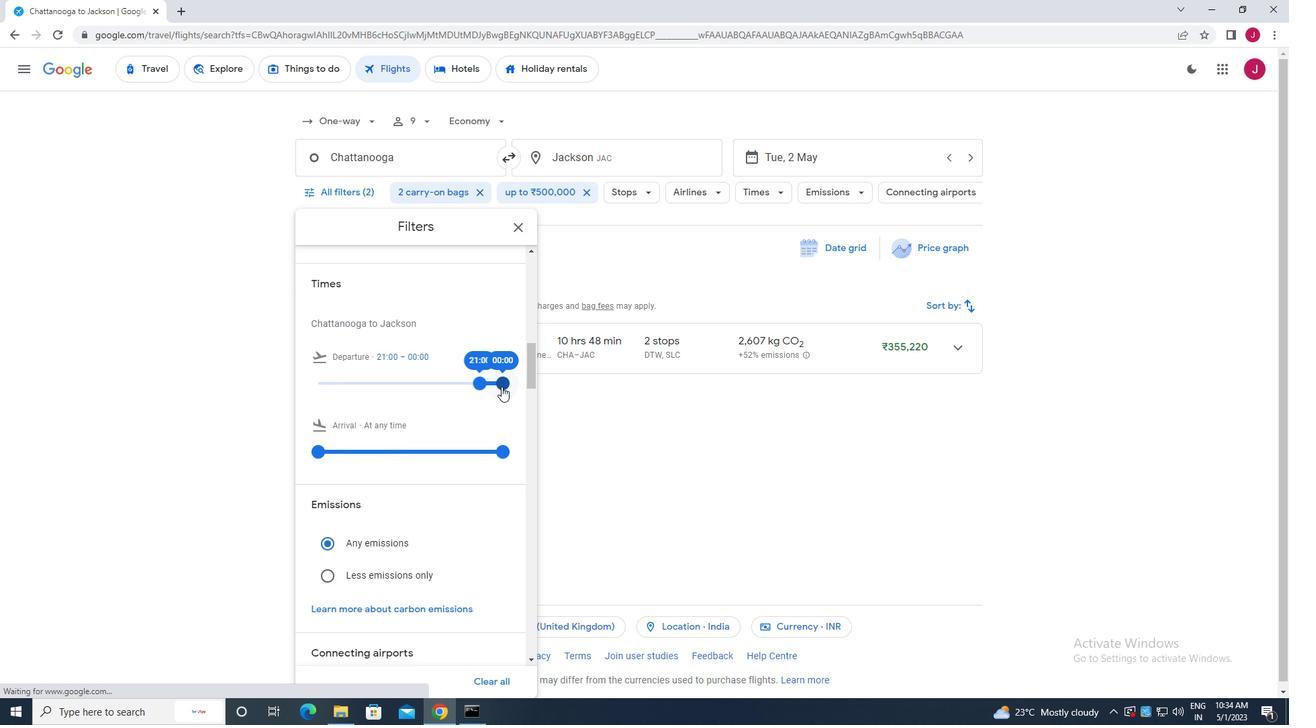 
Action: Mouse pressed left at (501, 385)
Screenshot: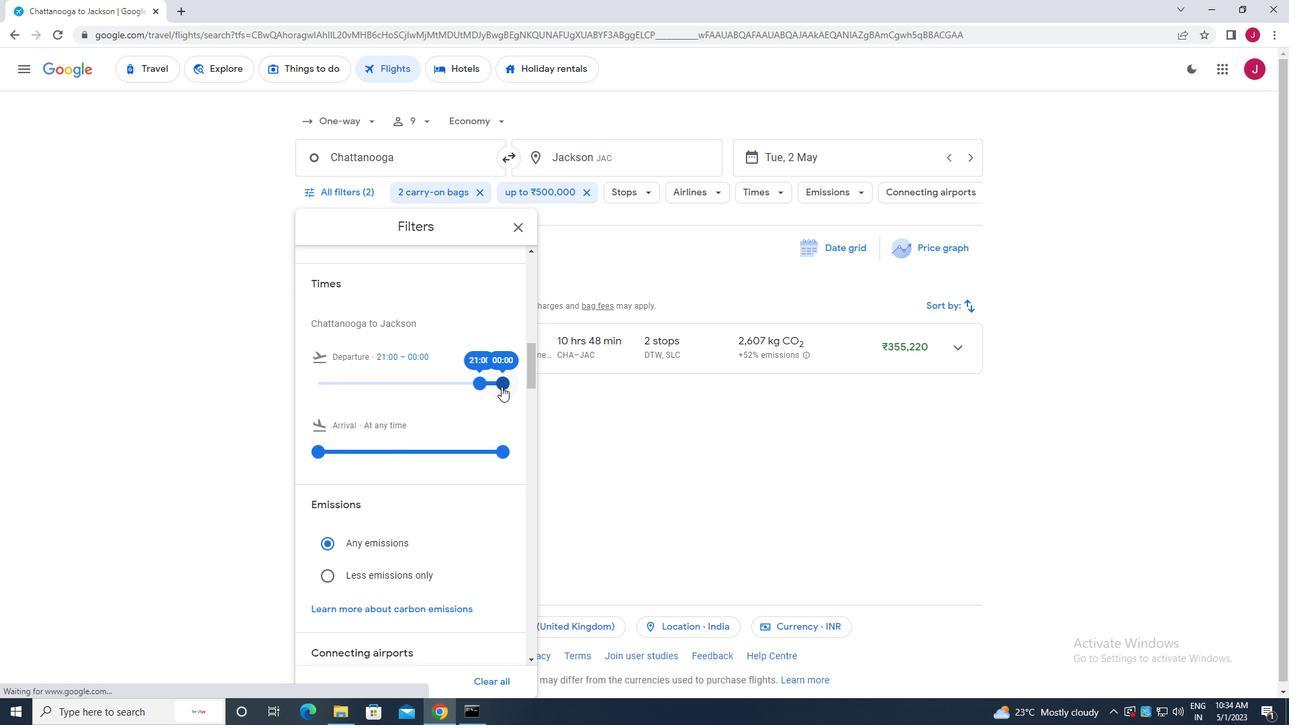
Action: Mouse moved to (524, 227)
Screenshot: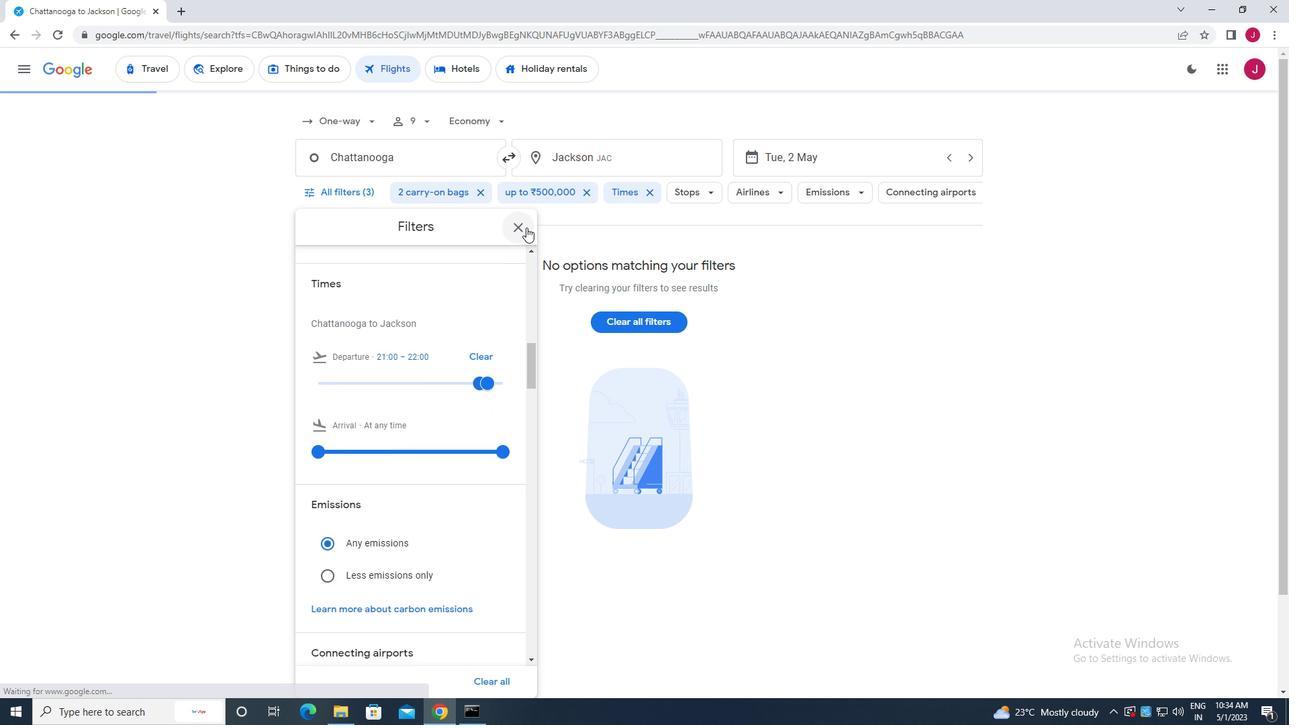 
Action: Mouse pressed left at (524, 227)
Screenshot: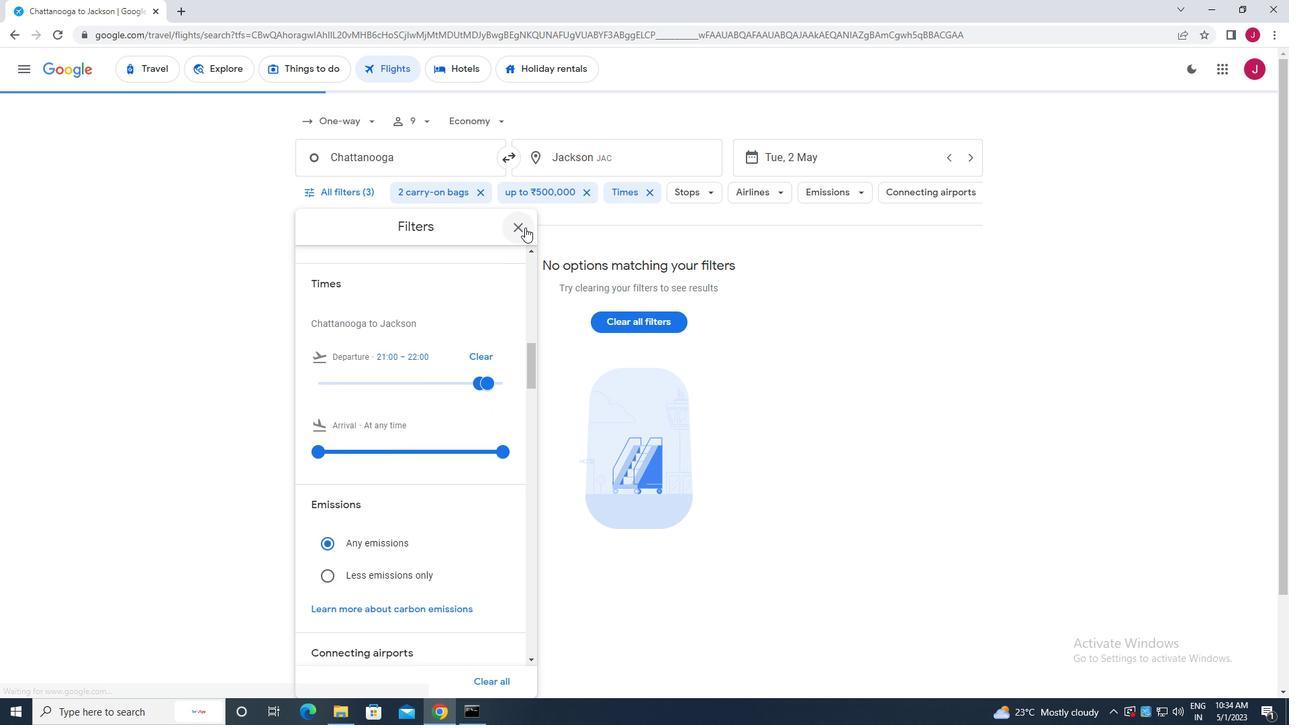 
Action: Mouse moved to (524, 227)
Screenshot: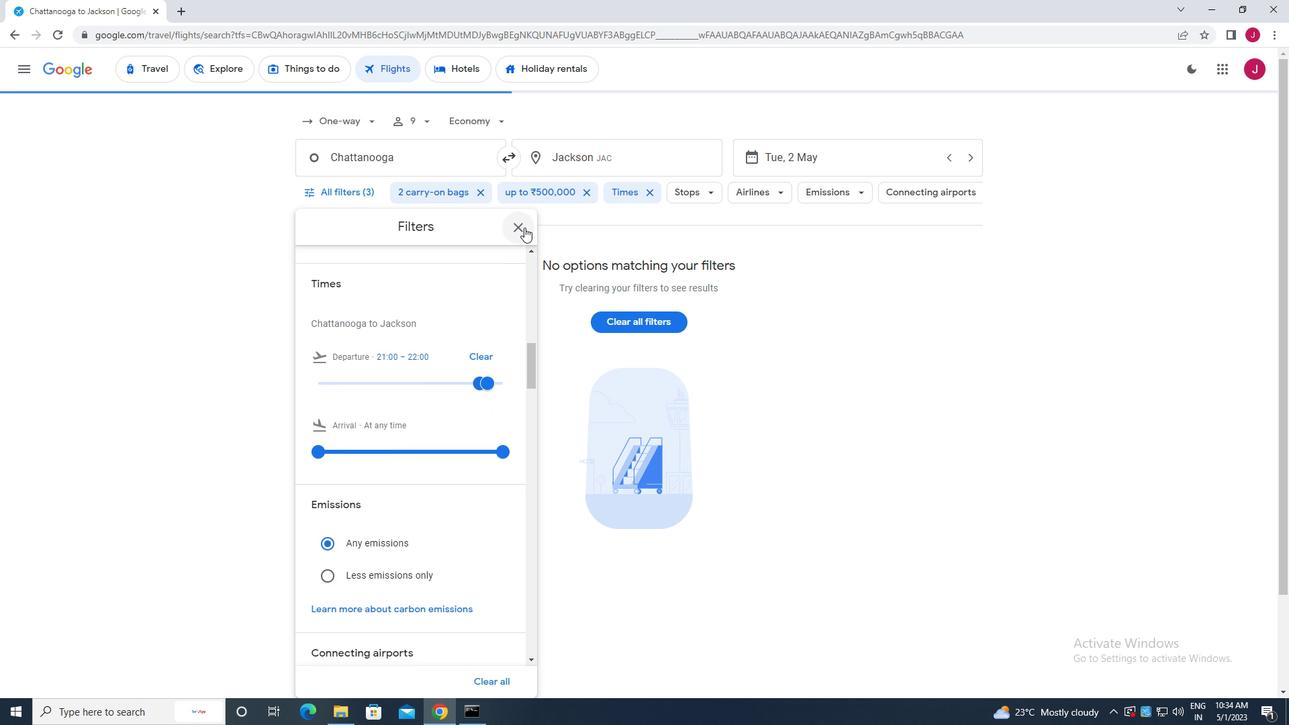 
